 Task: Look for space in Anaimalai, India from 2nd June, 2023 to 6th June, 2023 for 1 adult in price range Rs.10000 to Rs.13000. Place can be private room with 1  bedroom having 1 bed and 1 bathroom. Property type can be house, flat, guest house, hotel. Booking option can be shelf check-in. Required host language is English.
Action: Mouse moved to (539, 116)
Screenshot: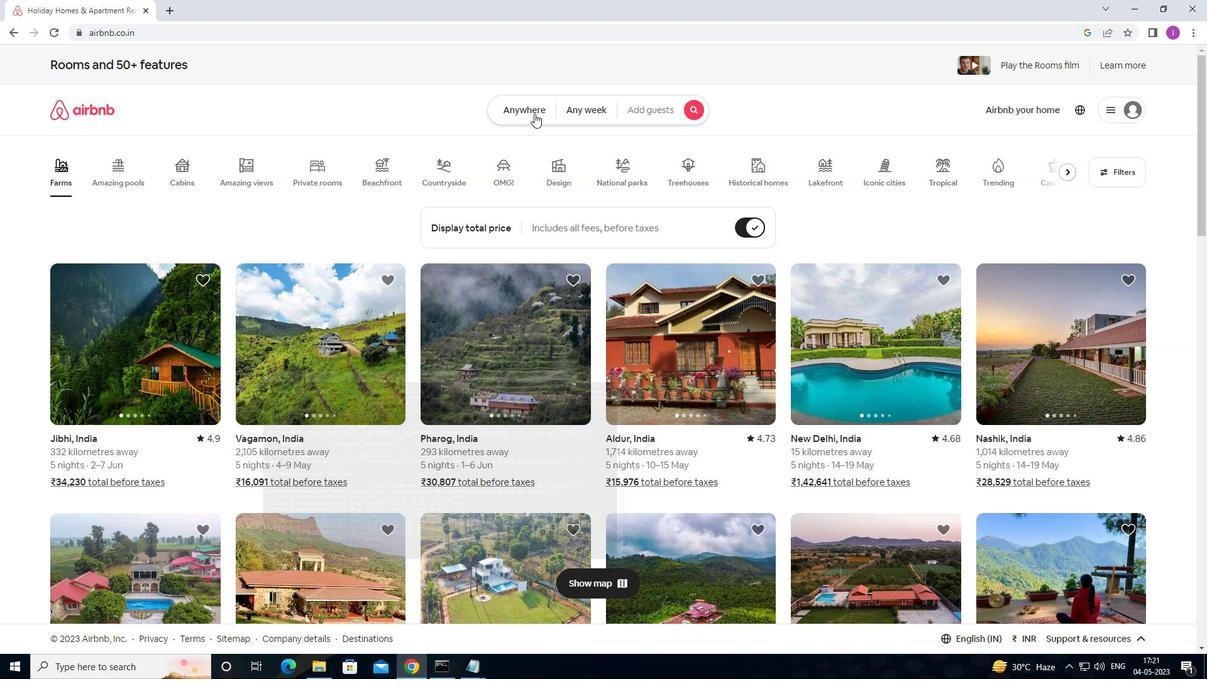 
Action: Mouse pressed left at (539, 116)
Screenshot: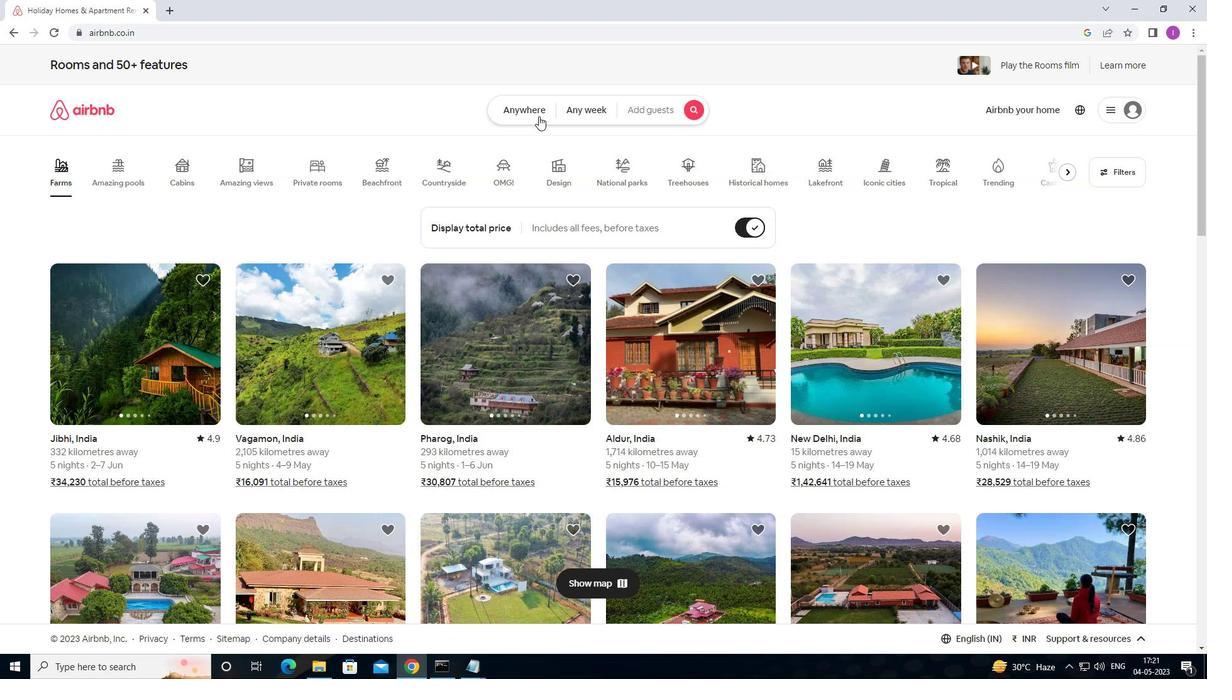 
Action: Mouse moved to (379, 157)
Screenshot: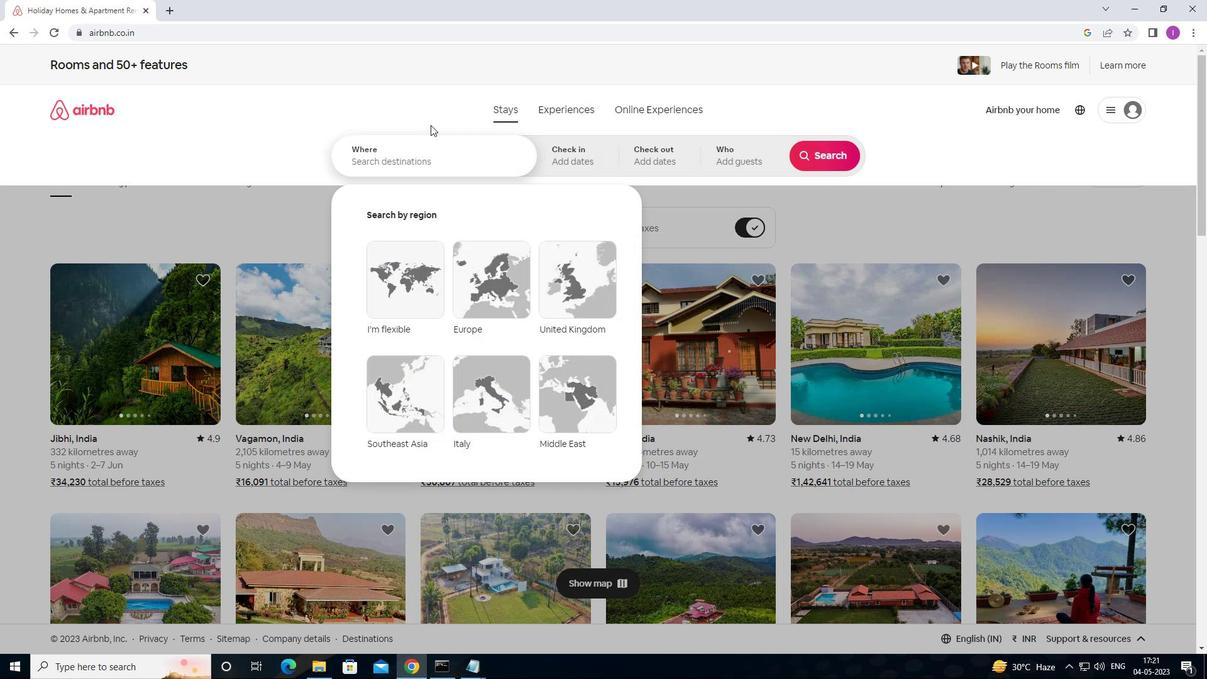 
Action: Mouse pressed left at (379, 157)
Screenshot: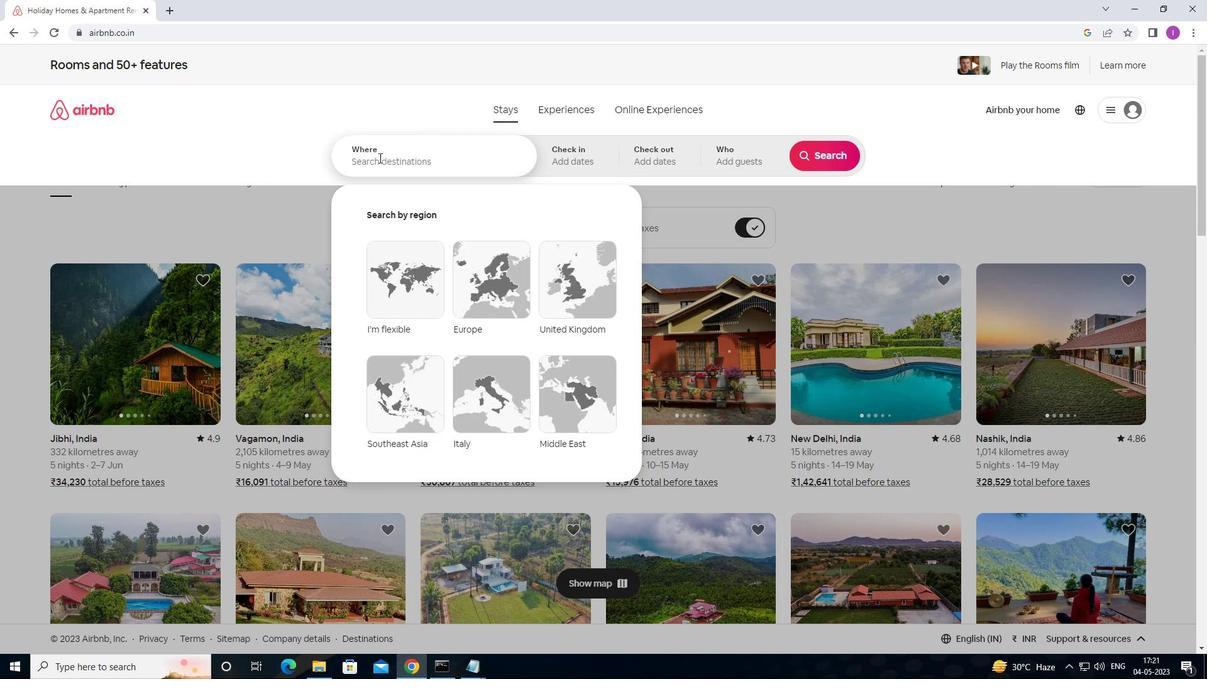 
Action: Key pressed <Key.shift>ANAIMALAI,<Key.shift>INDIA
Screenshot: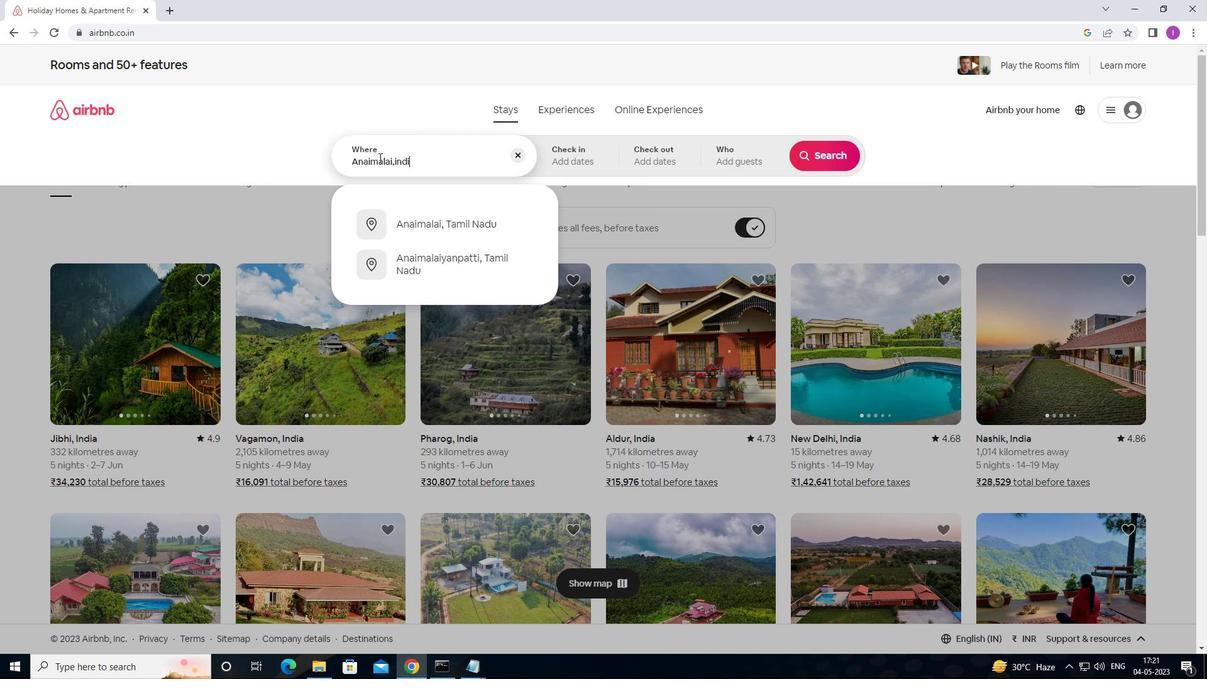 
Action: Mouse moved to (557, 161)
Screenshot: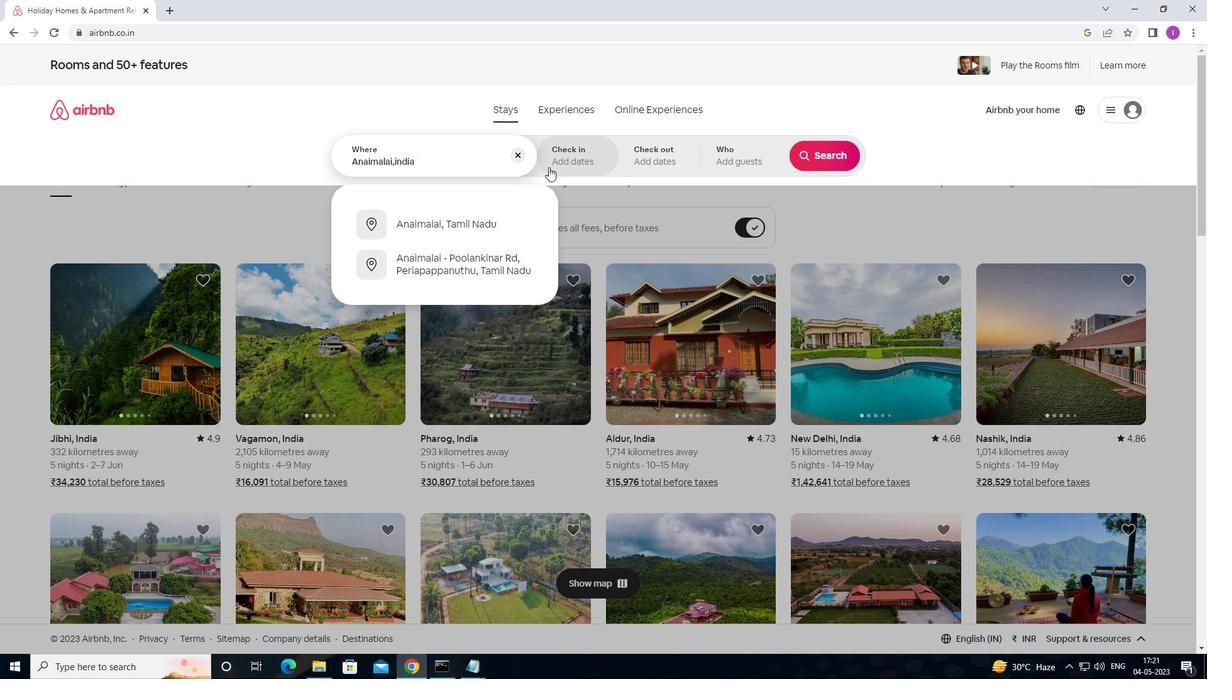 
Action: Mouse pressed left at (557, 161)
Screenshot: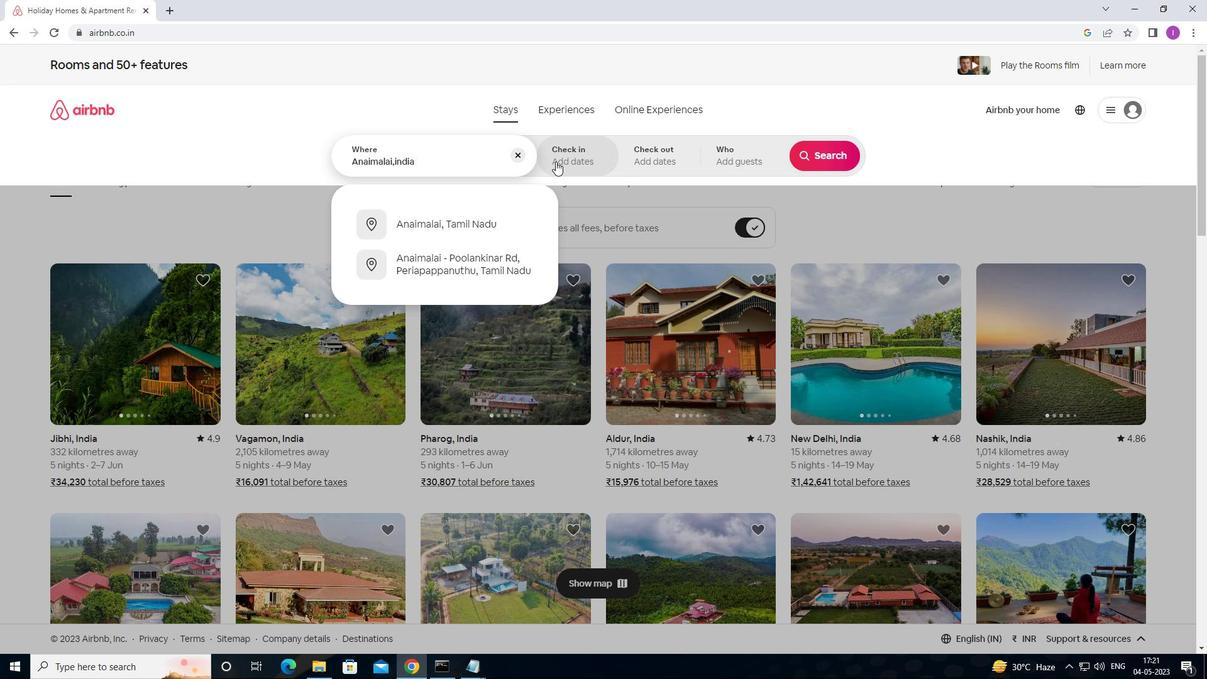 
Action: Mouse moved to (787, 302)
Screenshot: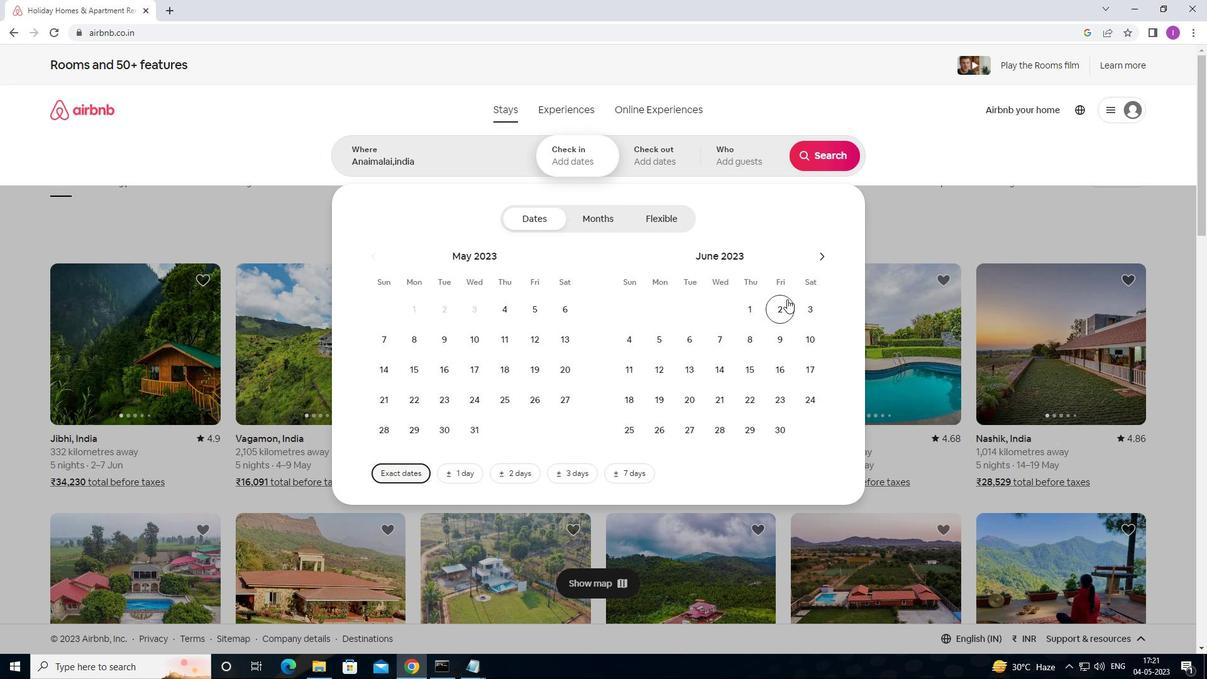 
Action: Mouse pressed left at (787, 302)
Screenshot: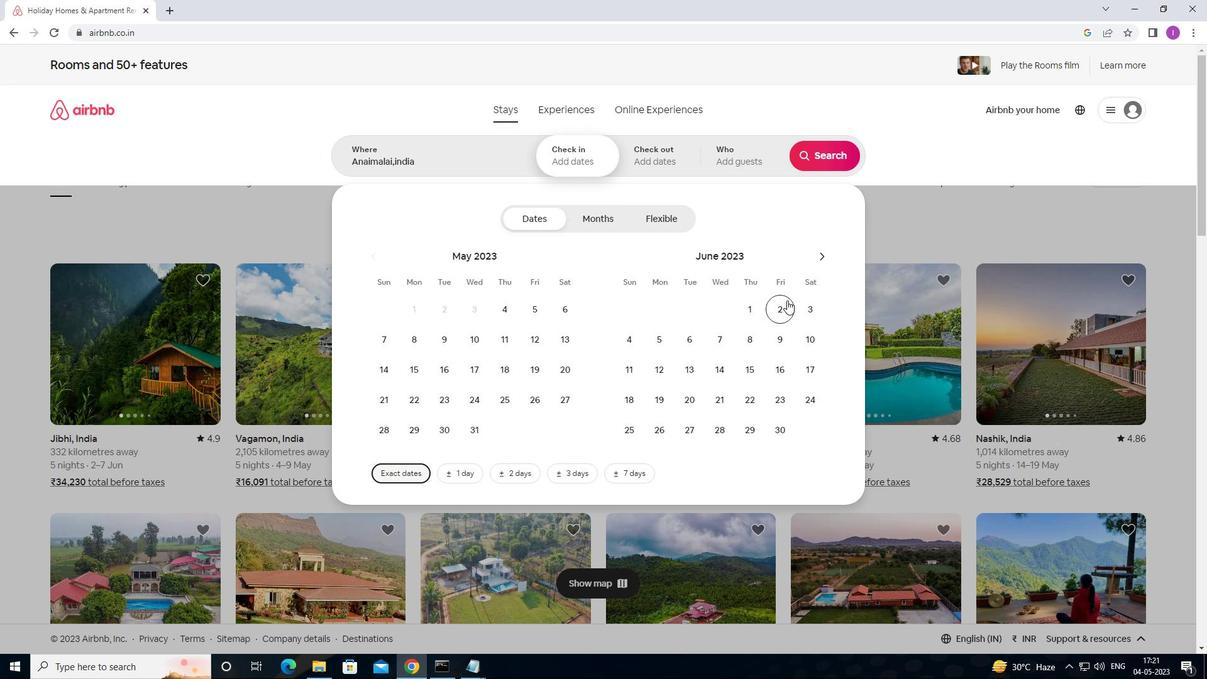 
Action: Mouse moved to (690, 343)
Screenshot: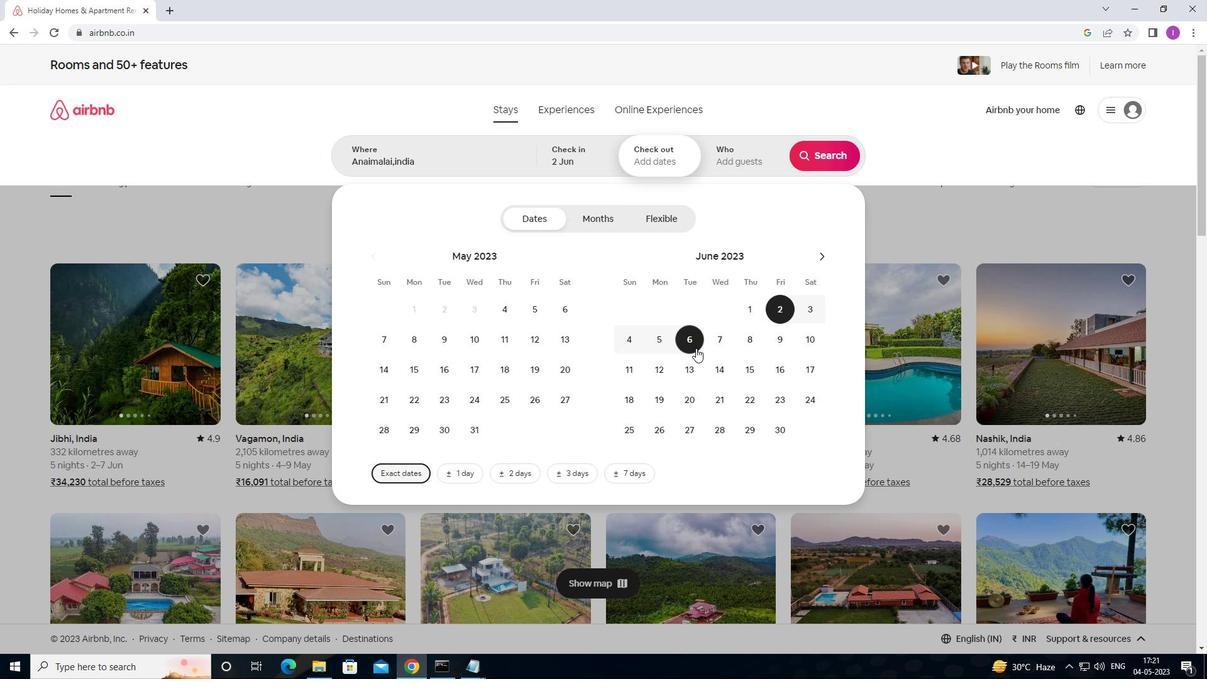 
Action: Mouse pressed left at (690, 343)
Screenshot: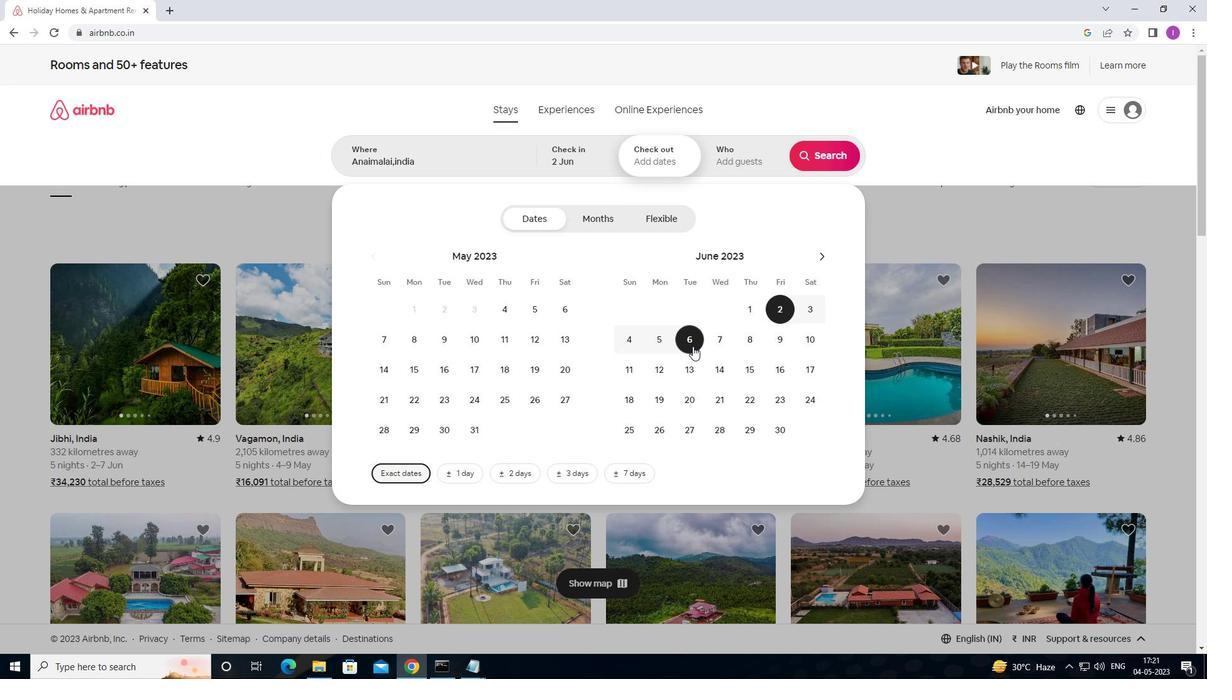 
Action: Mouse moved to (740, 166)
Screenshot: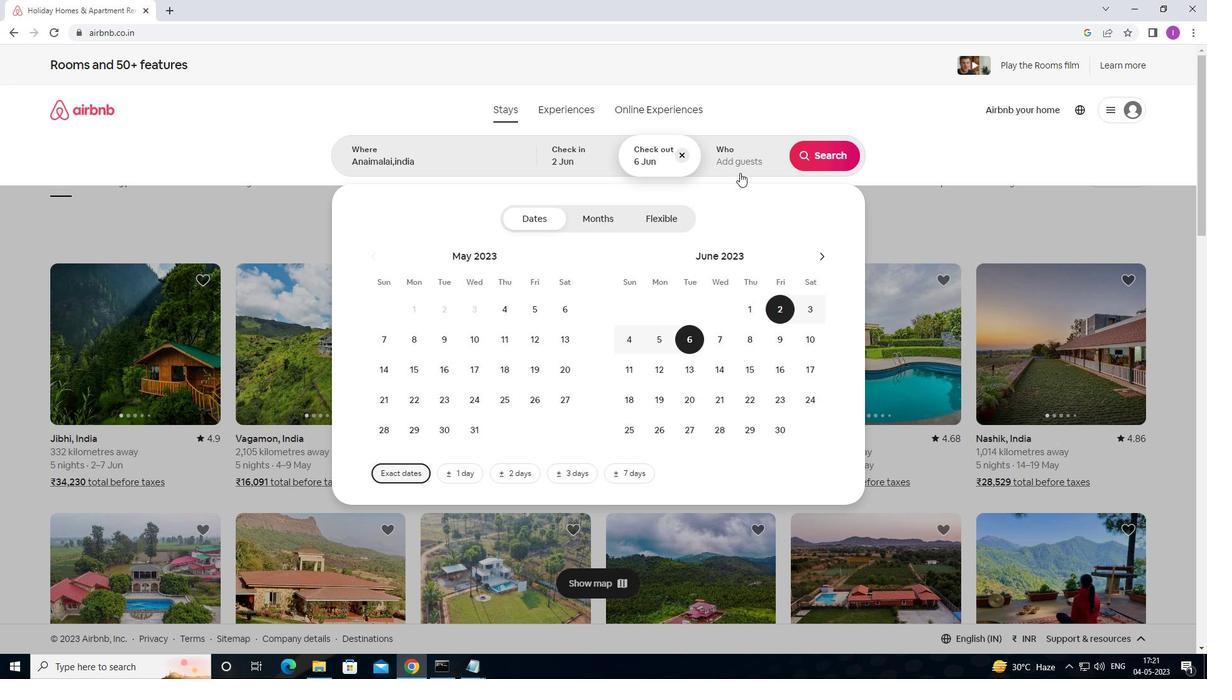 
Action: Mouse pressed left at (740, 166)
Screenshot: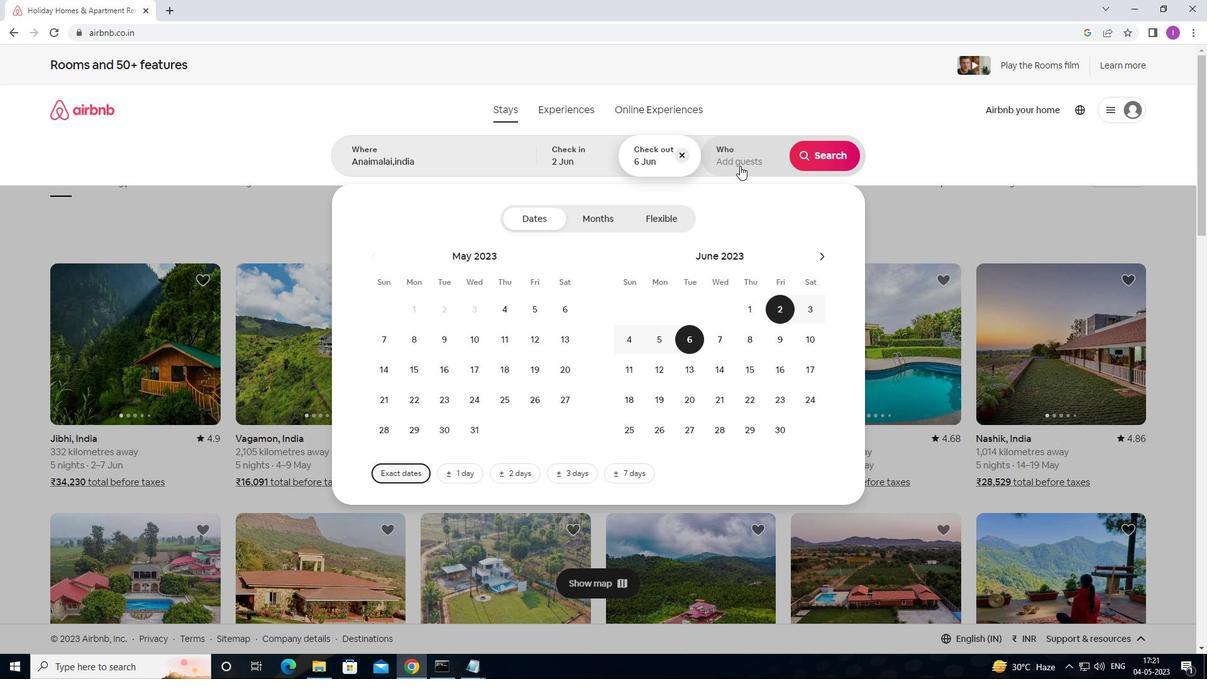 
Action: Mouse moved to (829, 227)
Screenshot: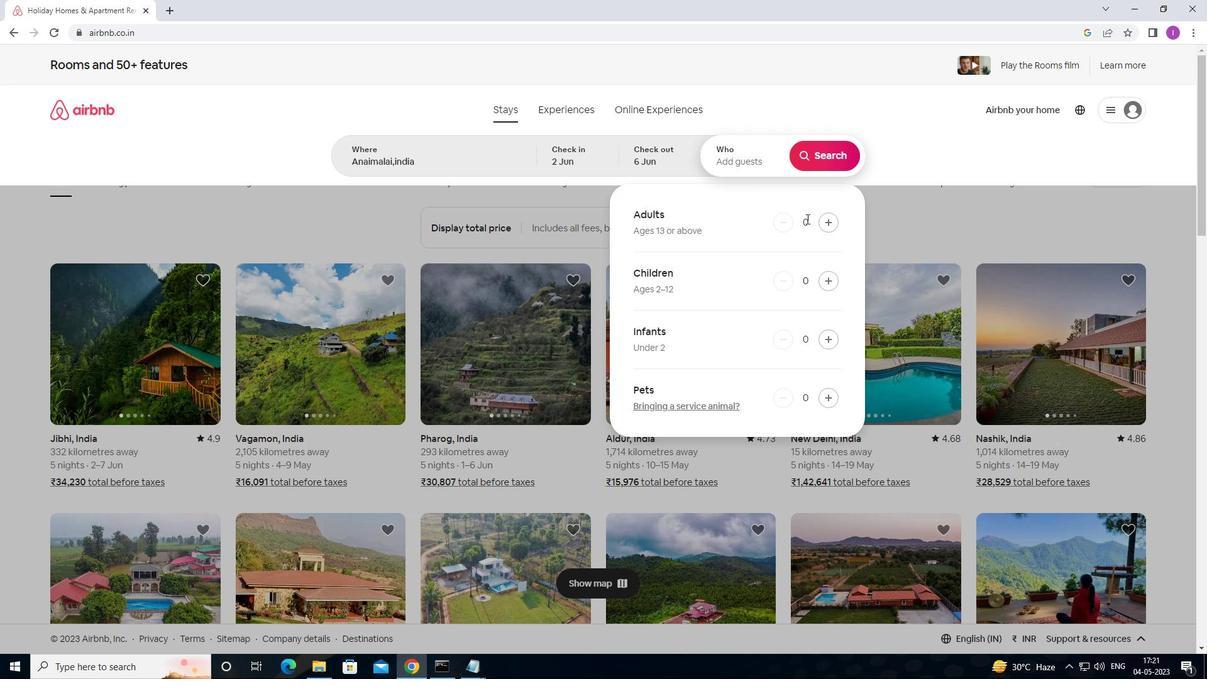 
Action: Mouse pressed left at (829, 227)
Screenshot: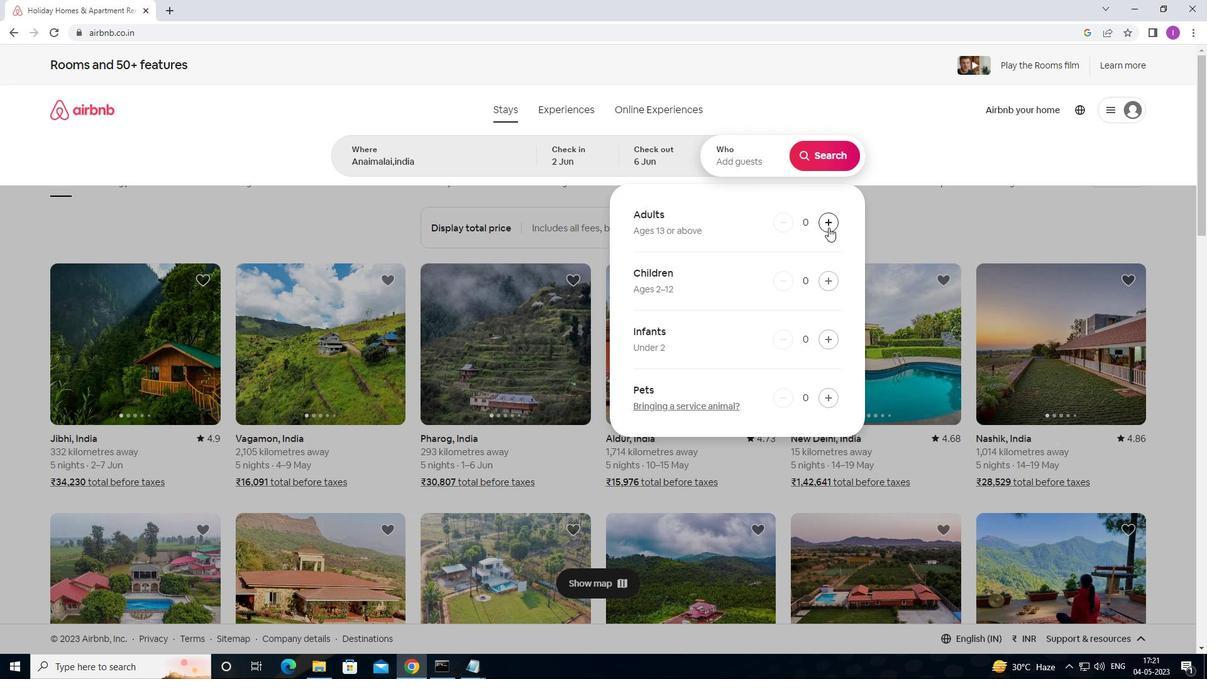 
Action: Mouse moved to (835, 154)
Screenshot: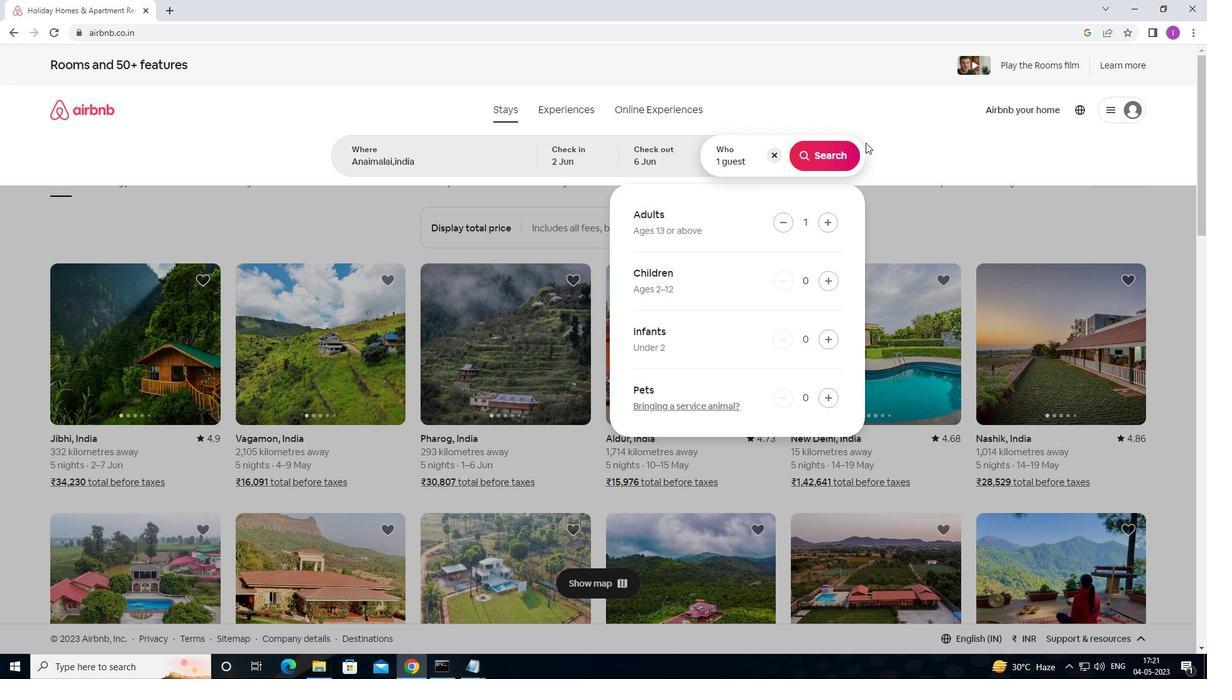 
Action: Mouse pressed left at (835, 154)
Screenshot: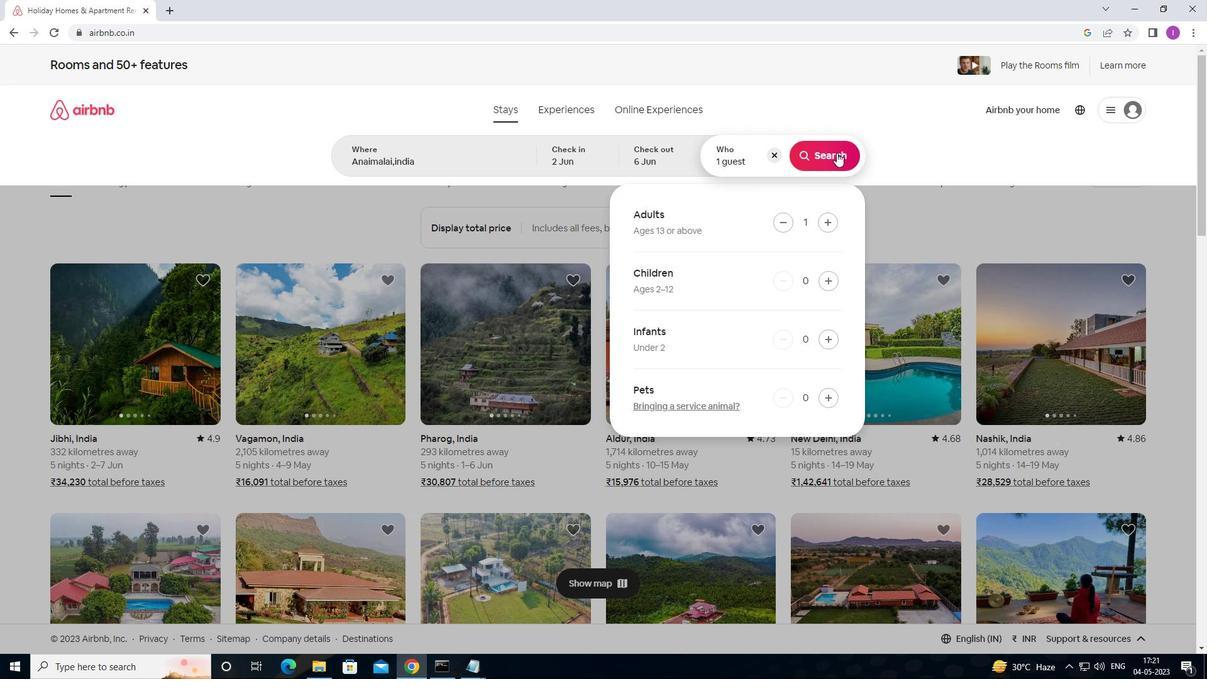 
Action: Mouse moved to (1146, 118)
Screenshot: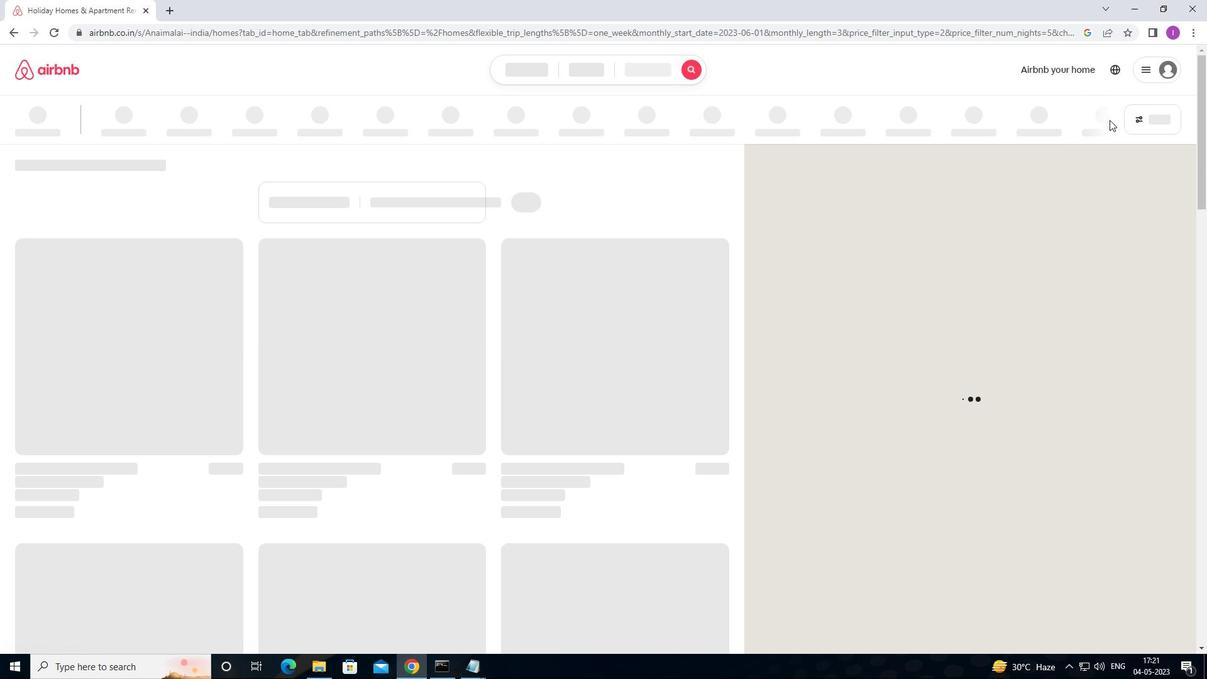 
Action: Mouse pressed left at (1146, 118)
Screenshot: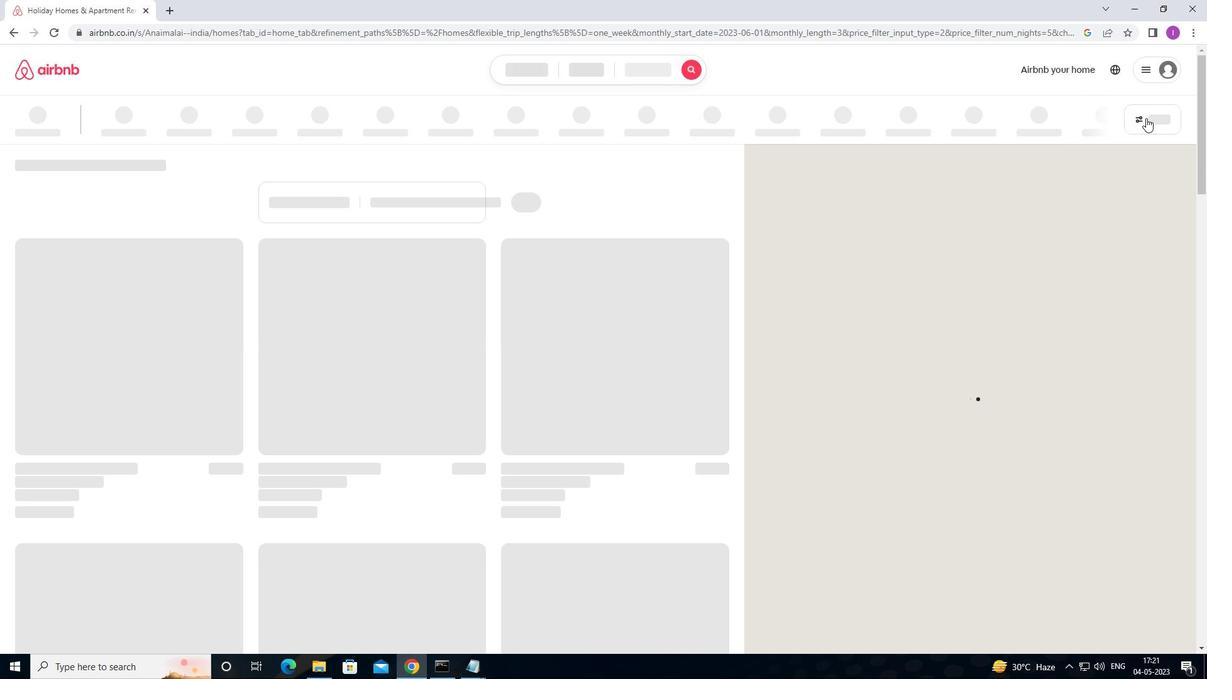 
Action: Mouse moved to (452, 276)
Screenshot: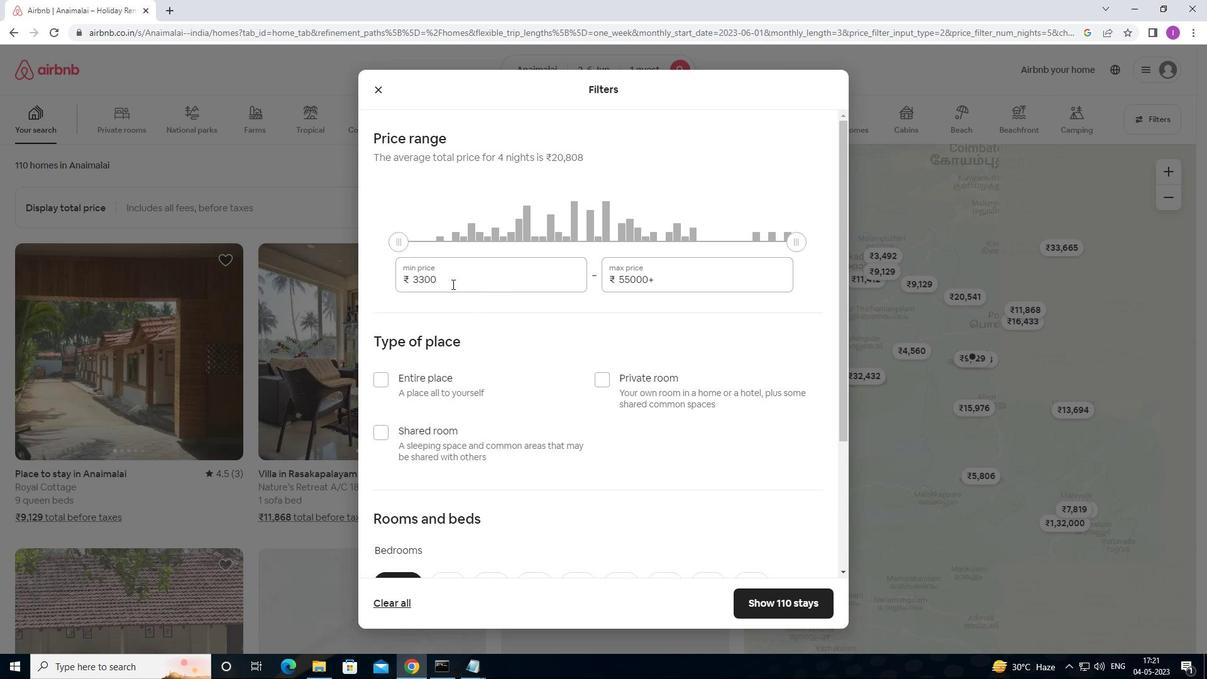 
Action: Mouse pressed left at (452, 276)
Screenshot: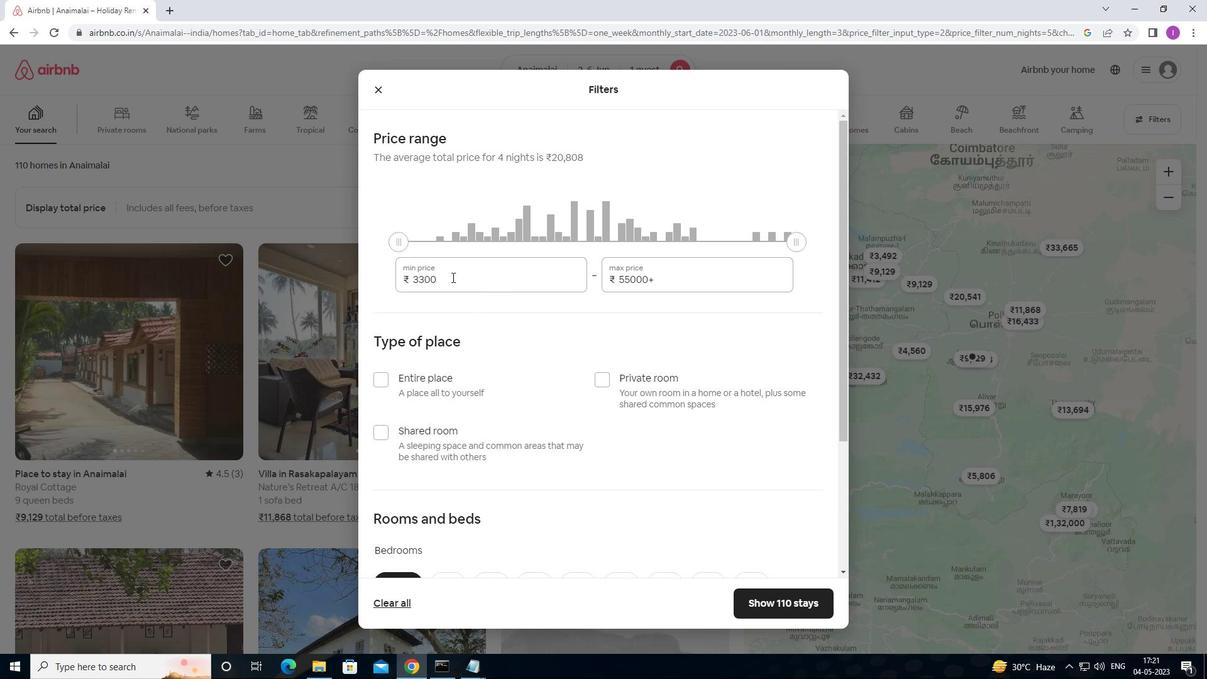 
Action: Mouse moved to (396, 284)
Screenshot: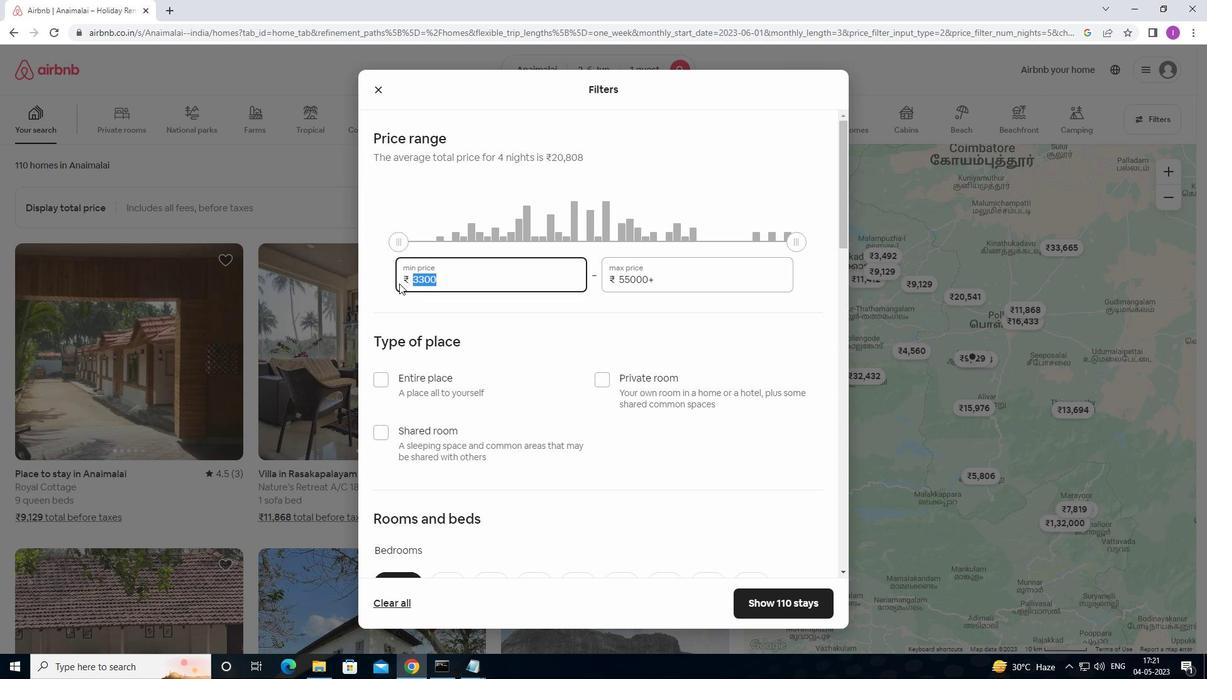 
Action: Key pressed 1000
Screenshot: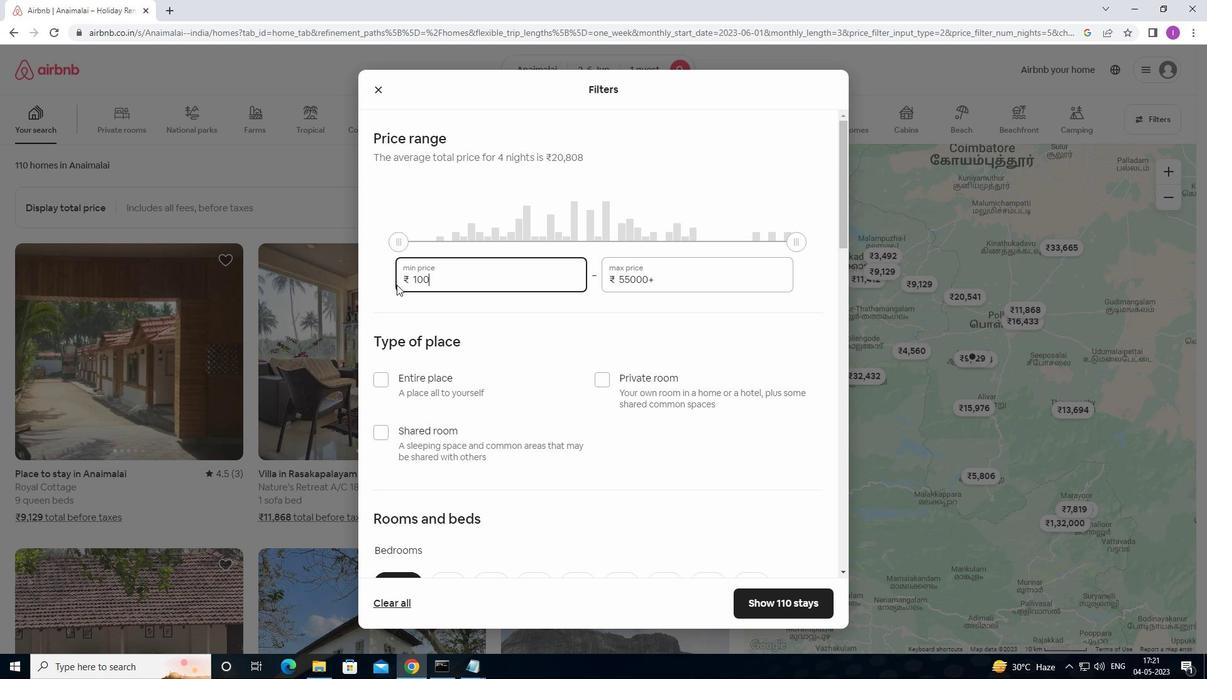 
Action: Mouse moved to (415, 279)
Screenshot: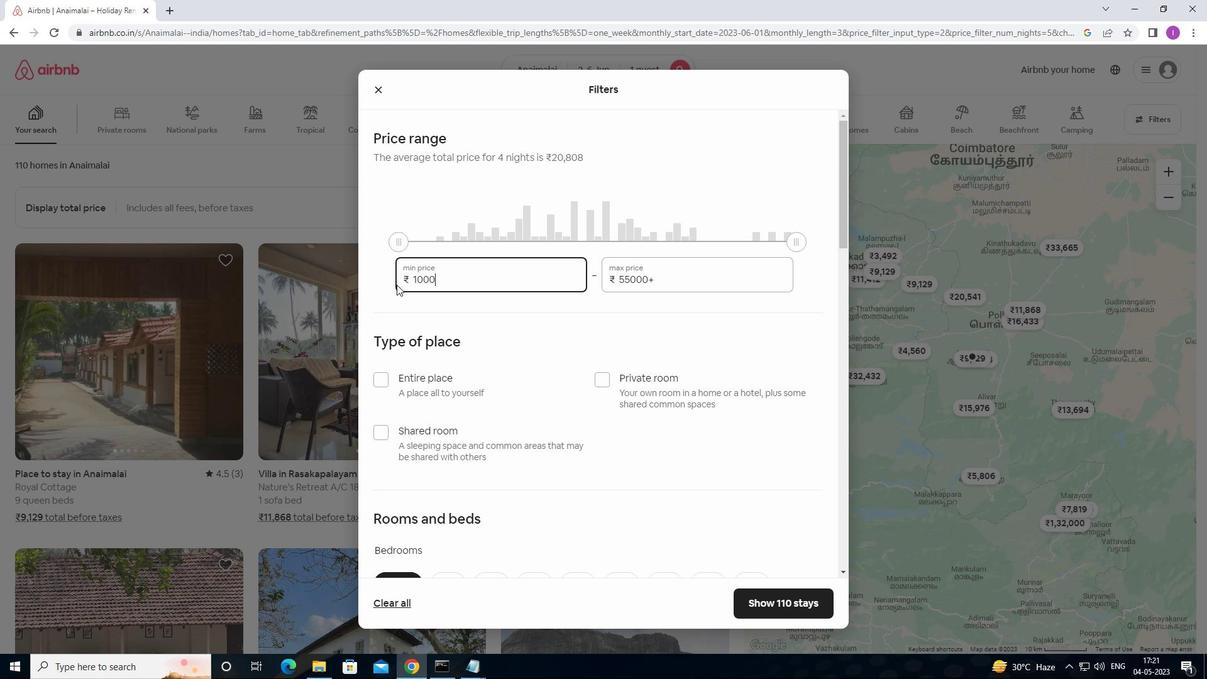 
Action: Key pressed 0
Screenshot: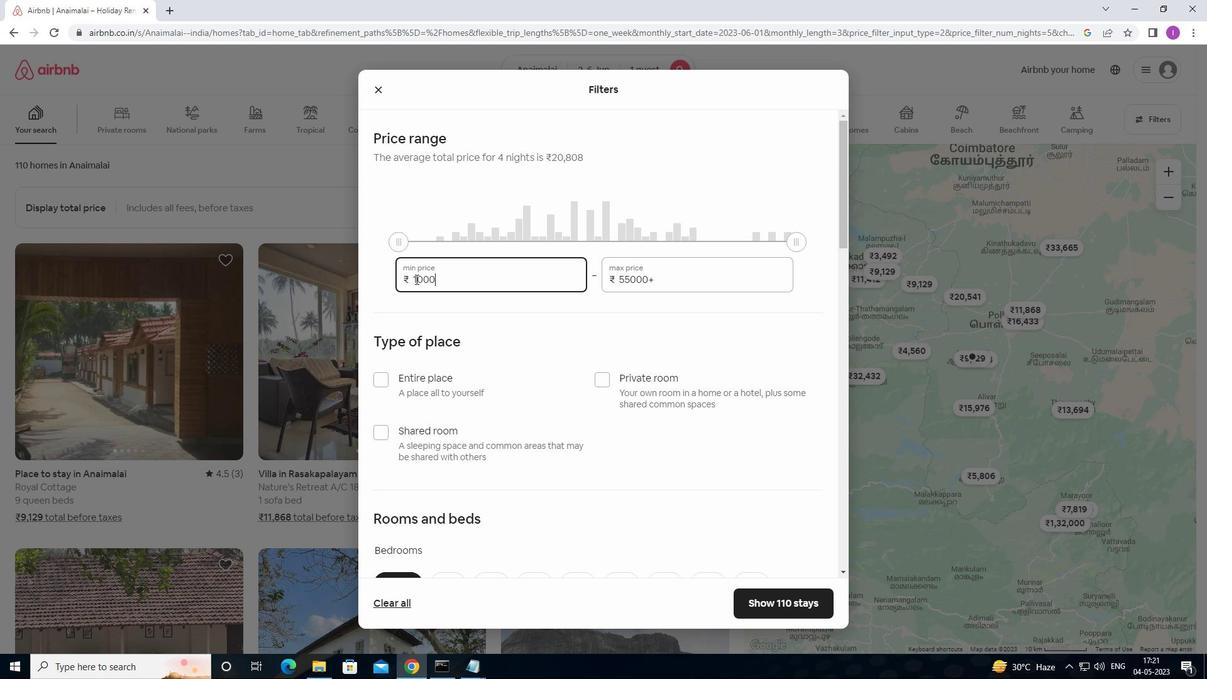 
Action: Mouse moved to (661, 279)
Screenshot: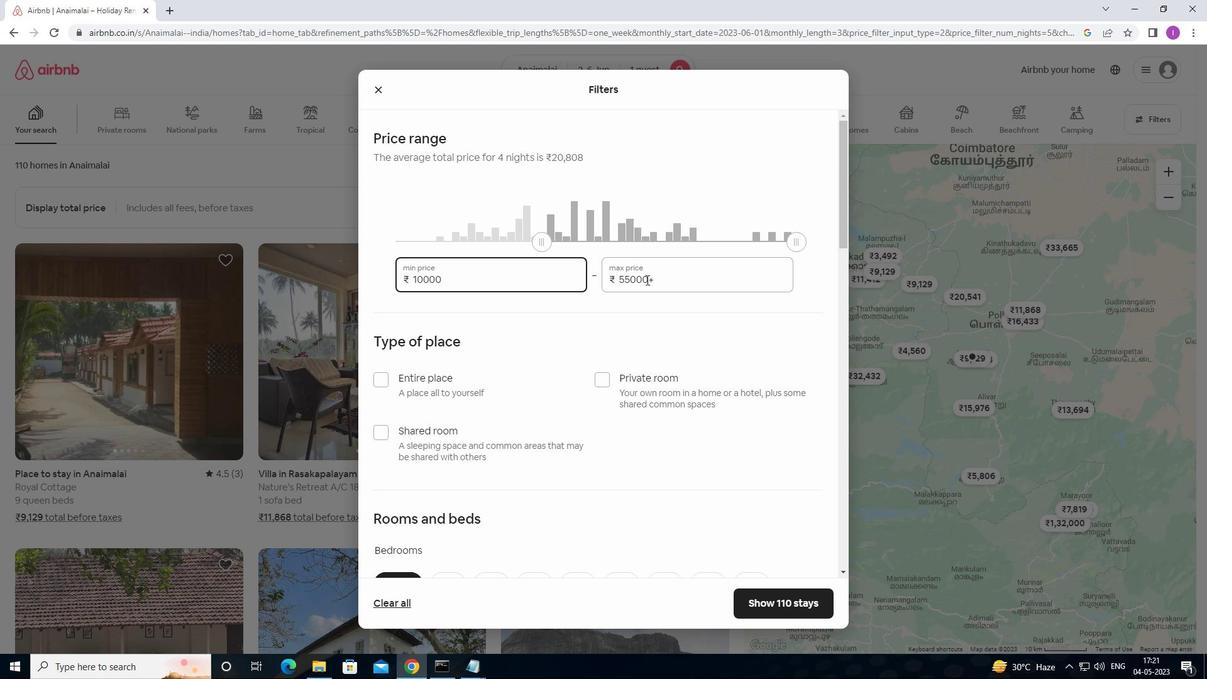 
Action: Mouse pressed left at (661, 279)
Screenshot: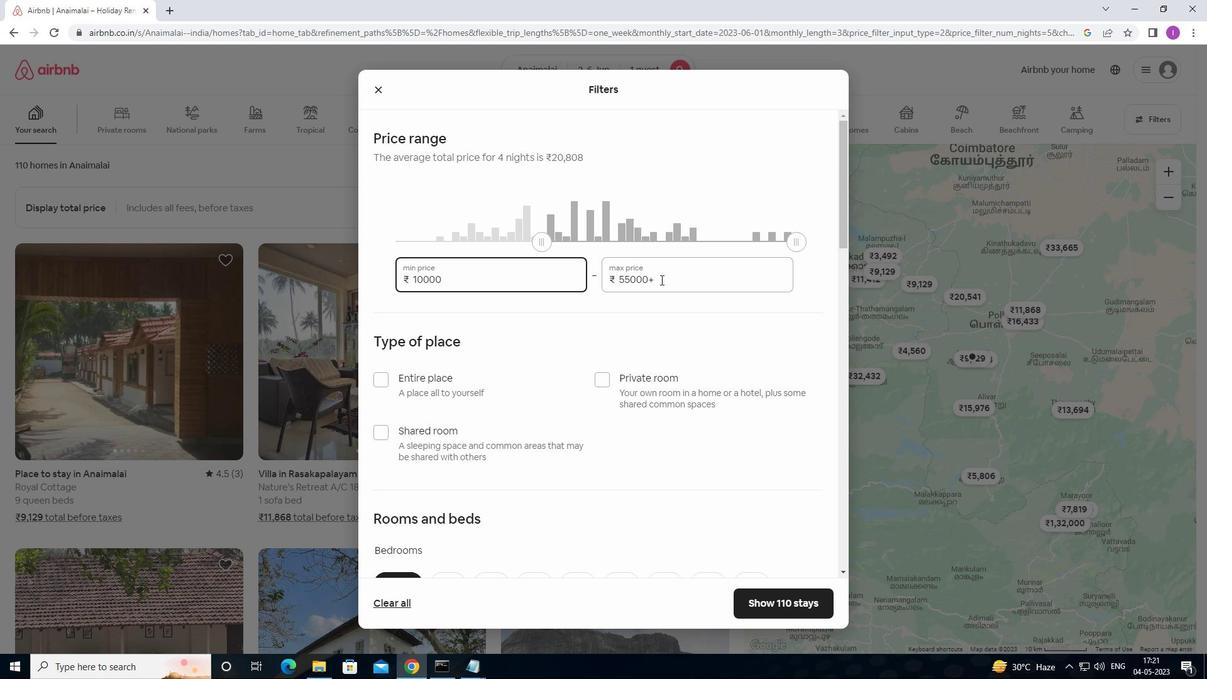
Action: Mouse moved to (590, 278)
Screenshot: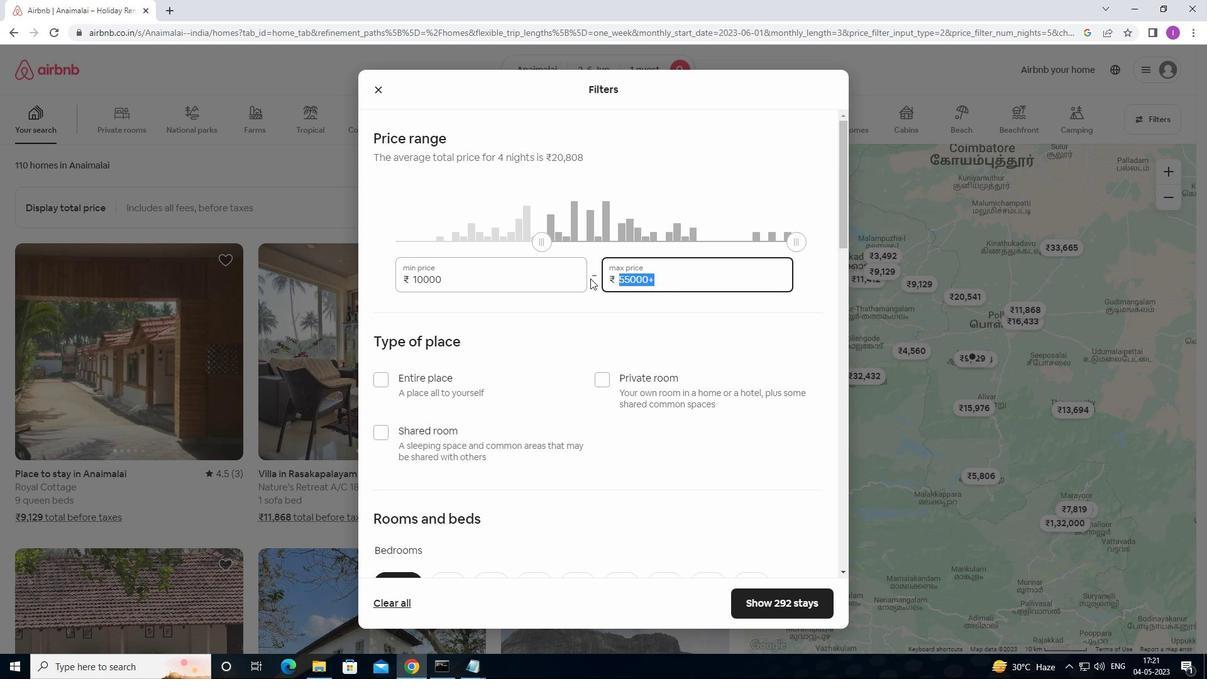 
Action: Key pressed 1
Screenshot: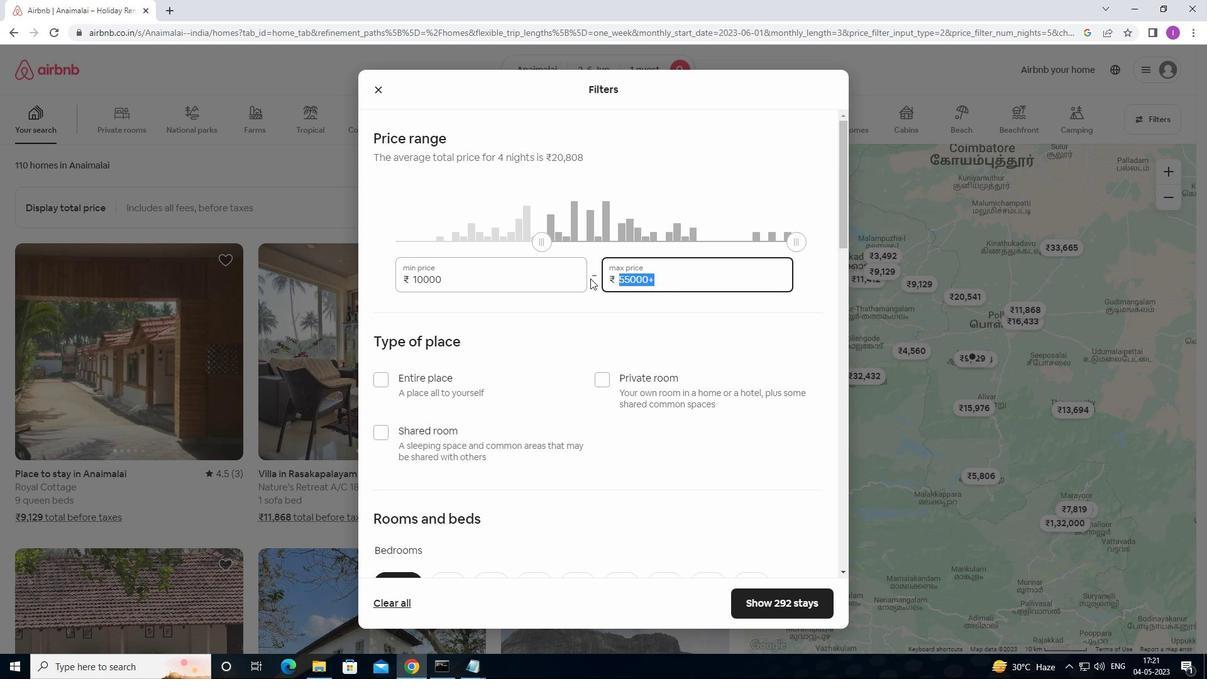
Action: Mouse moved to (590, 277)
Screenshot: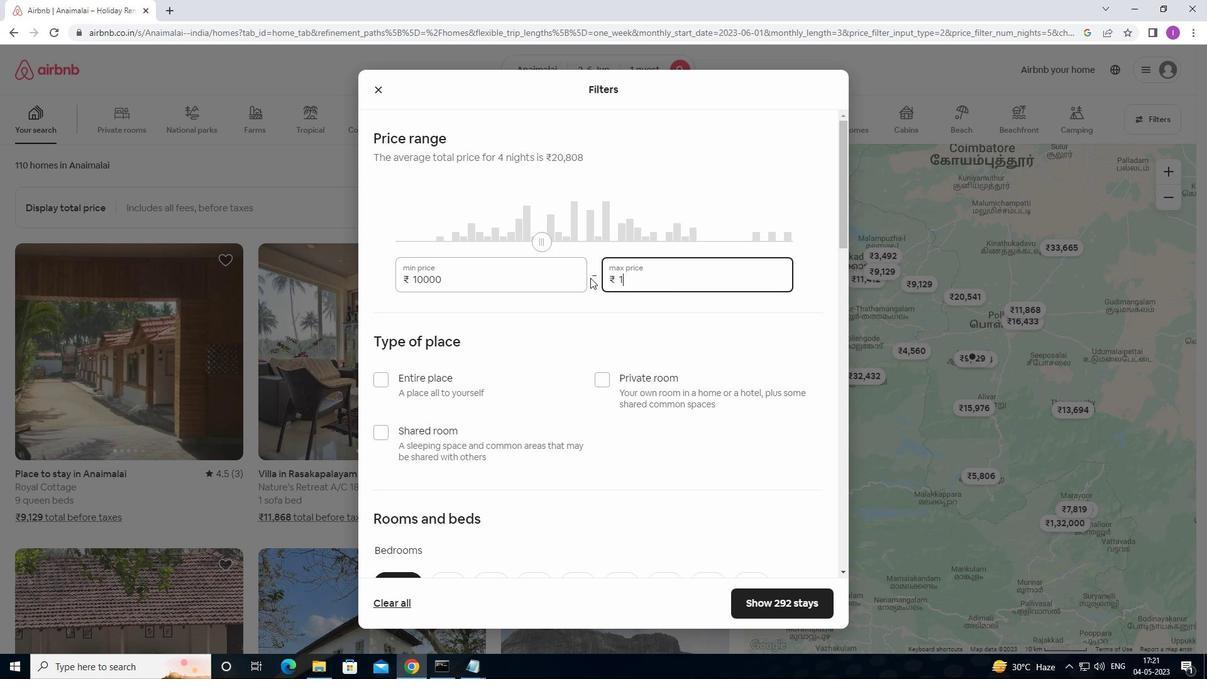
Action: Key pressed 3
Screenshot: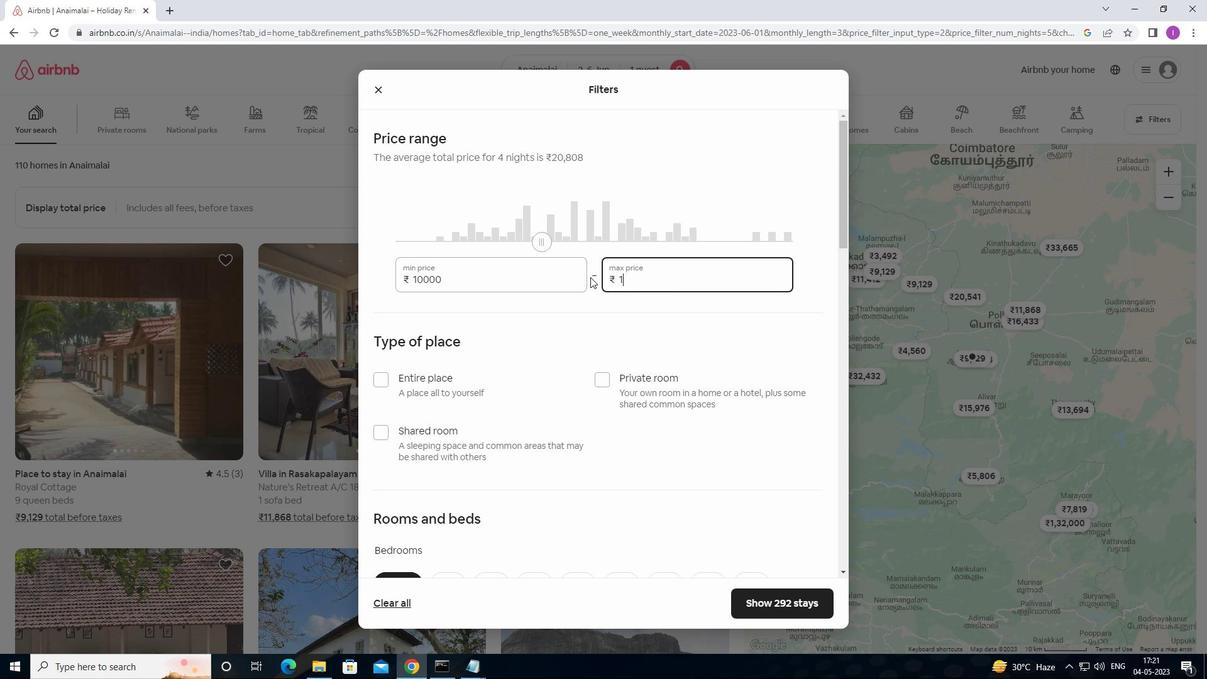 
Action: Mouse moved to (590, 276)
Screenshot: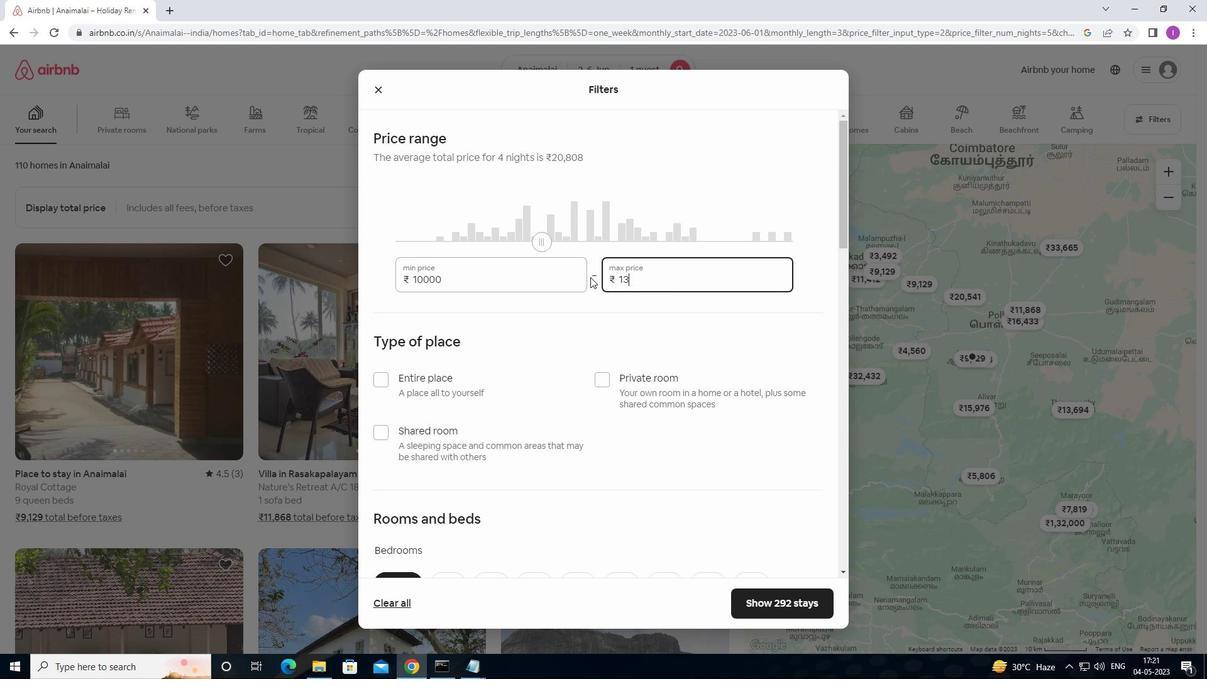 
Action: Key pressed 000
Screenshot: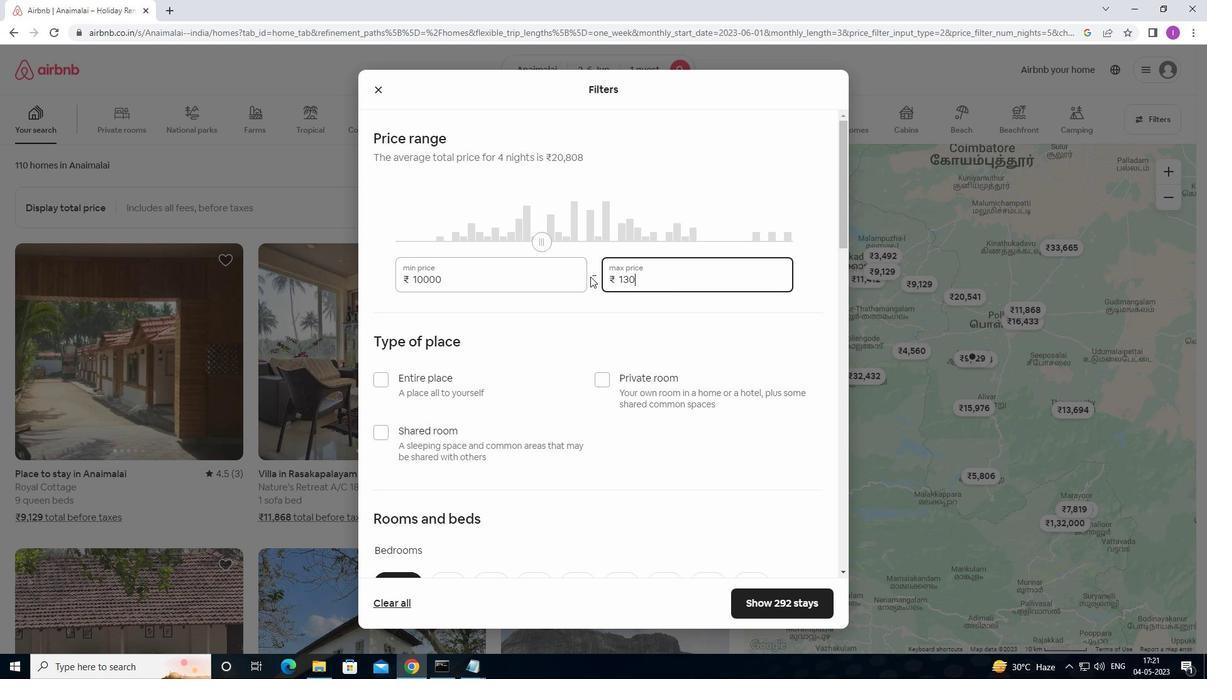 
Action: Mouse moved to (610, 383)
Screenshot: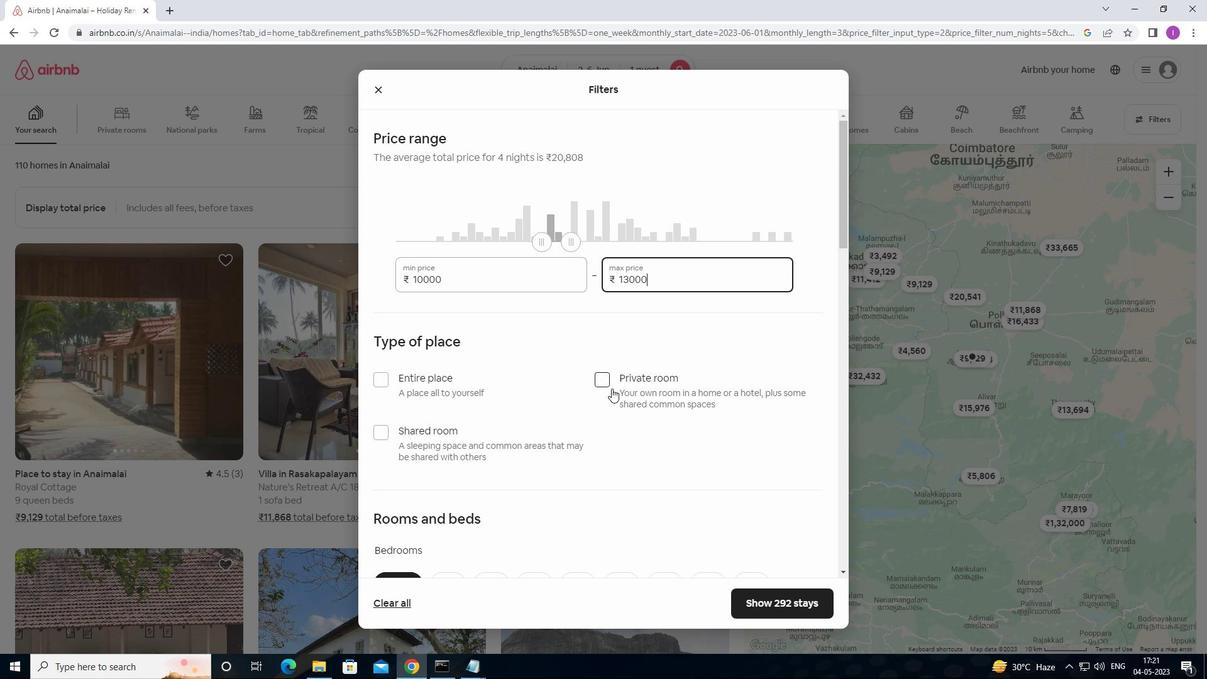 
Action: Mouse pressed left at (610, 383)
Screenshot: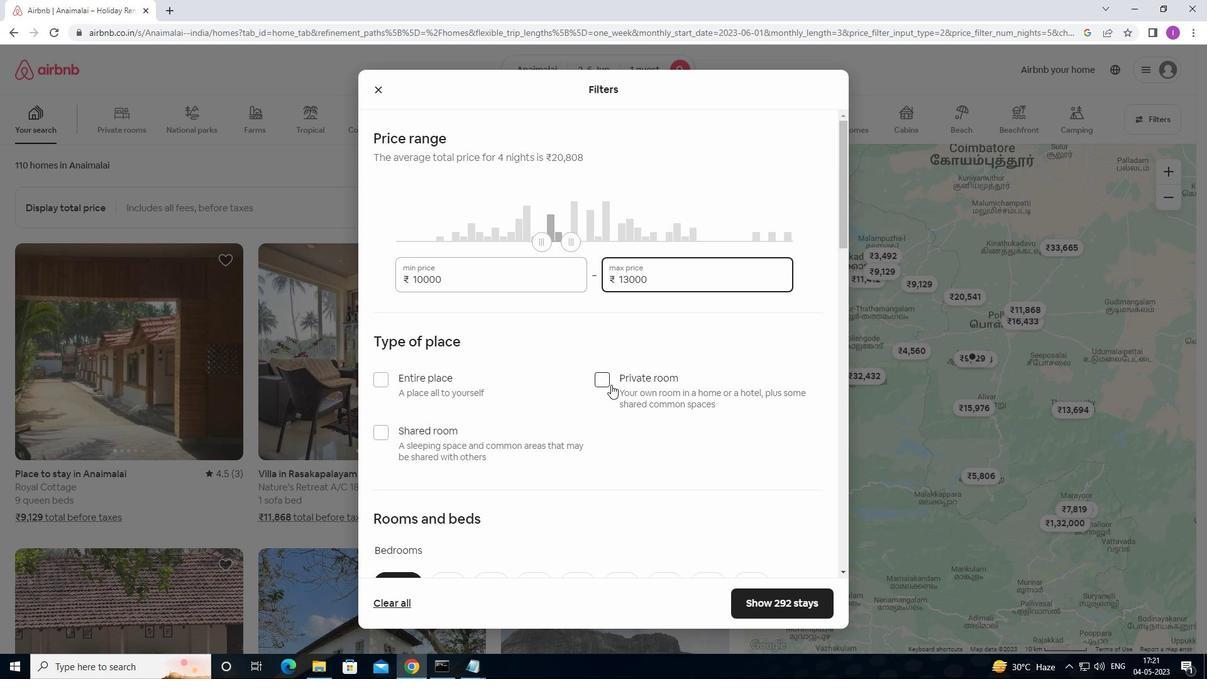 
Action: Mouse moved to (691, 383)
Screenshot: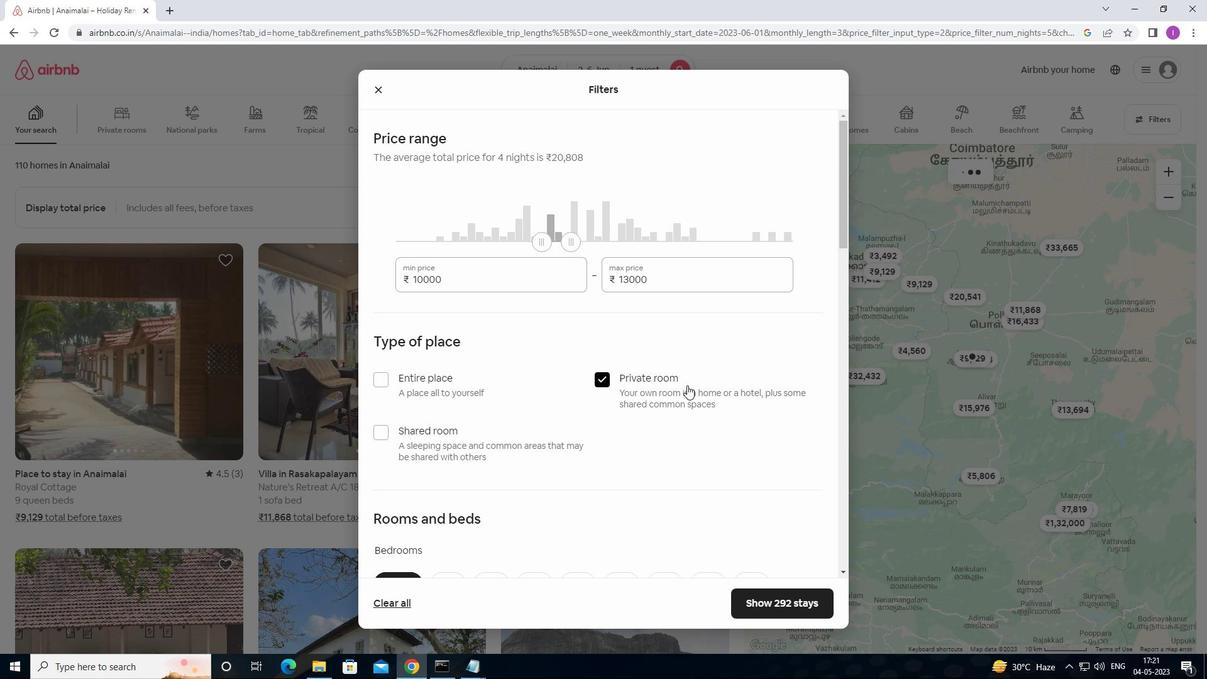 
Action: Mouse scrolled (691, 382) with delta (0, 0)
Screenshot: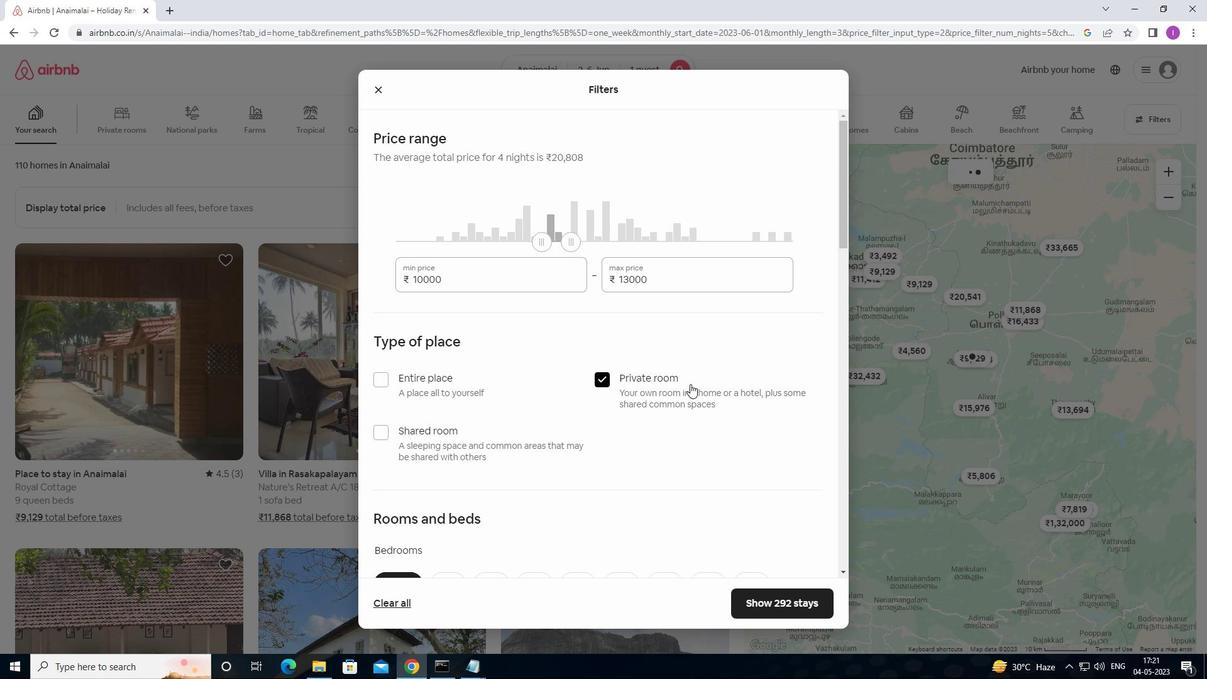
Action: Mouse scrolled (691, 382) with delta (0, 0)
Screenshot: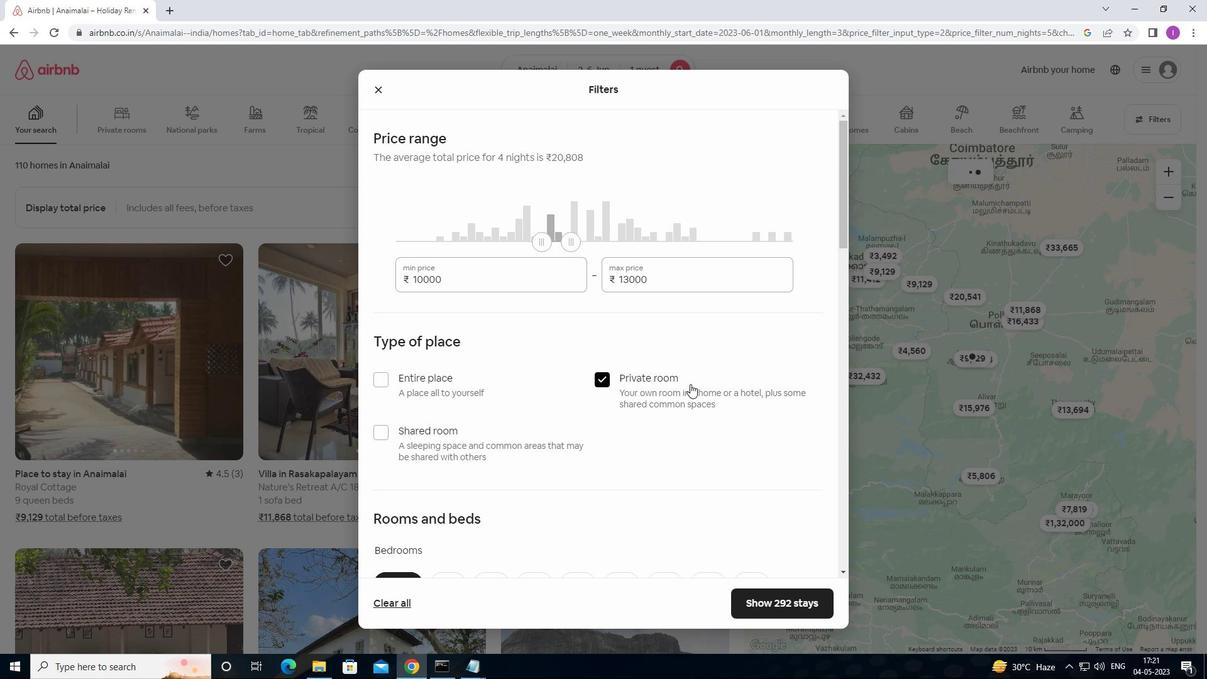 
Action: Mouse scrolled (691, 382) with delta (0, 0)
Screenshot: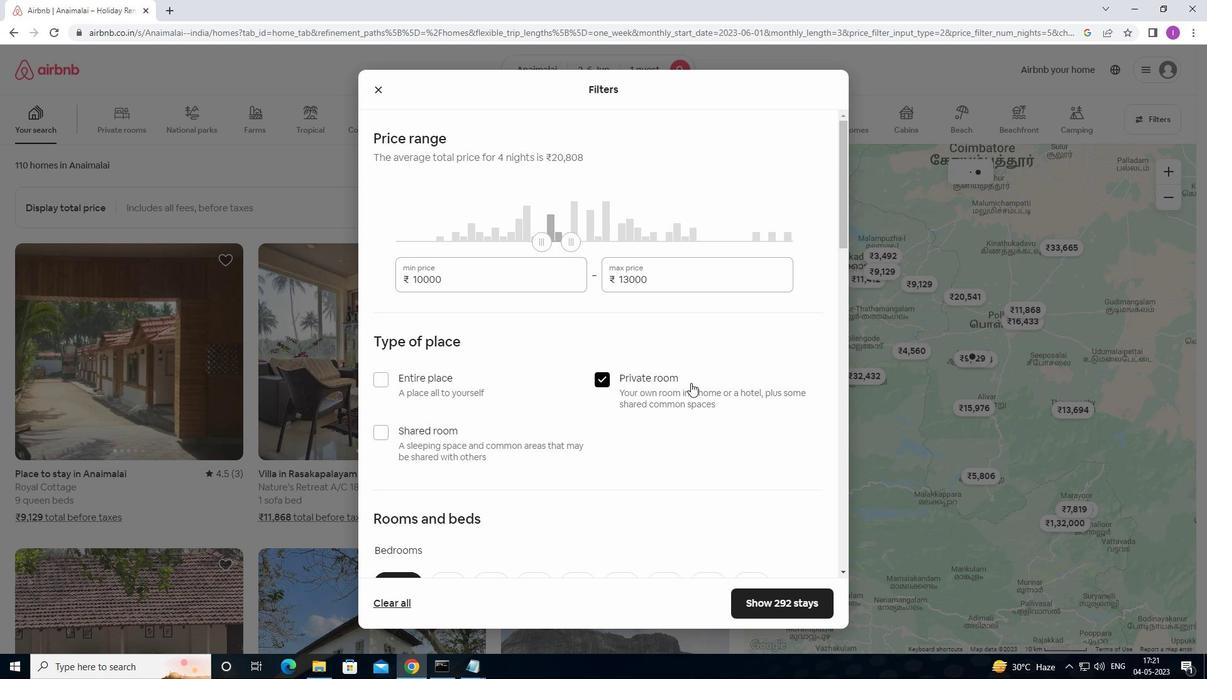 
Action: Mouse scrolled (691, 382) with delta (0, 0)
Screenshot: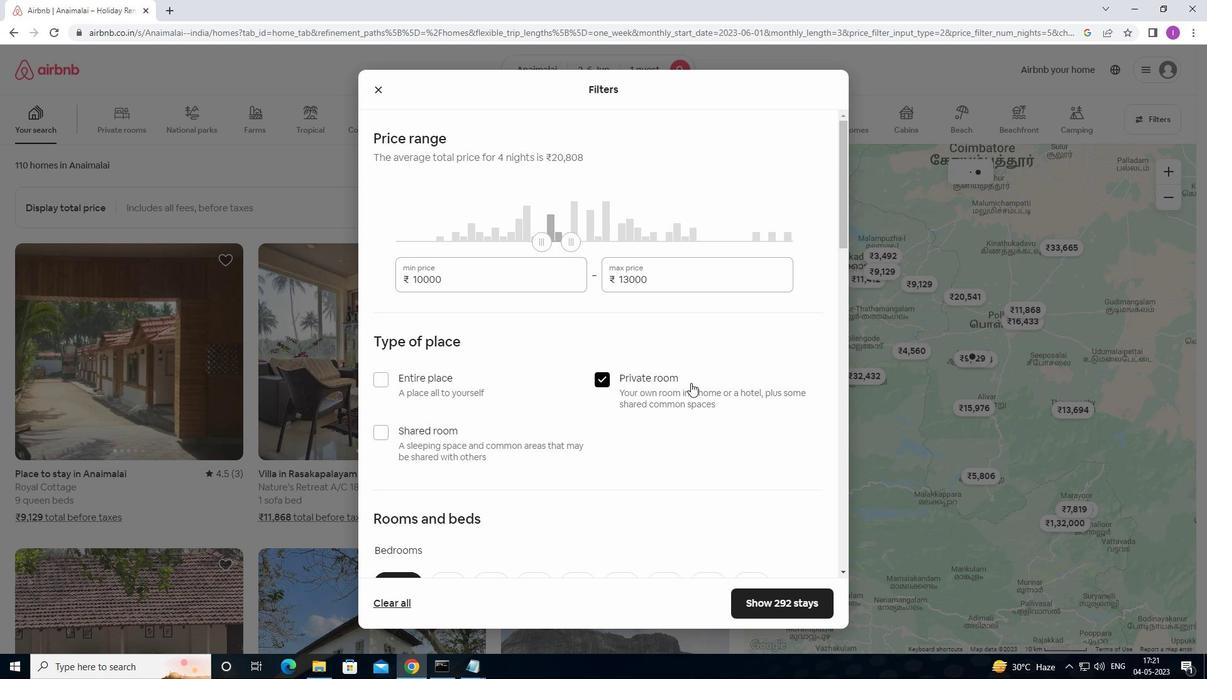 
Action: Mouse moved to (691, 383)
Screenshot: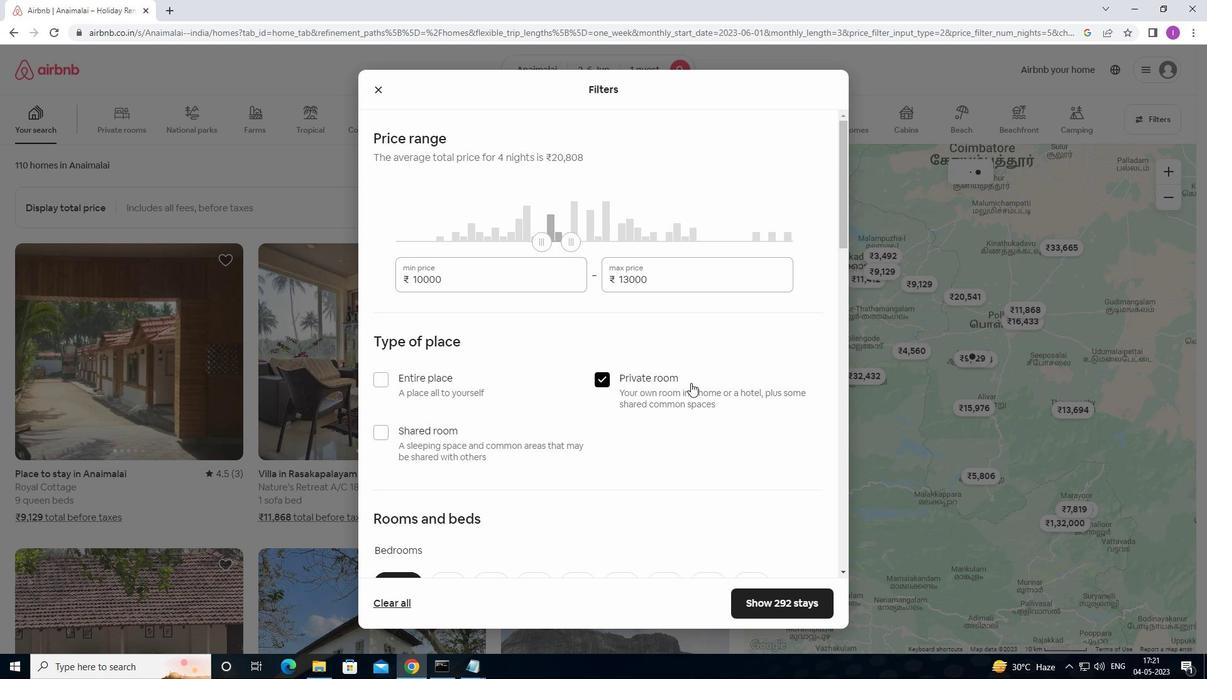 
Action: Mouse scrolled (691, 382) with delta (0, 0)
Screenshot: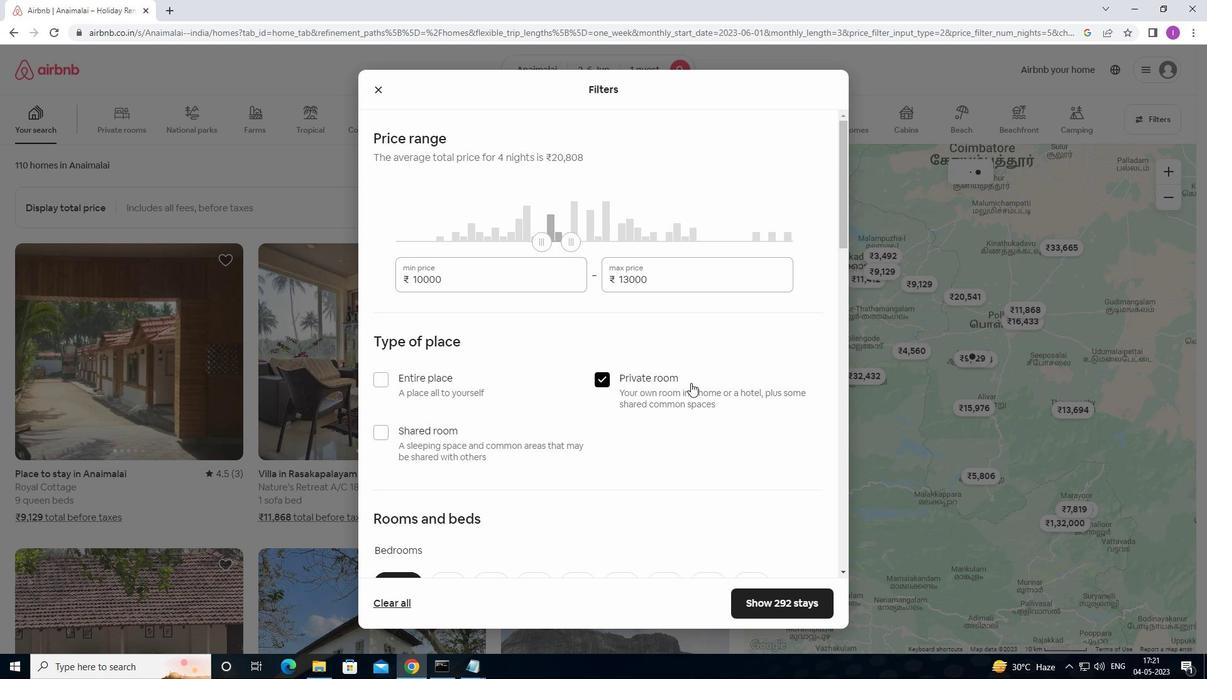 
Action: Mouse moved to (685, 385)
Screenshot: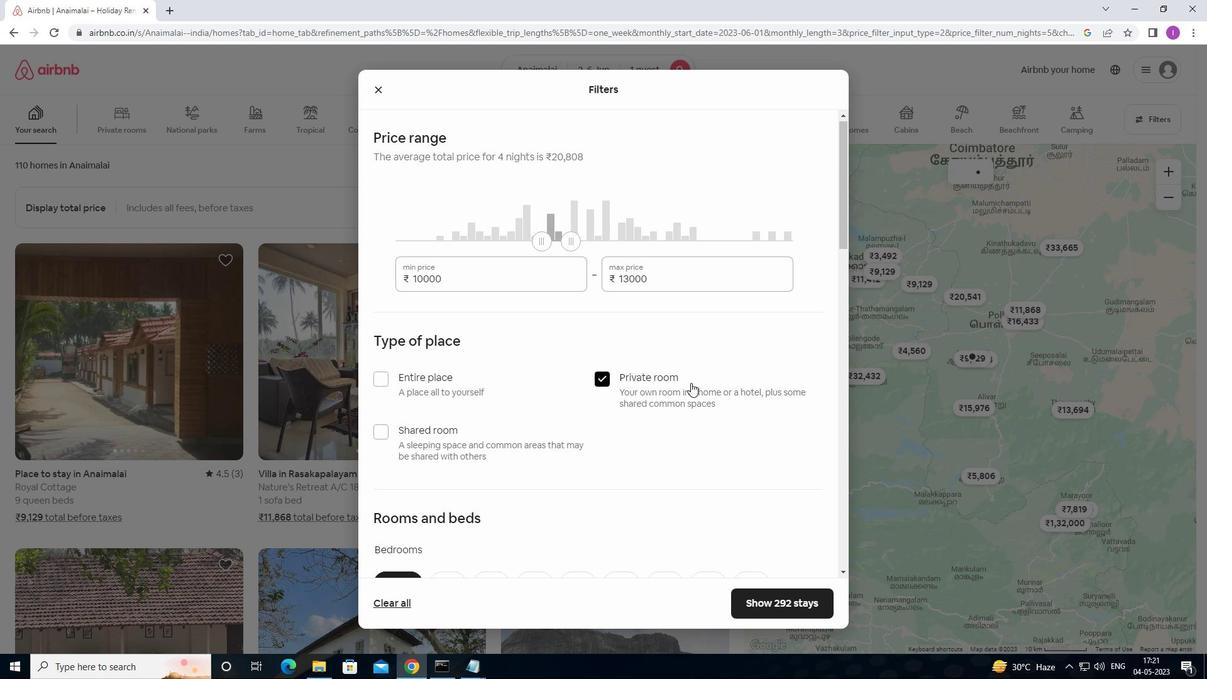 
Action: Mouse scrolled (685, 385) with delta (0, 0)
Screenshot: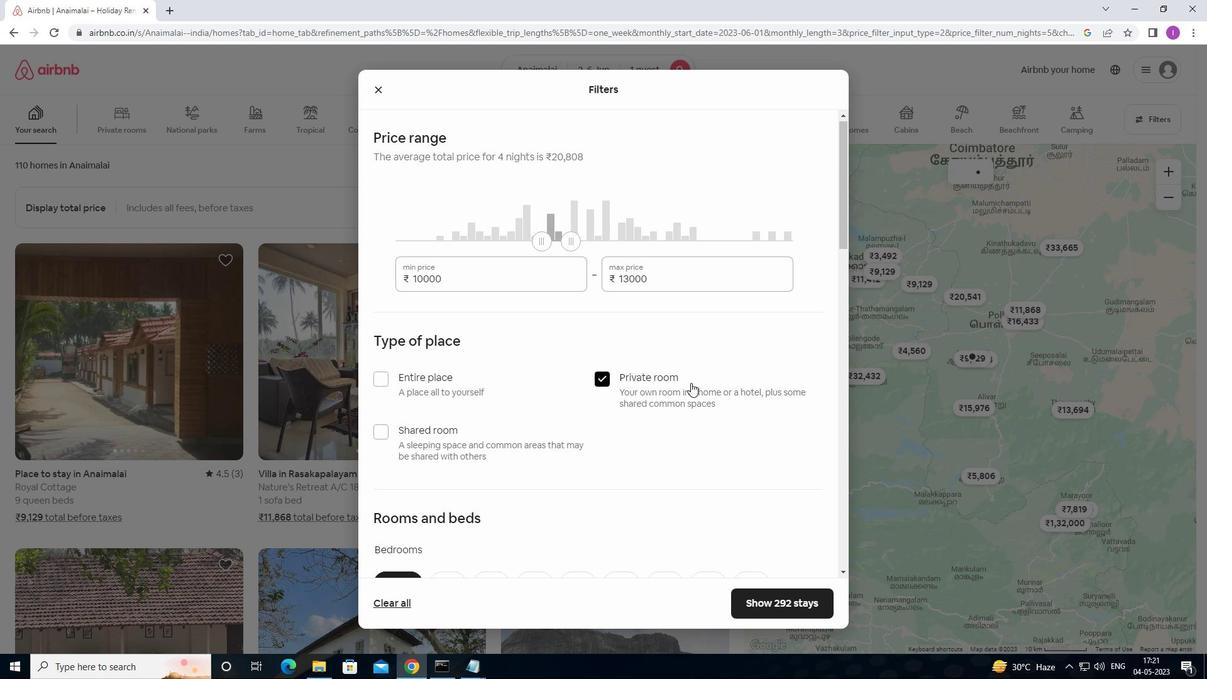 
Action: Mouse moved to (462, 203)
Screenshot: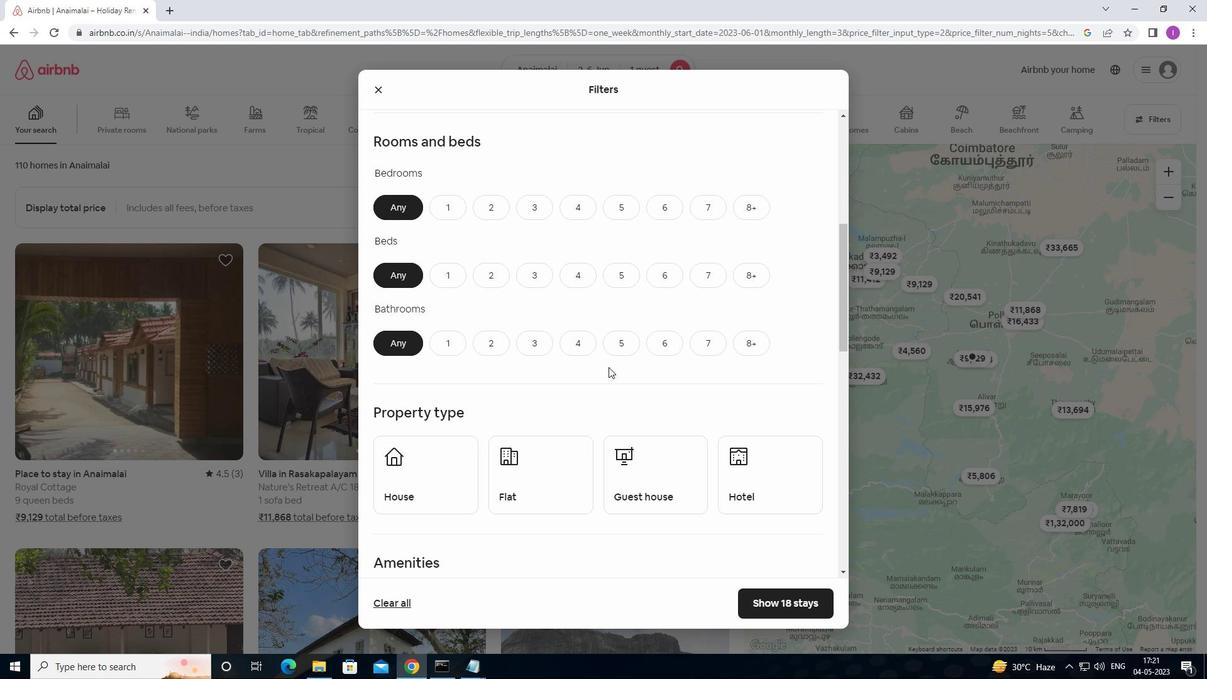 
Action: Mouse pressed left at (462, 203)
Screenshot: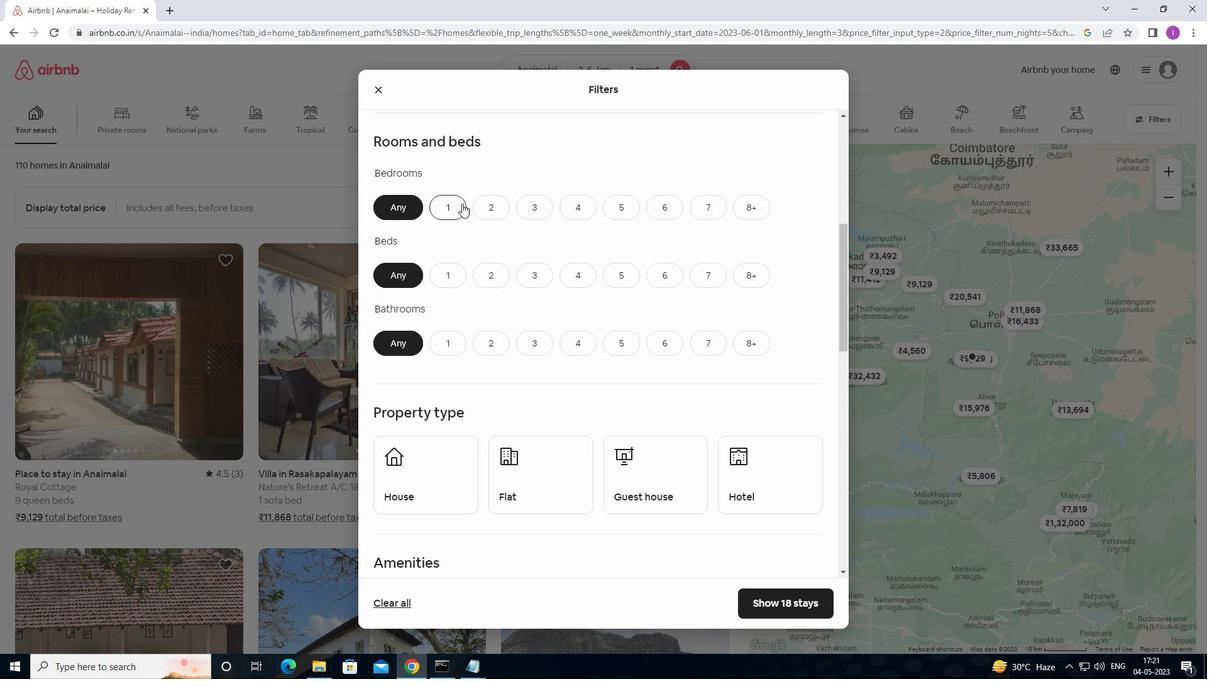 
Action: Mouse moved to (442, 279)
Screenshot: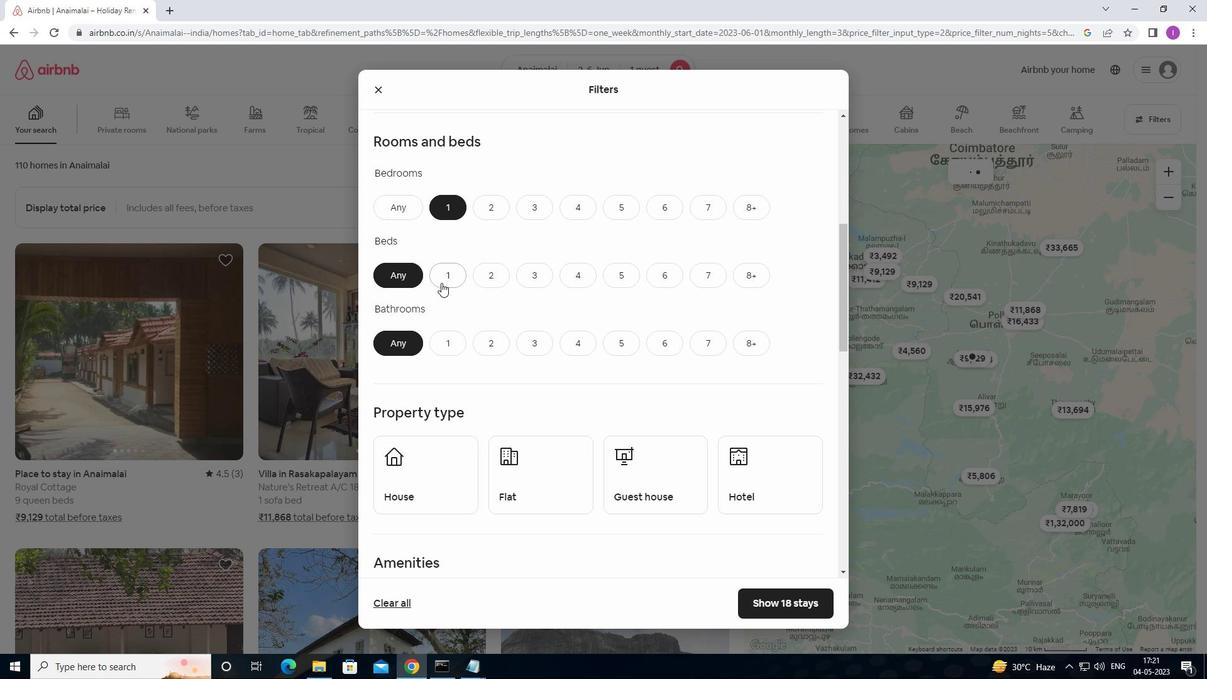 
Action: Mouse pressed left at (442, 279)
Screenshot: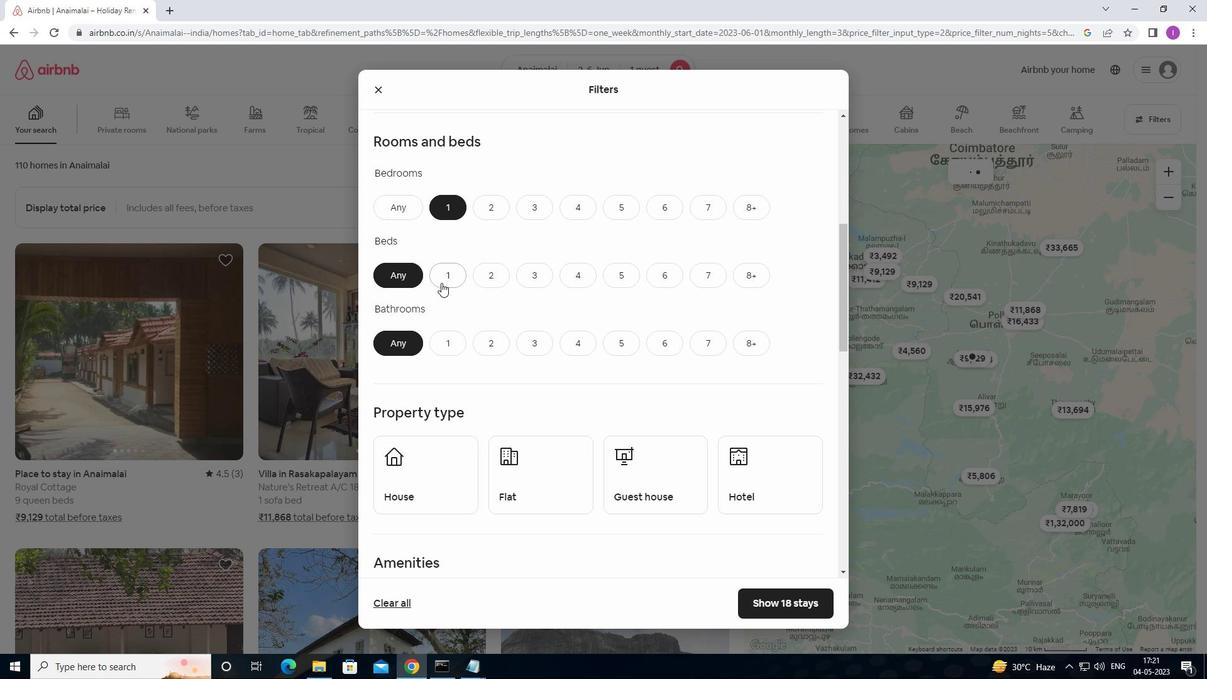 
Action: Mouse moved to (460, 341)
Screenshot: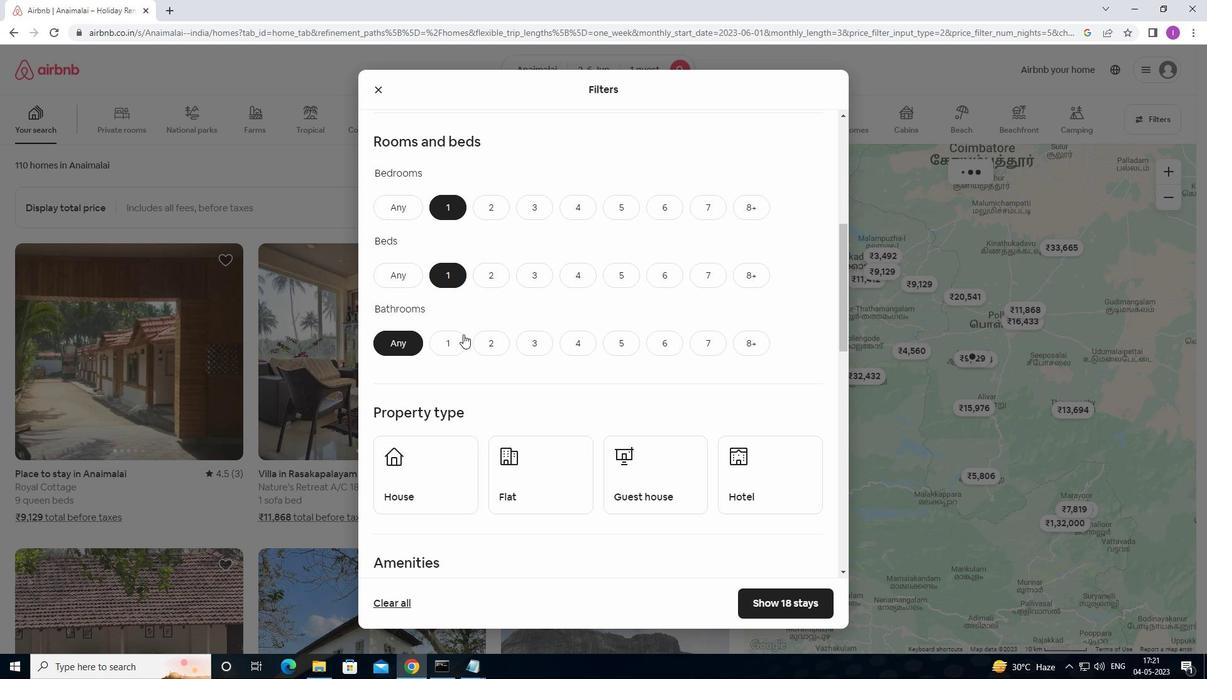 
Action: Mouse pressed left at (460, 341)
Screenshot: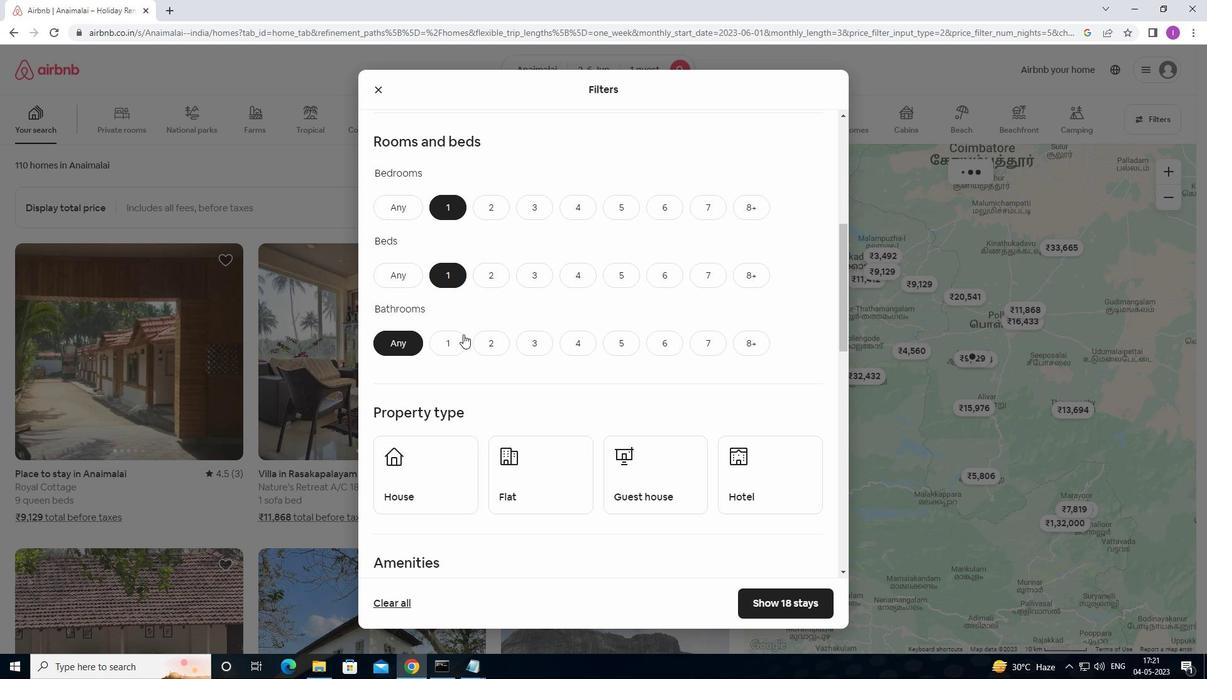 
Action: Mouse moved to (469, 355)
Screenshot: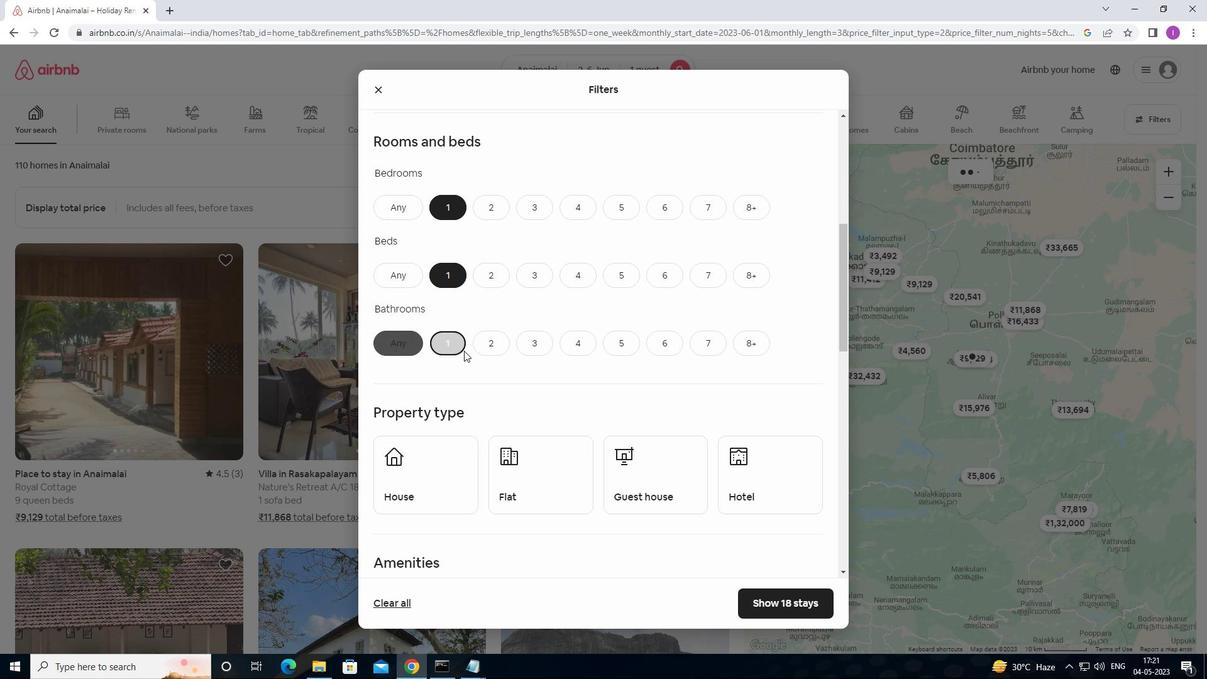 
Action: Mouse scrolled (469, 354) with delta (0, 0)
Screenshot: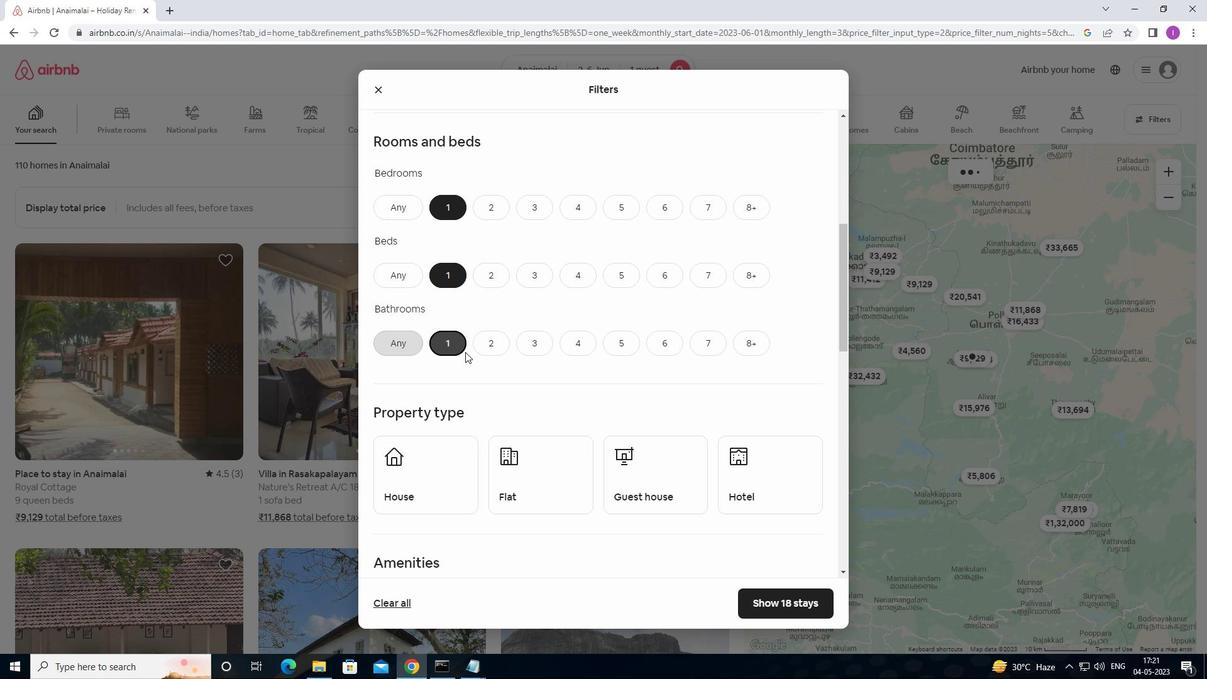 
Action: Mouse moved to (469, 356)
Screenshot: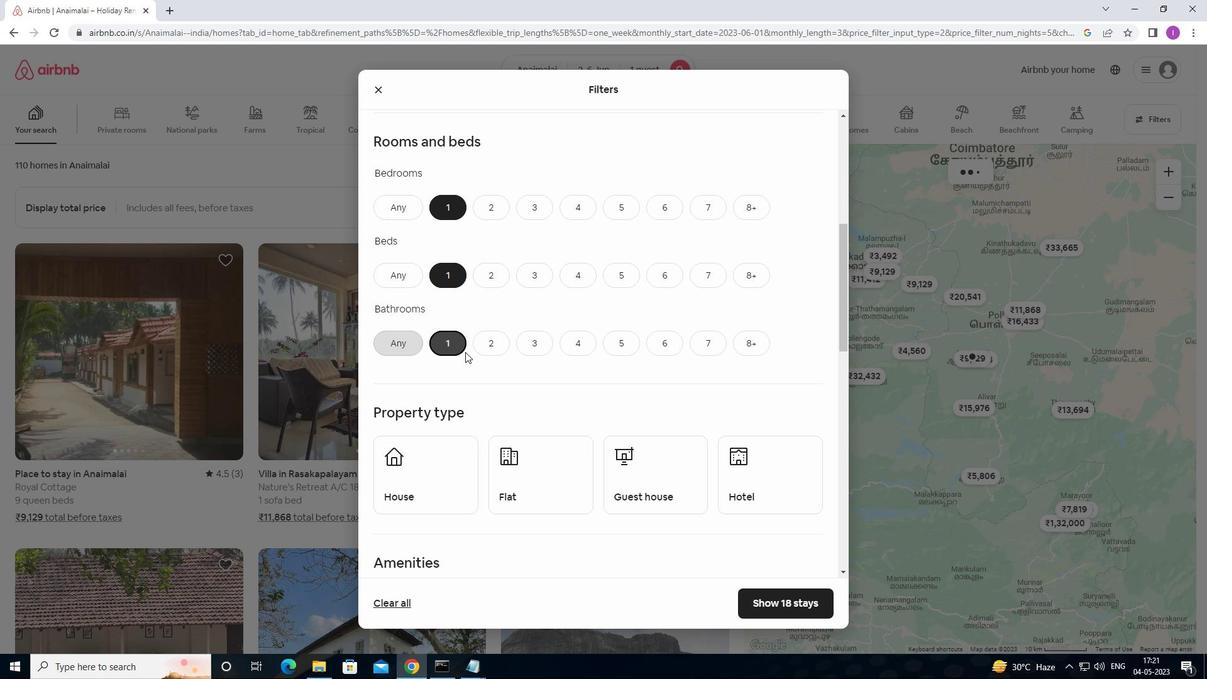 
Action: Mouse scrolled (469, 356) with delta (0, 0)
Screenshot: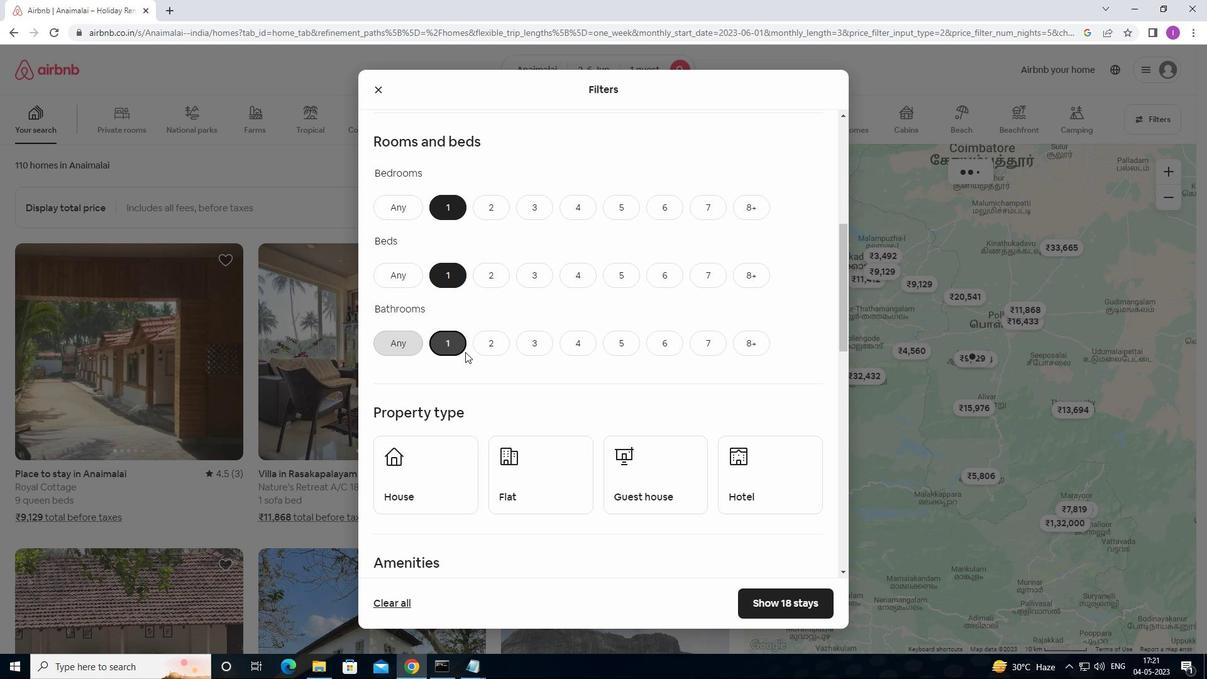 
Action: Mouse moved to (469, 356)
Screenshot: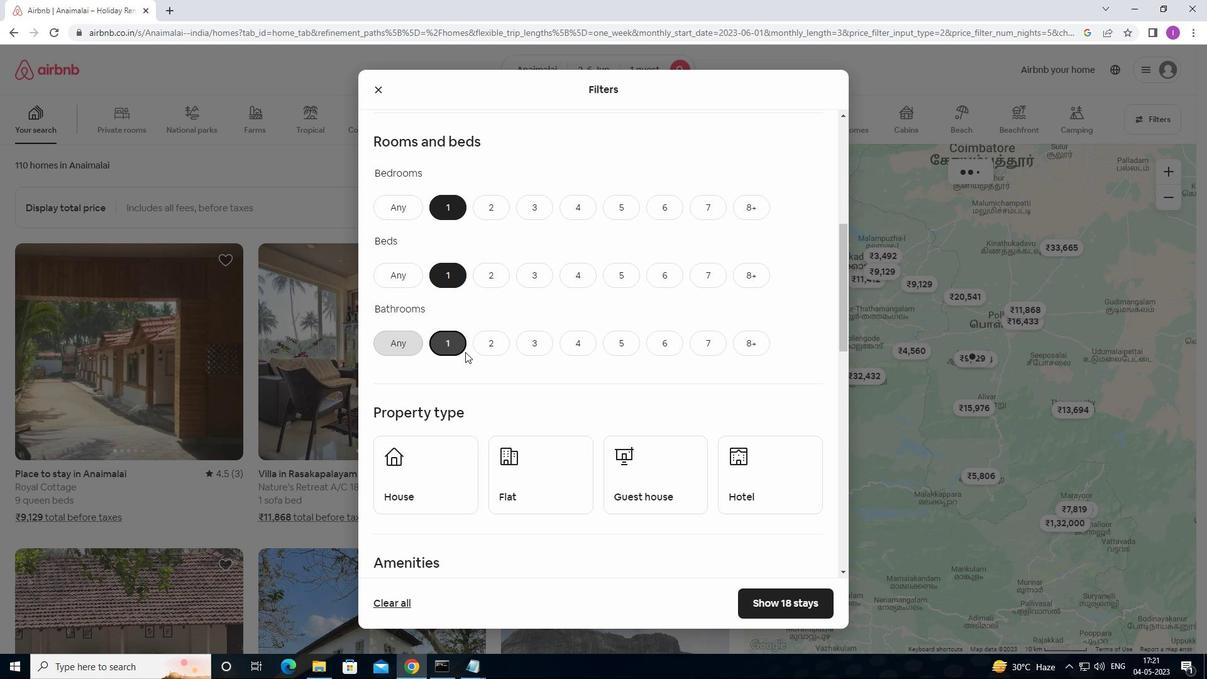 
Action: Mouse scrolled (469, 356) with delta (0, 0)
Screenshot: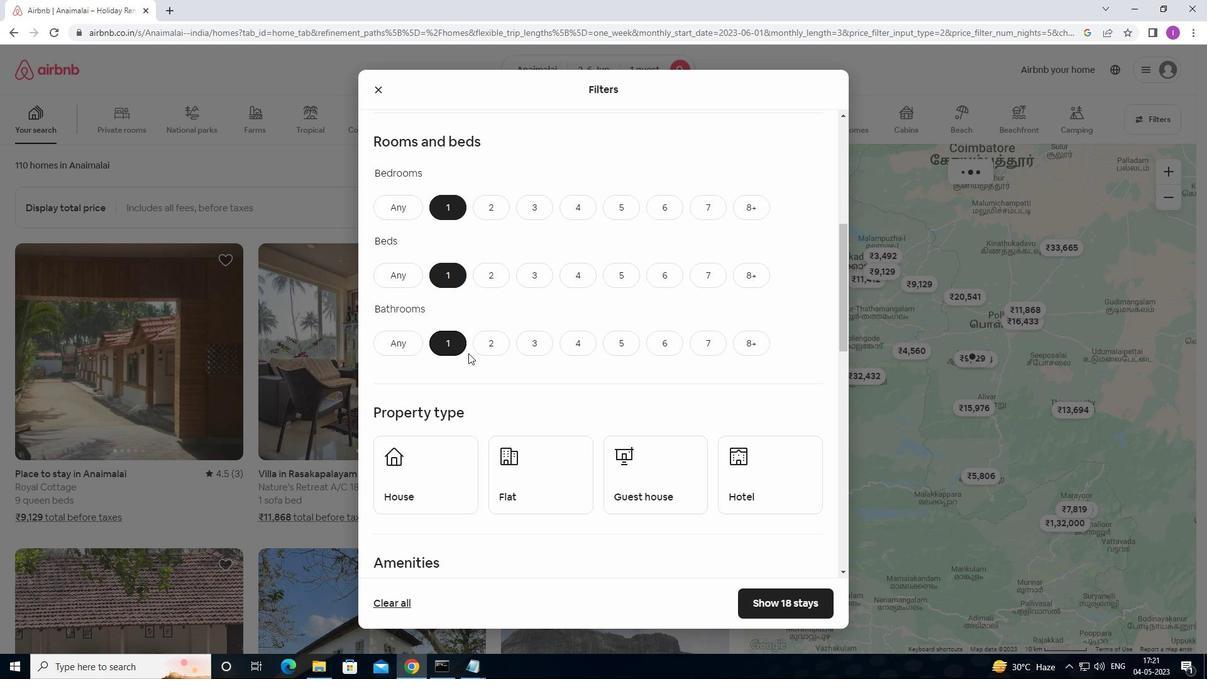 
Action: Mouse scrolled (469, 356) with delta (0, 0)
Screenshot: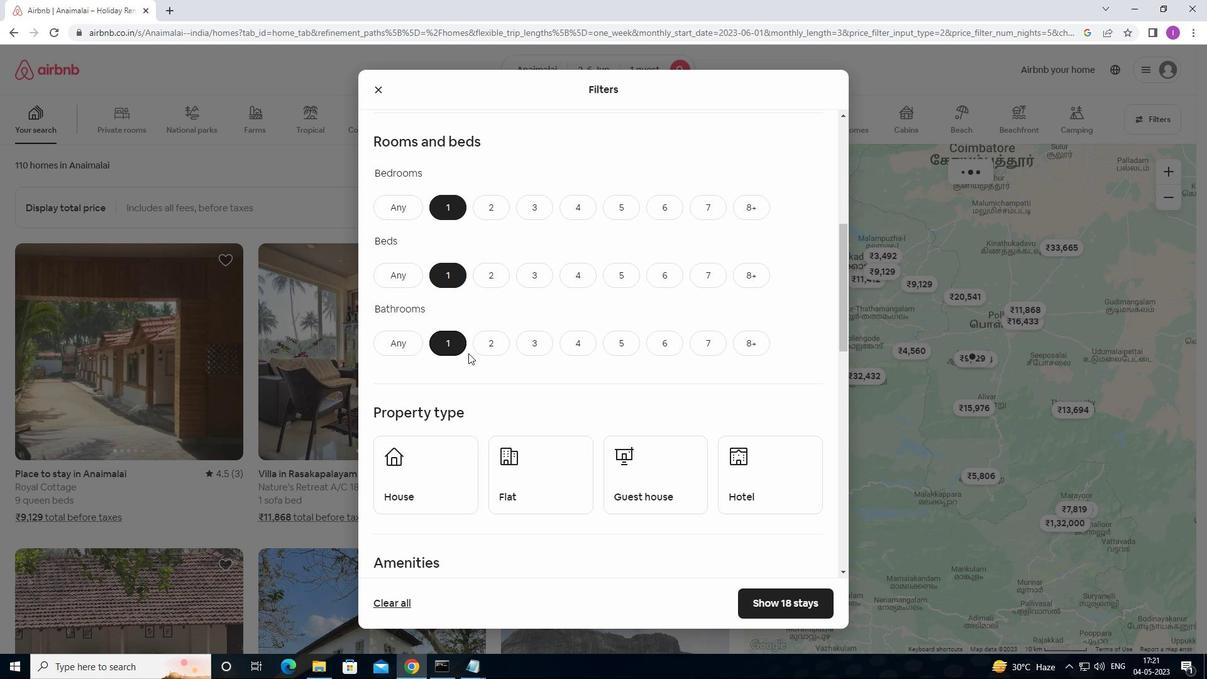 
Action: Mouse moved to (431, 259)
Screenshot: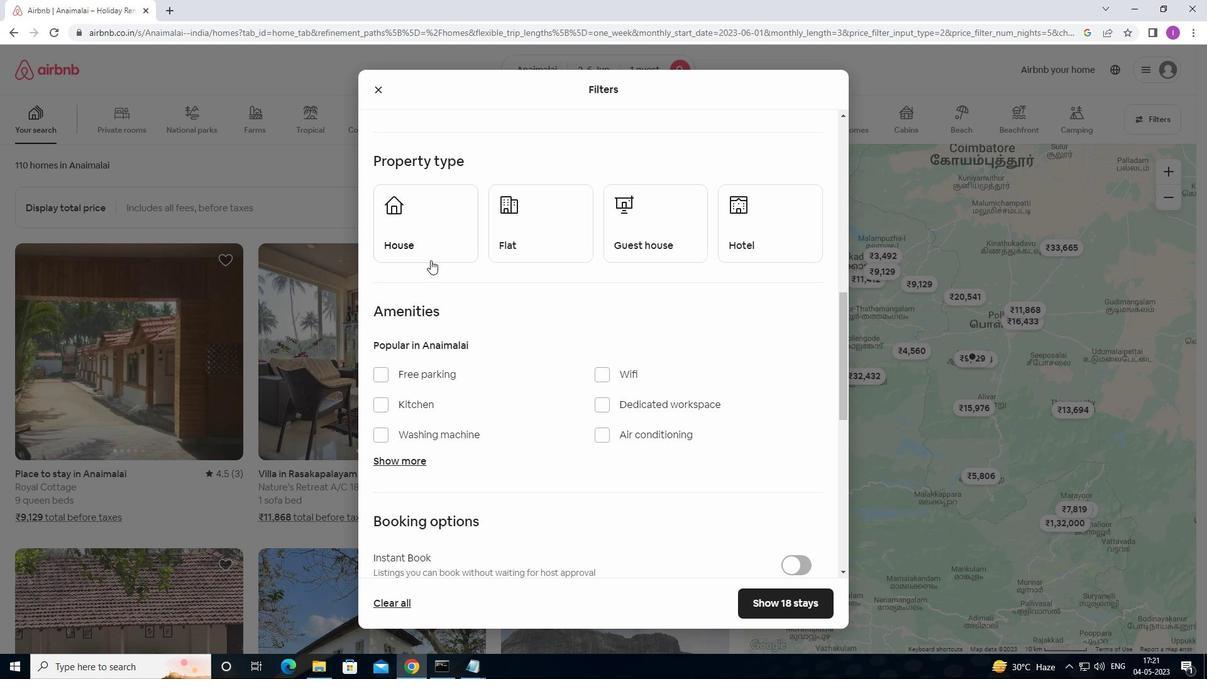 
Action: Mouse pressed left at (431, 259)
Screenshot: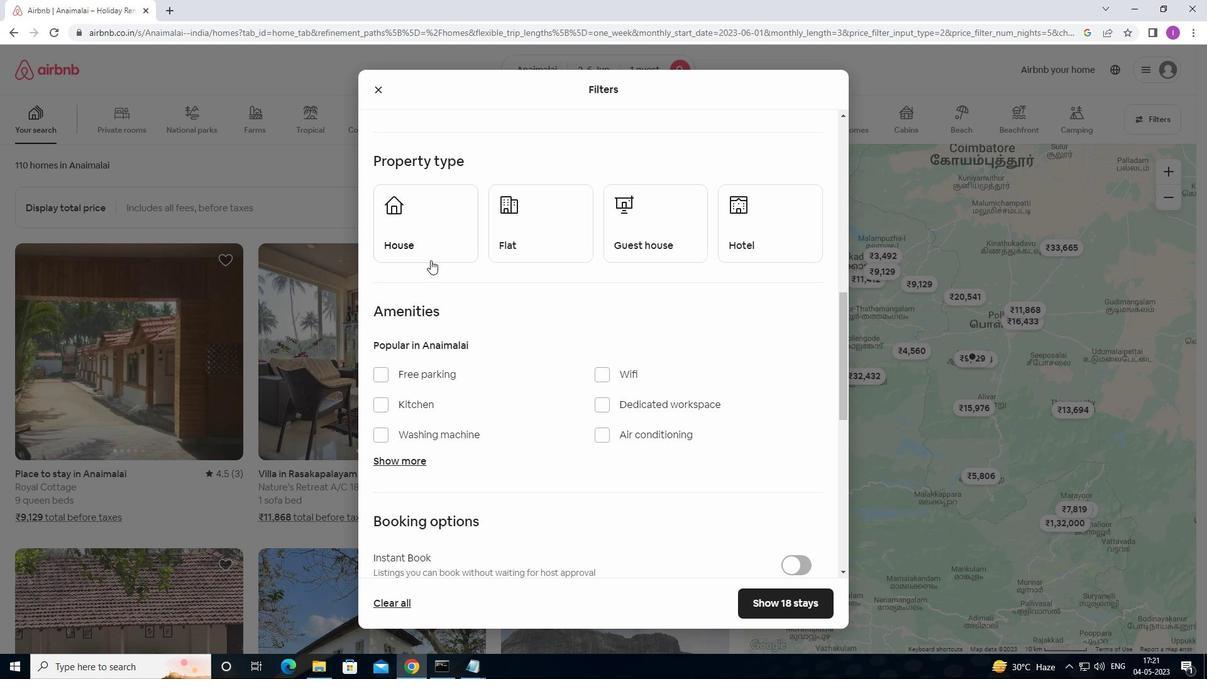 
Action: Mouse moved to (581, 242)
Screenshot: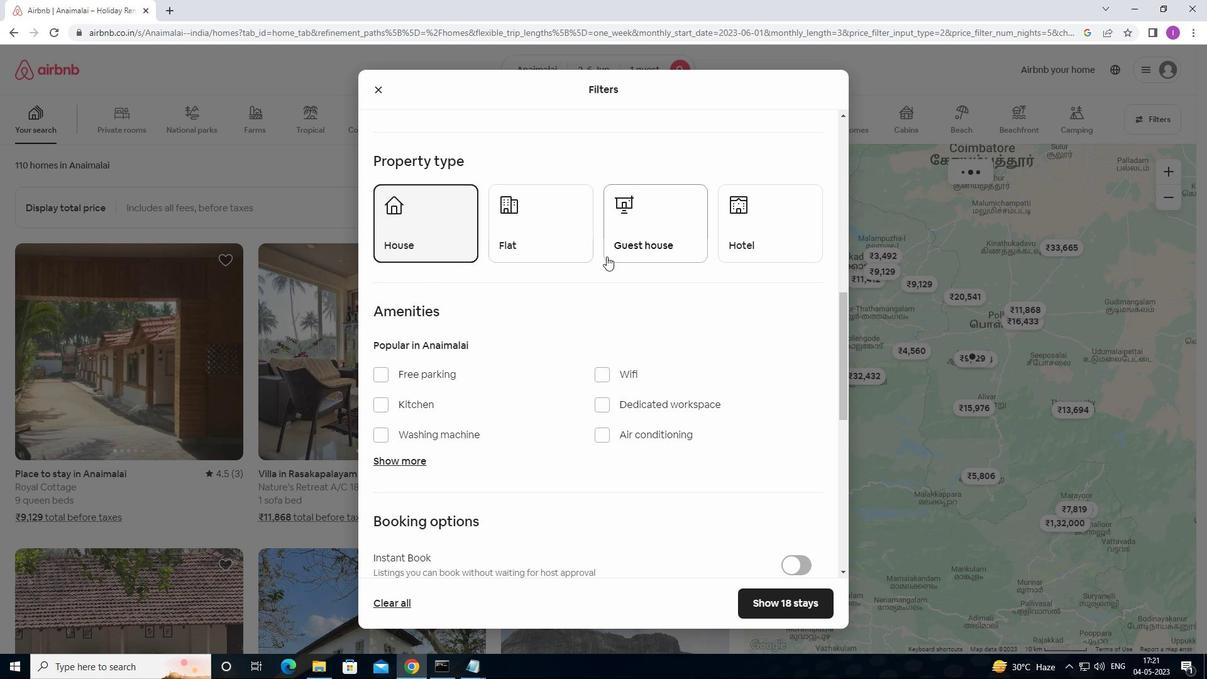 
Action: Mouse pressed left at (581, 242)
Screenshot: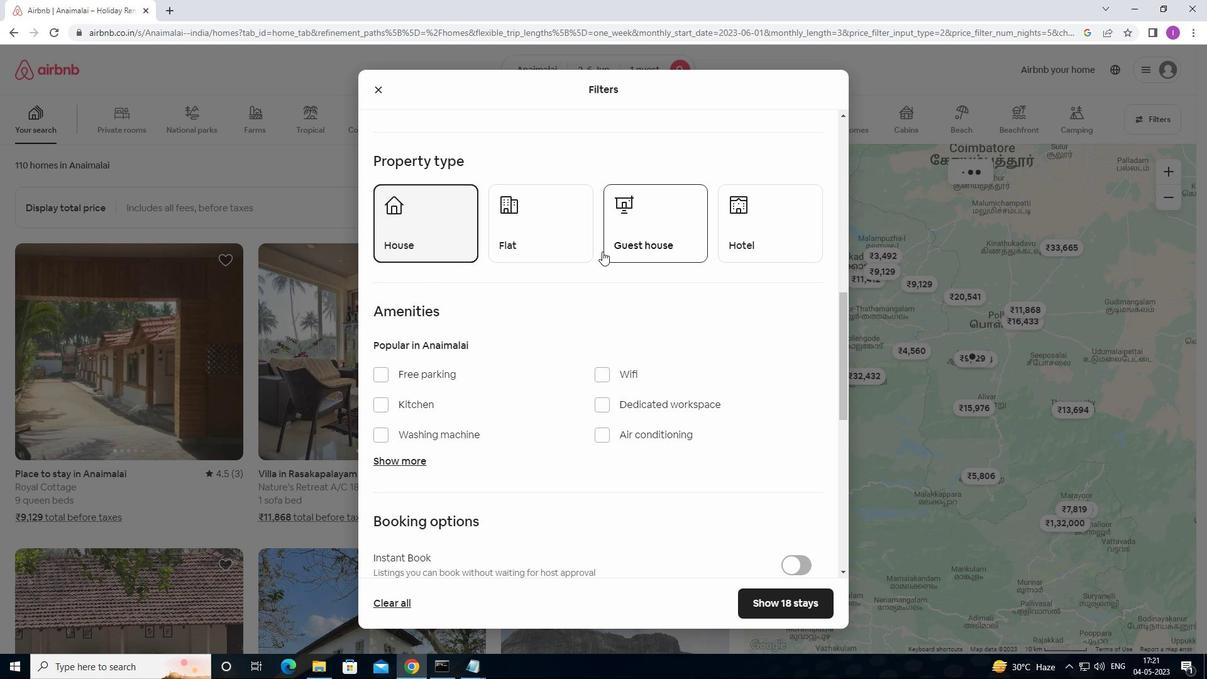 
Action: Mouse moved to (639, 241)
Screenshot: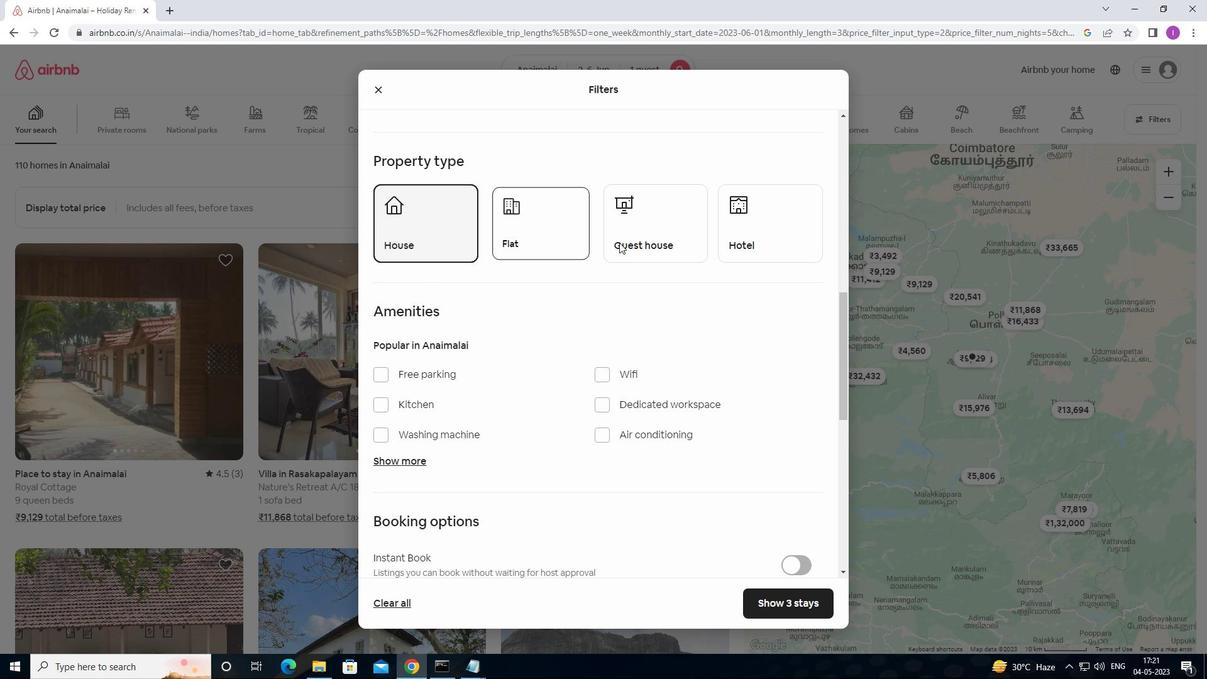 
Action: Mouse pressed left at (639, 241)
Screenshot: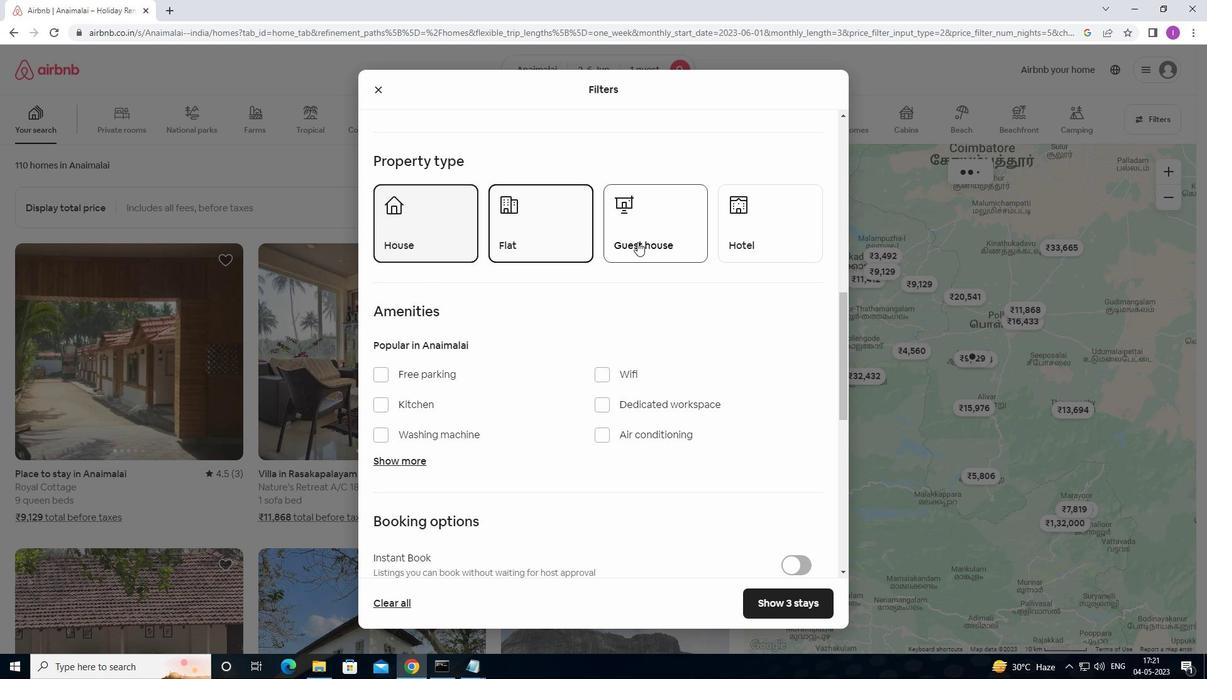 
Action: Mouse moved to (766, 234)
Screenshot: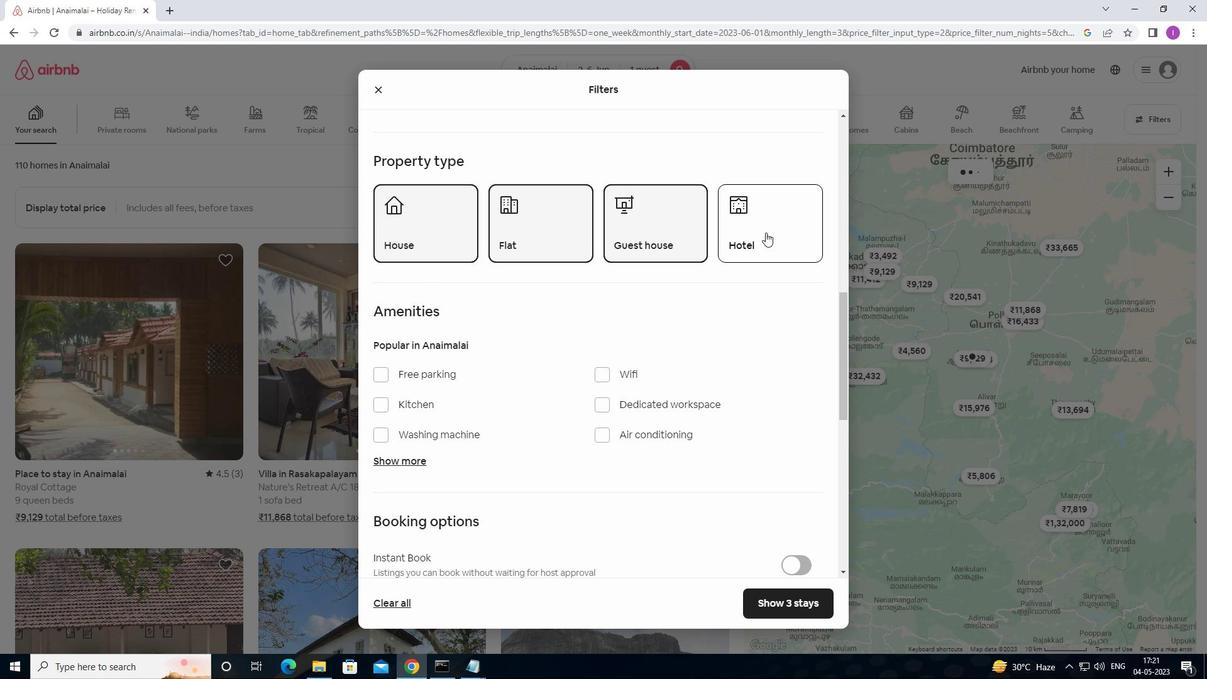 
Action: Mouse pressed left at (766, 234)
Screenshot: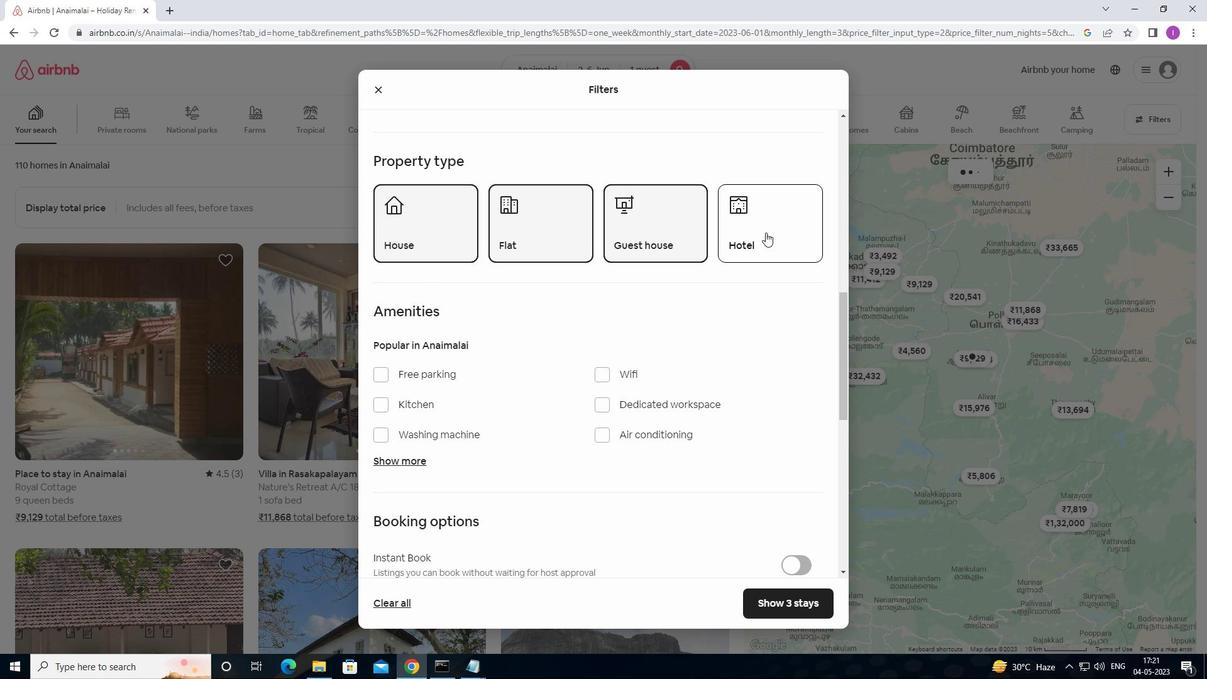
Action: Mouse moved to (705, 273)
Screenshot: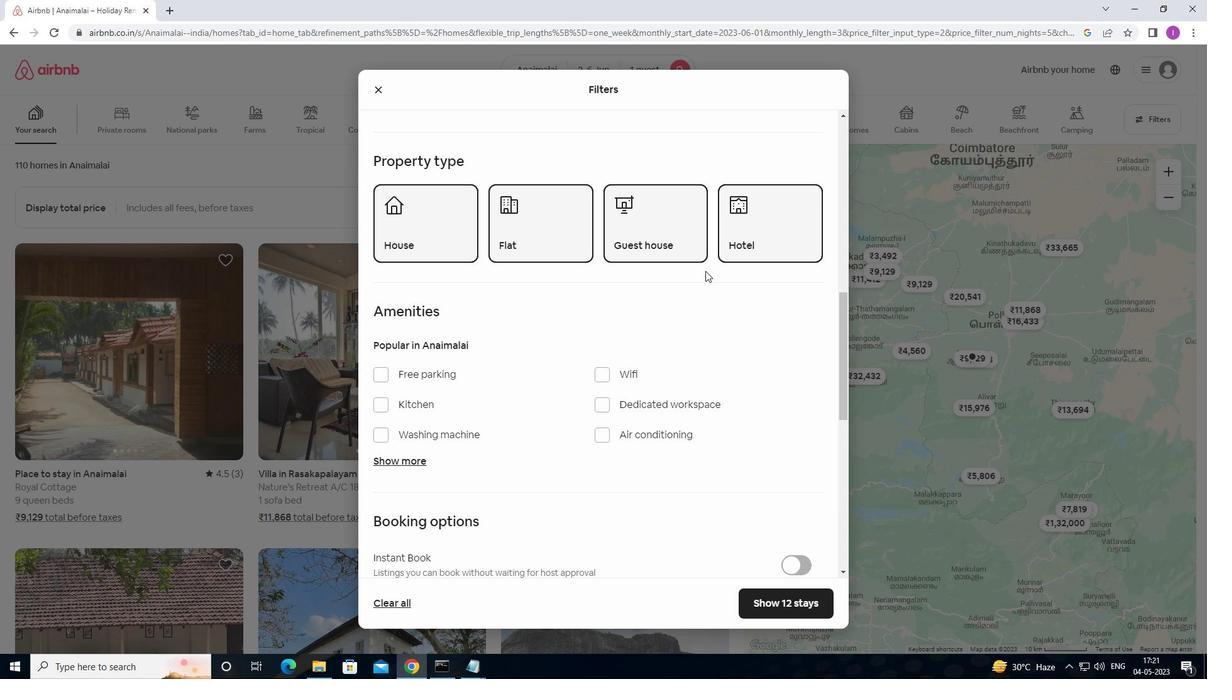 
Action: Mouse scrolled (705, 272) with delta (0, 0)
Screenshot: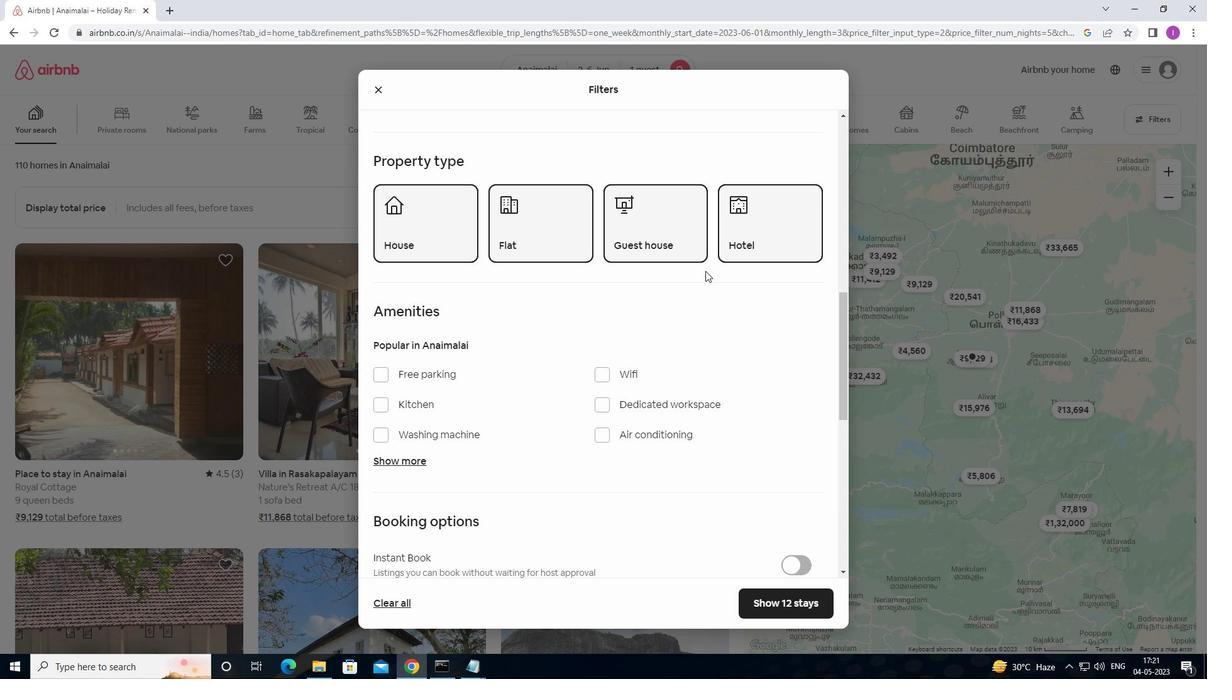 
Action: Mouse scrolled (705, 272) with delta (0, 0)
Screenshot: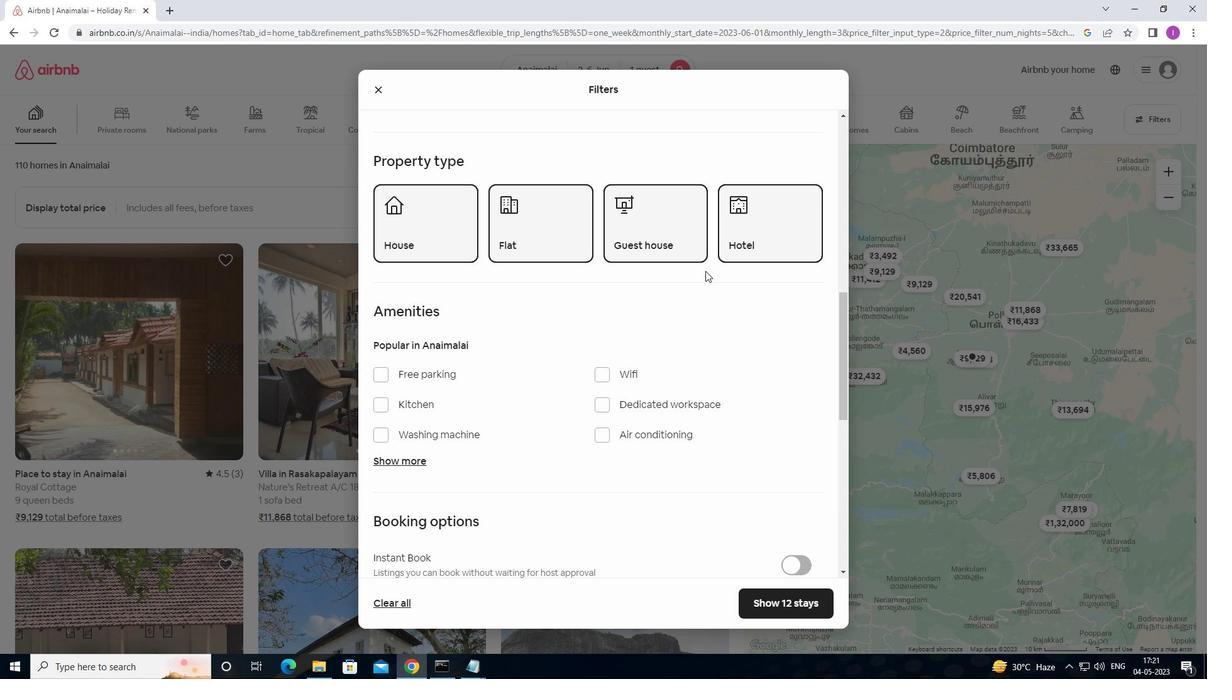 
Action: Mouse scrolled (705, 272) with delta (0, 0)
Screenshot: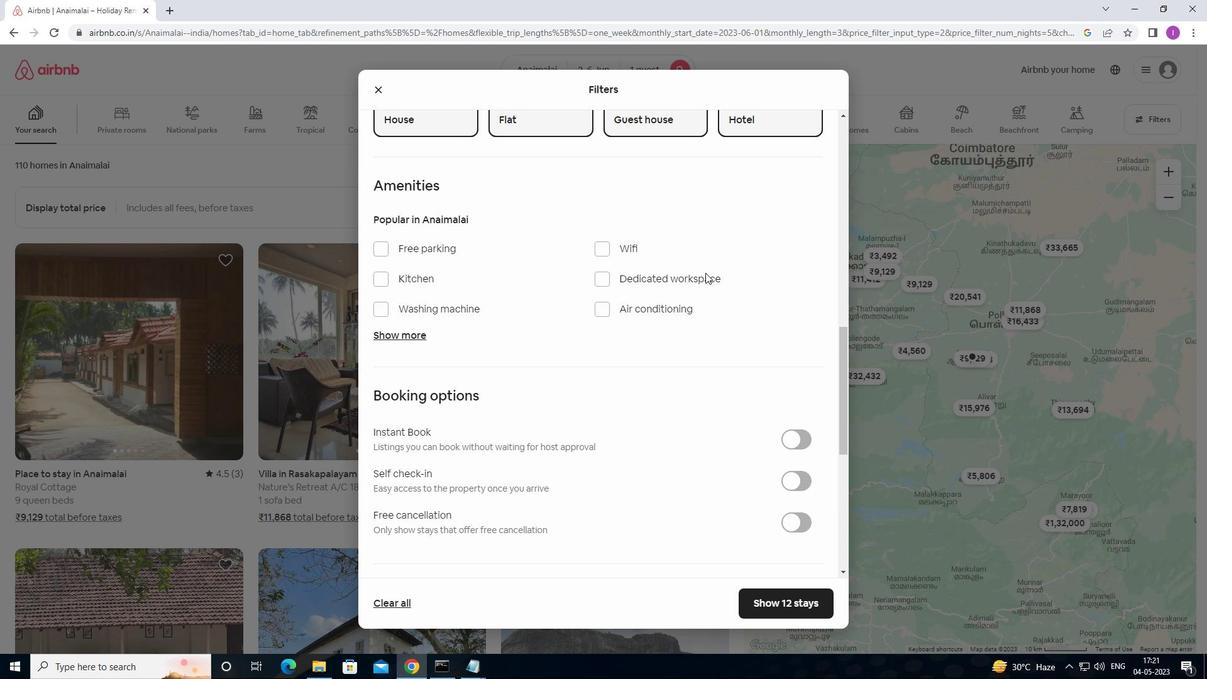 
Action: Mouse scrolled (705, 272) with delta (0, 0)
Screenshot: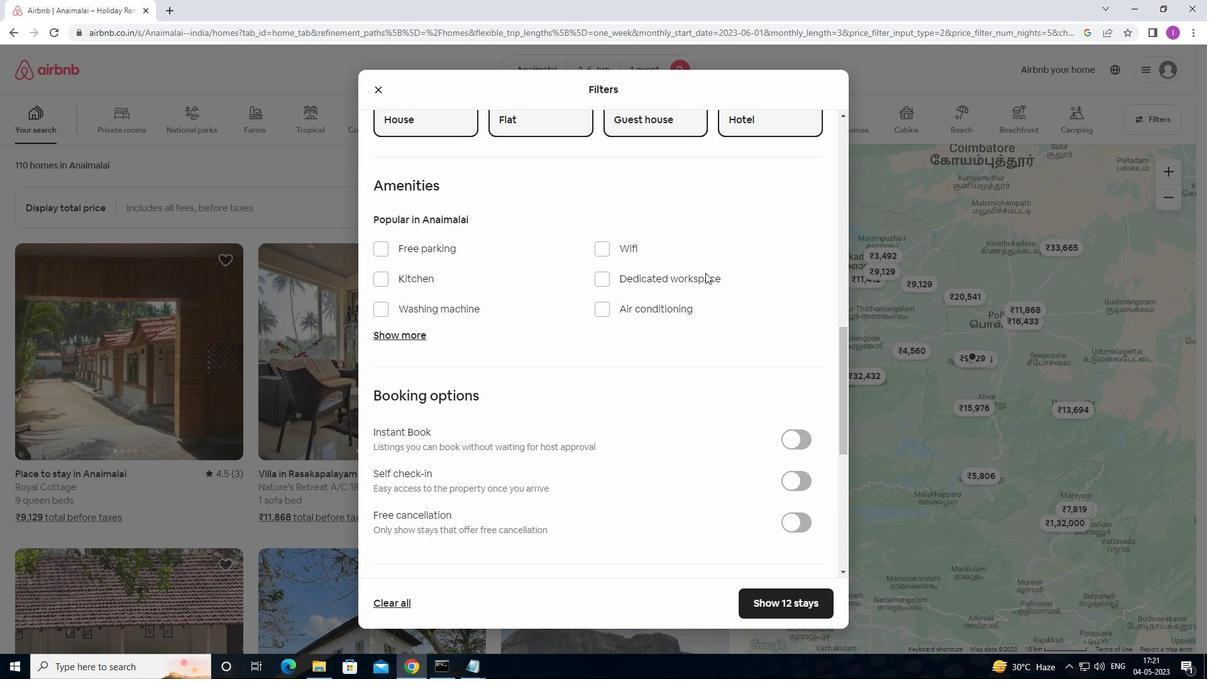 
Action: Mouse moved to (817, 354)
Screenshot: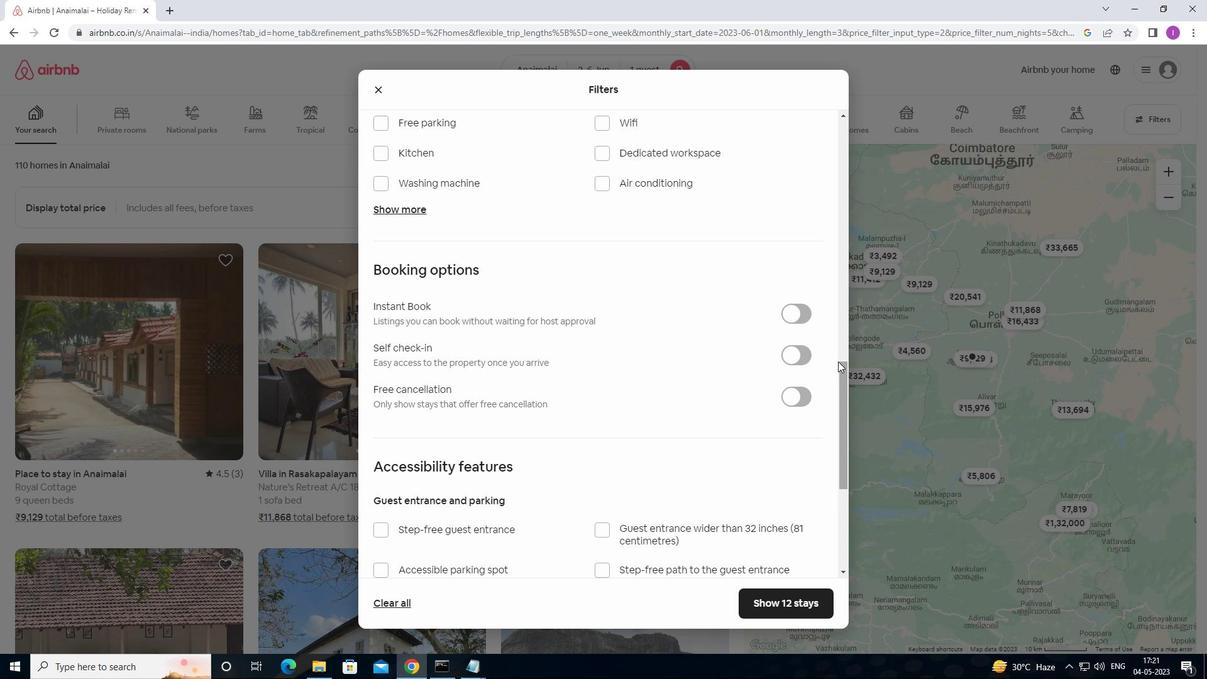 
Action: Mouse pressed left at (817, 354)
Screenshot: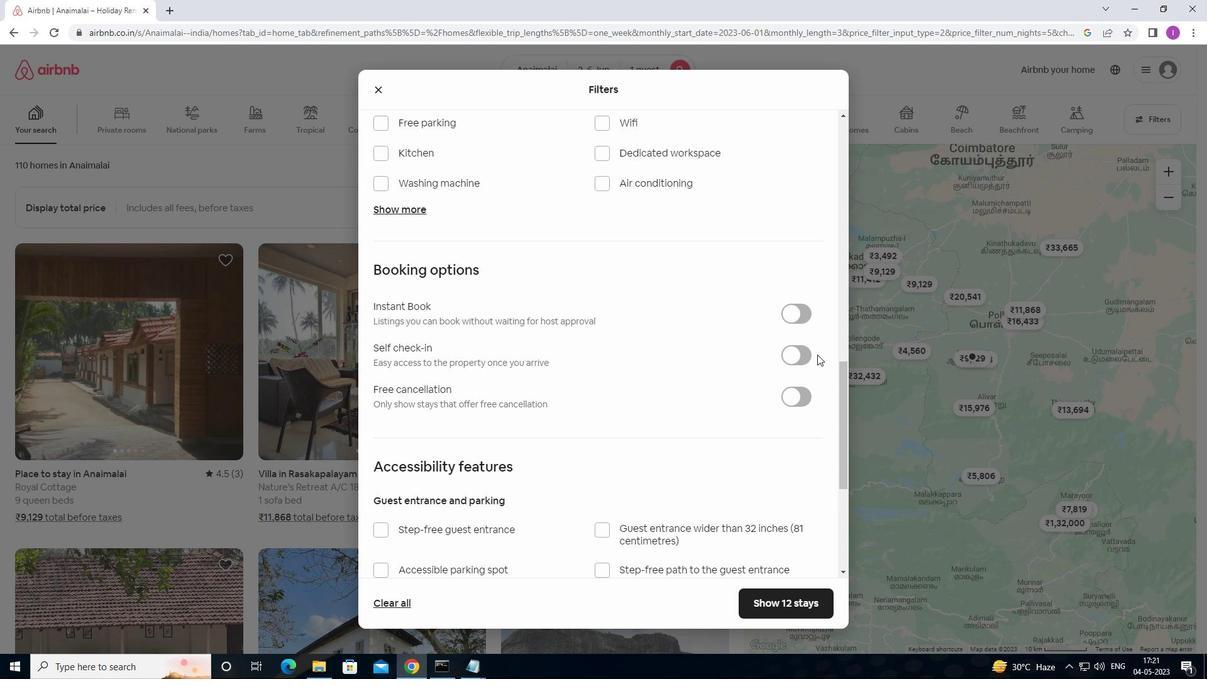 
Action: Mouse moved to (787, 354)
Screenshot: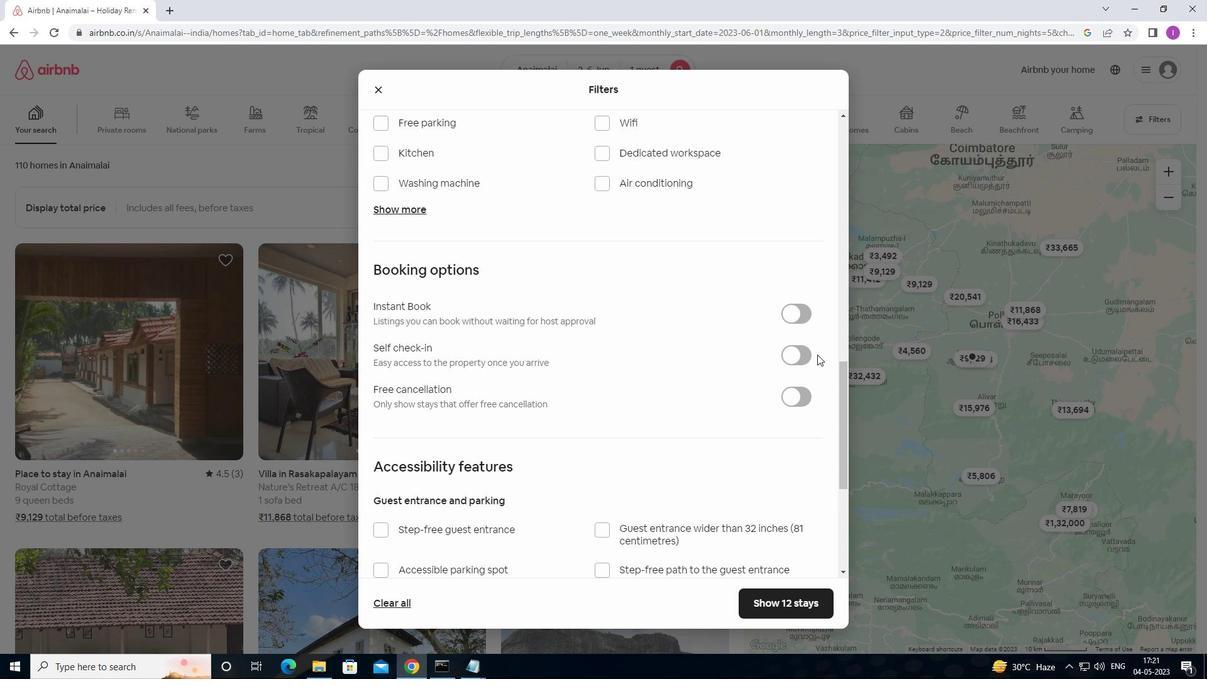 
Action: Mouse pressed left at (787, 354)
Screenshot: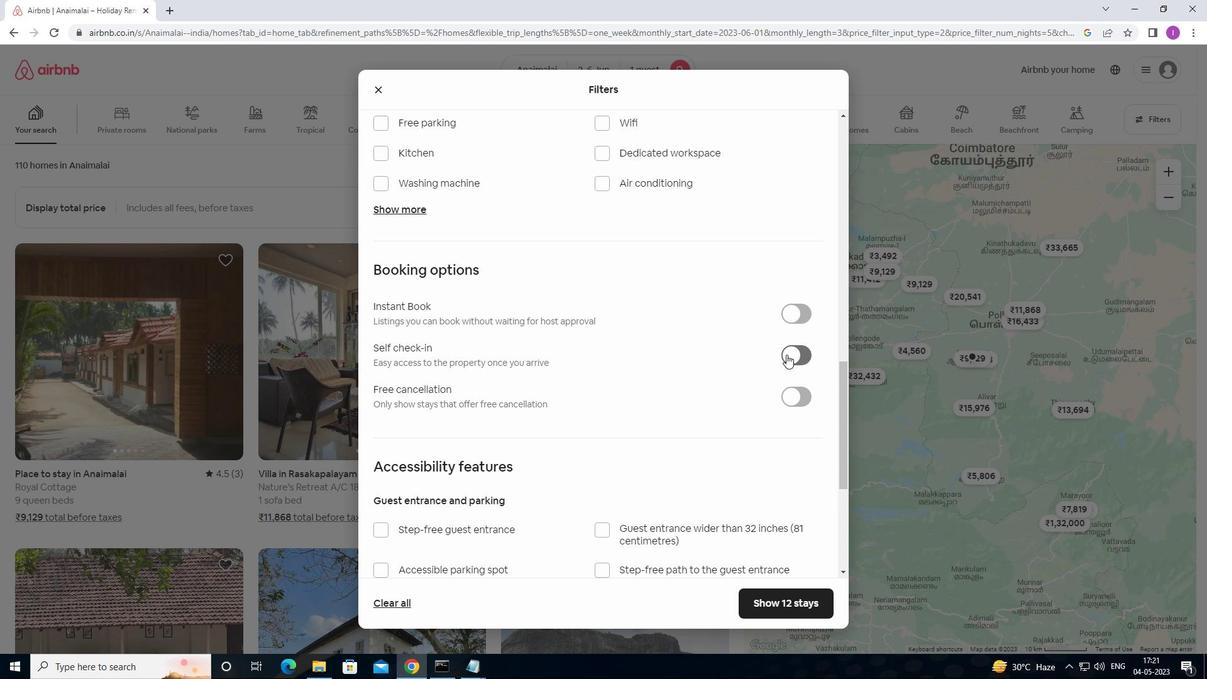 
Action: Mouse moved to (749, 420)
Screenshot: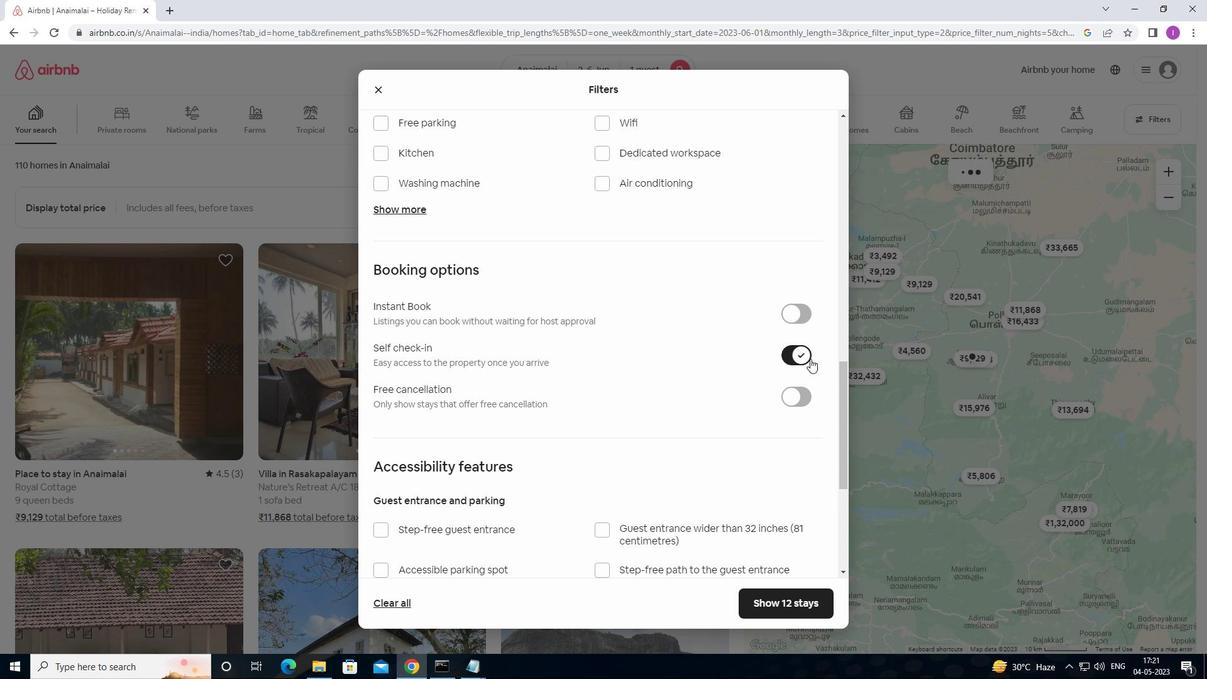 
Action: Mouse scrolled (749, 419) with delta (0, 0)
Screenshot: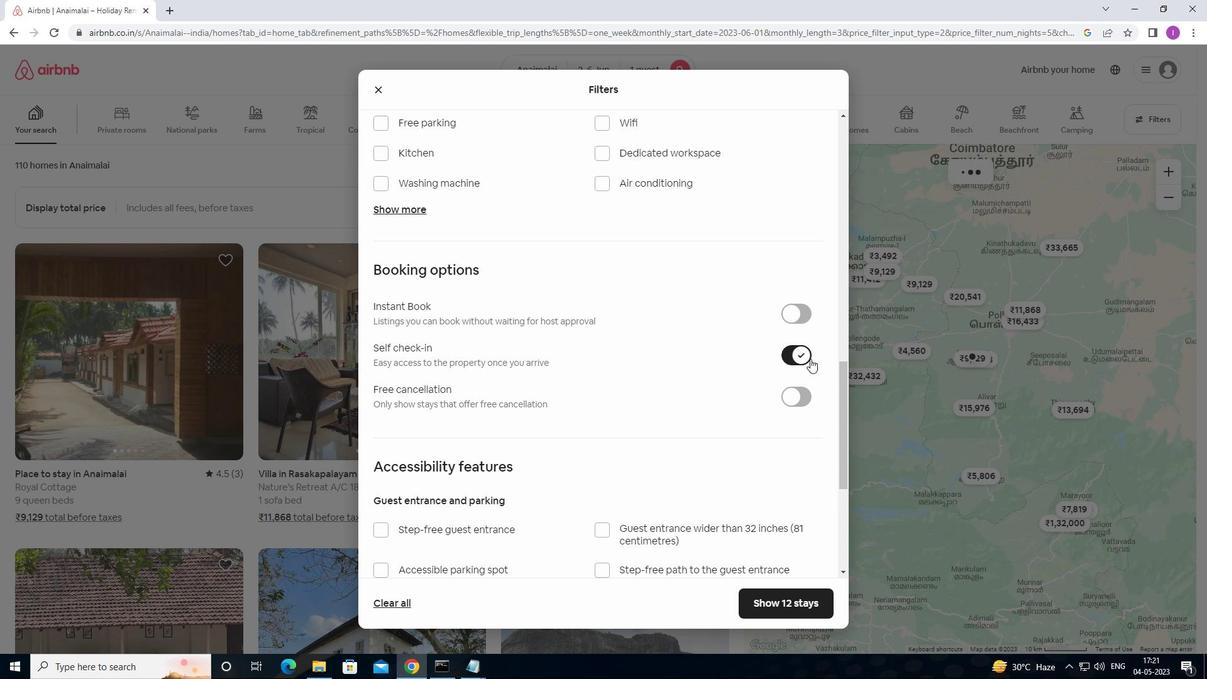 
Action: Mouse moved to (736, 435)
Screenshot: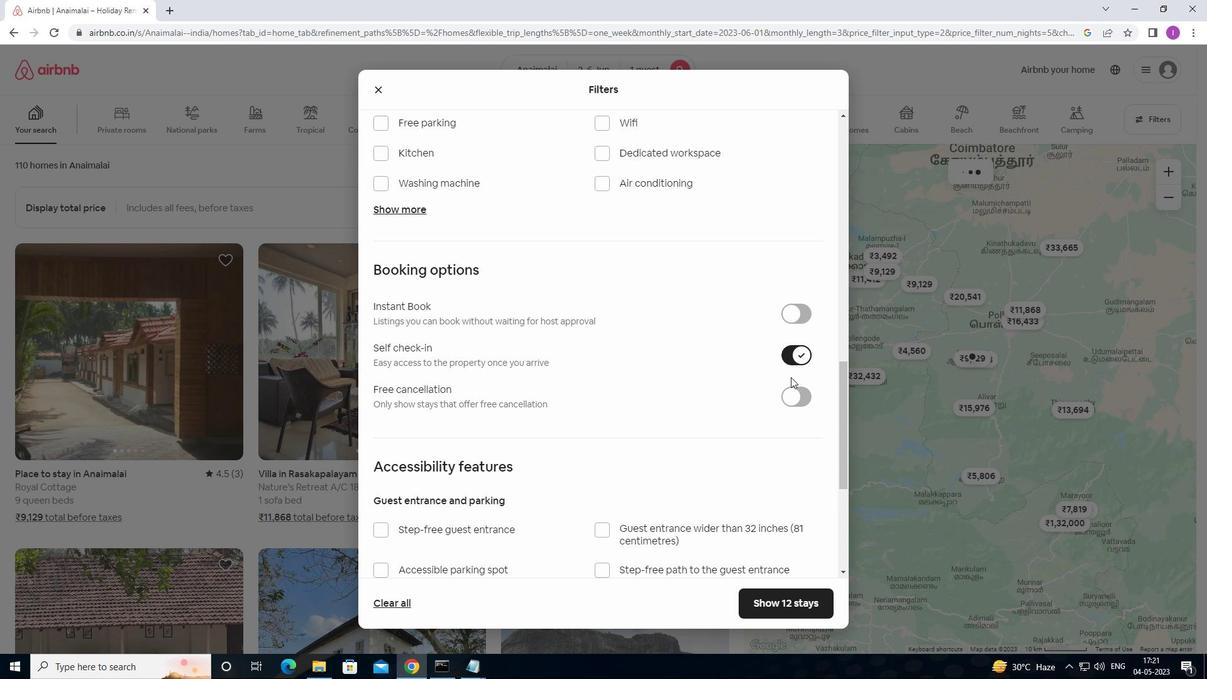 
Action: Mouse scrolled (736, 435) with delta (0, 0)
Screenshot: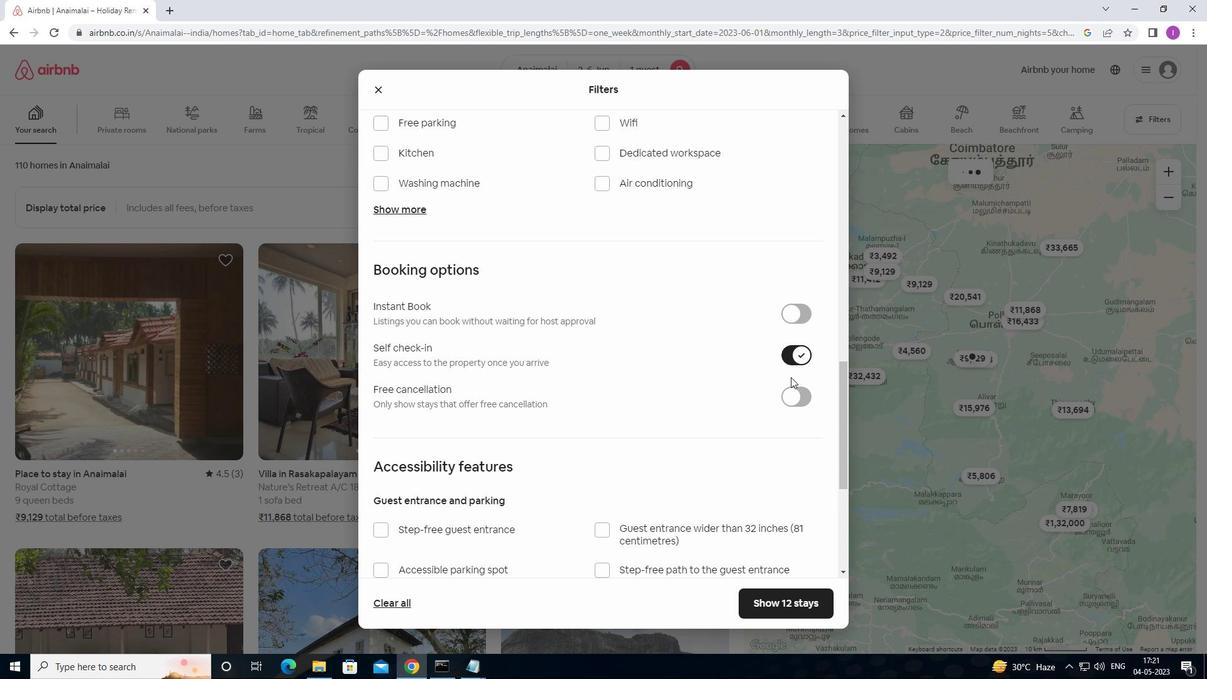 
Action: Mouse moved to (710, 453)
Screenshot: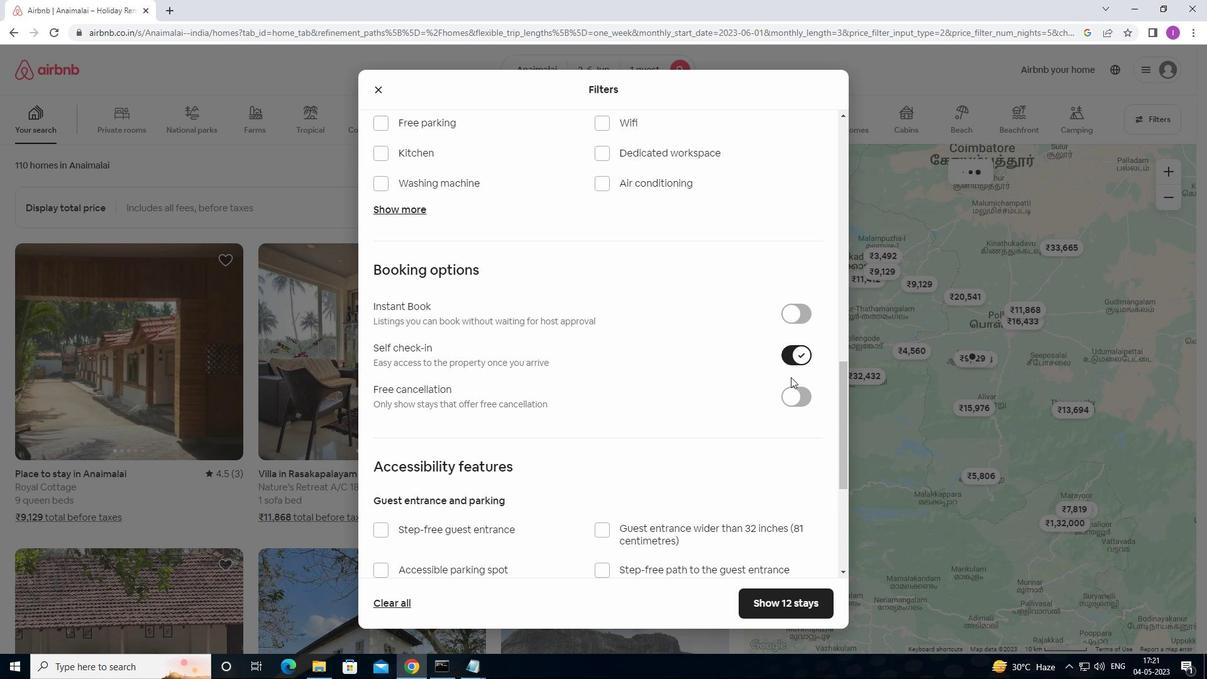 
Action: Mouse scrolled (710, 452) with delta (0, 0)
Screenshot: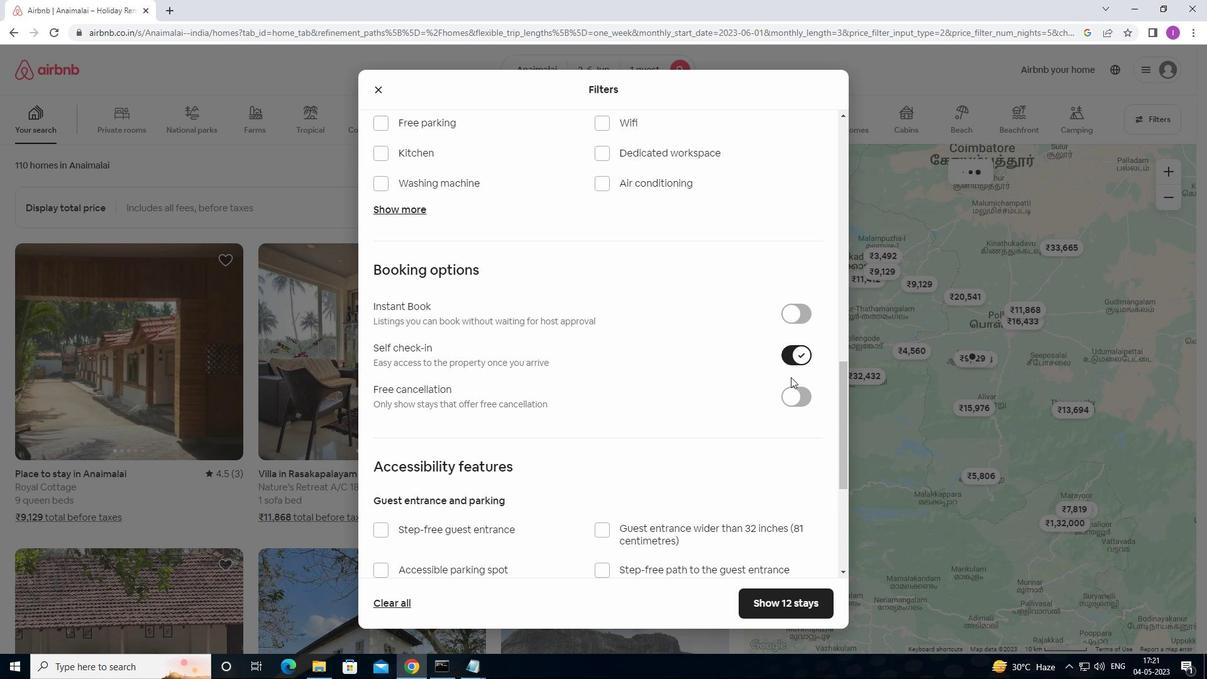 
Action: Mouse moved to (693, 453)
Screenshot: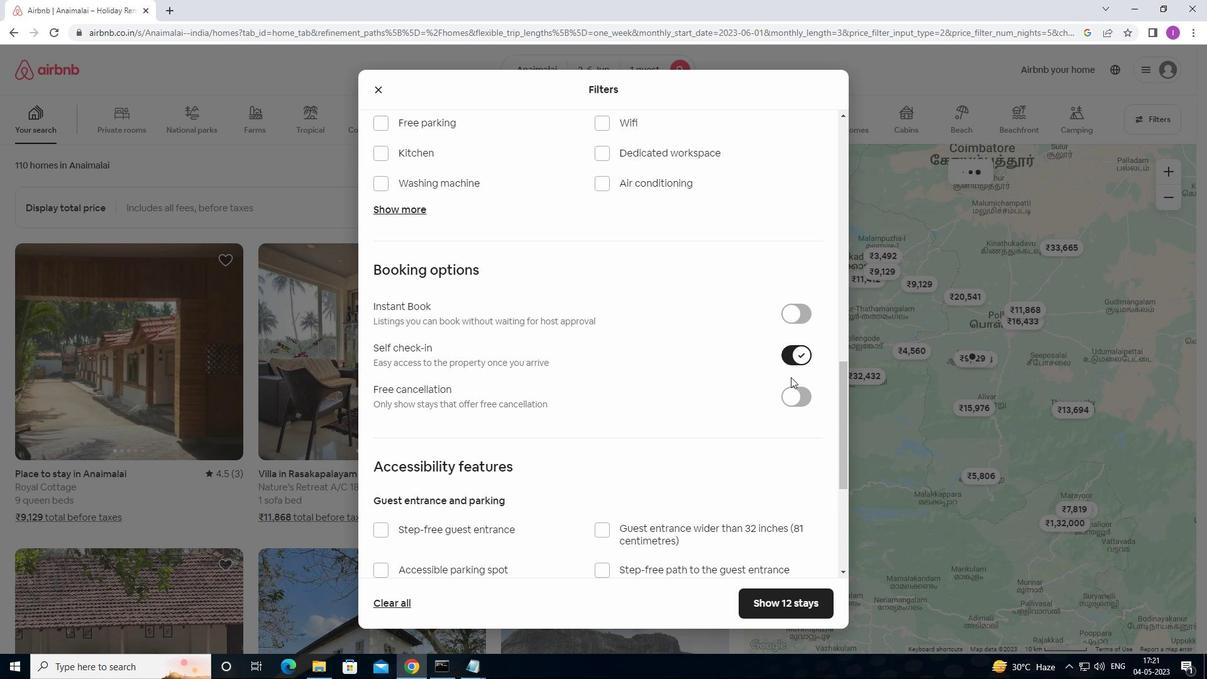 
Action: Mouse scrolled (693, 452) with delta (0, 0)
Screenshot: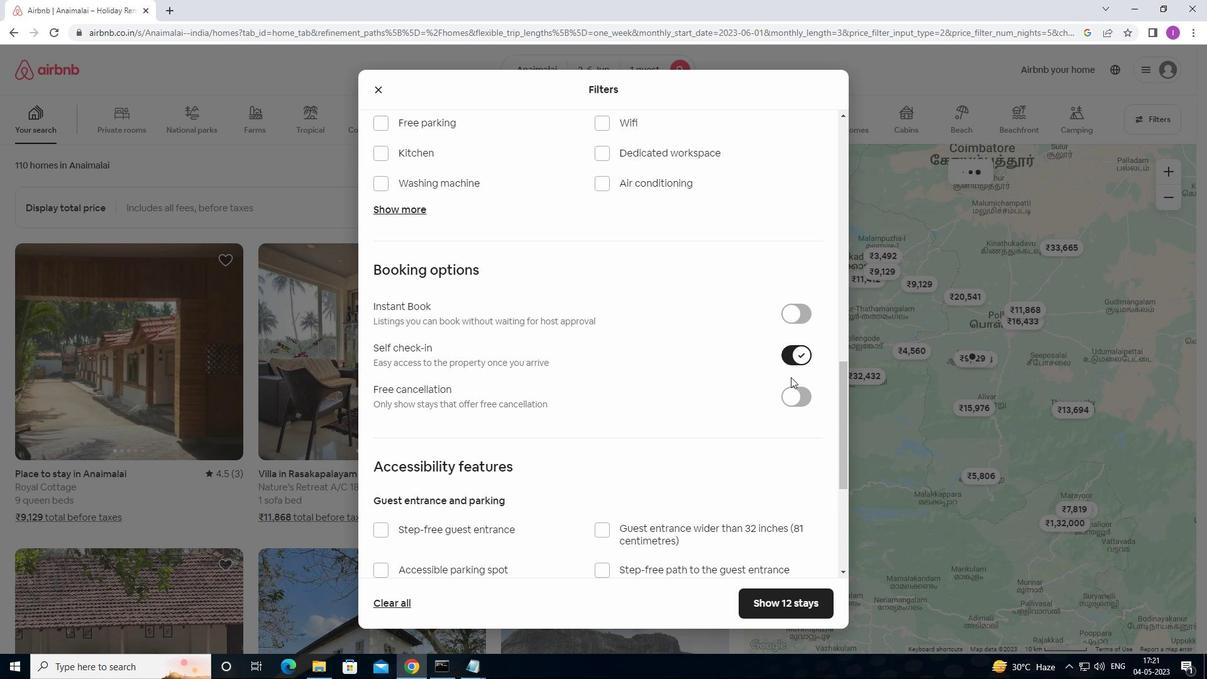 
Action: Mouse moved to (639, 439)
Screenshot: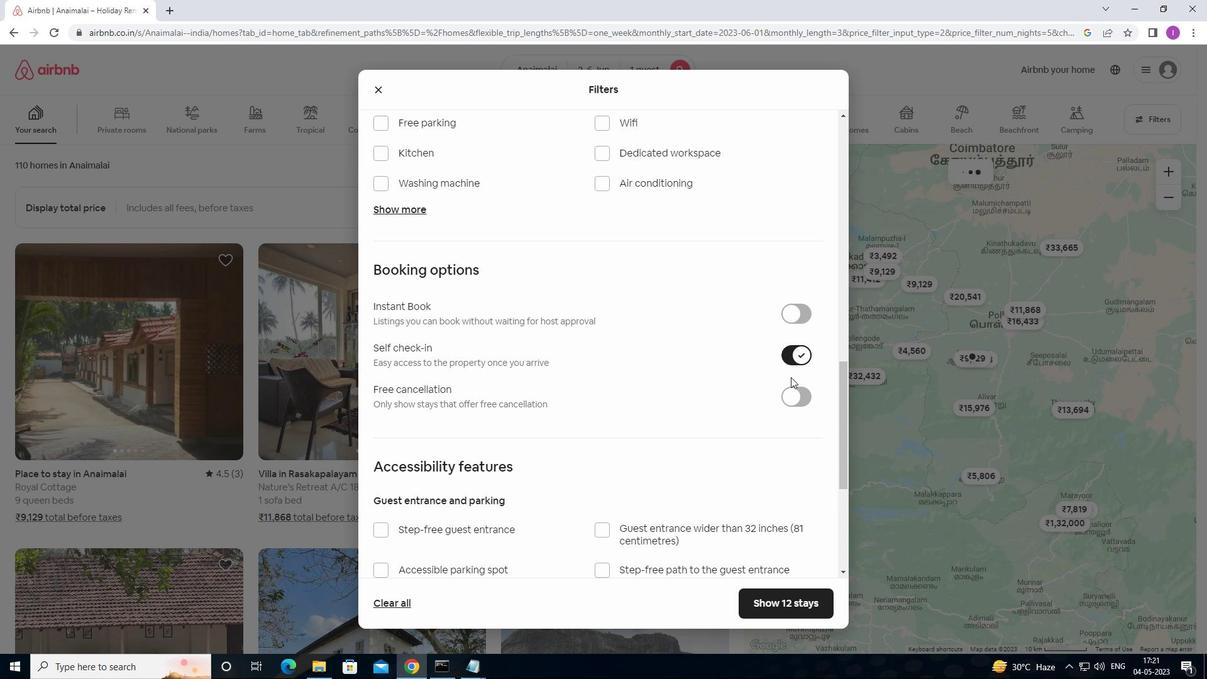 
Action: Mouse scrolled (639, 438) with delta (0, 0)
Screenshot: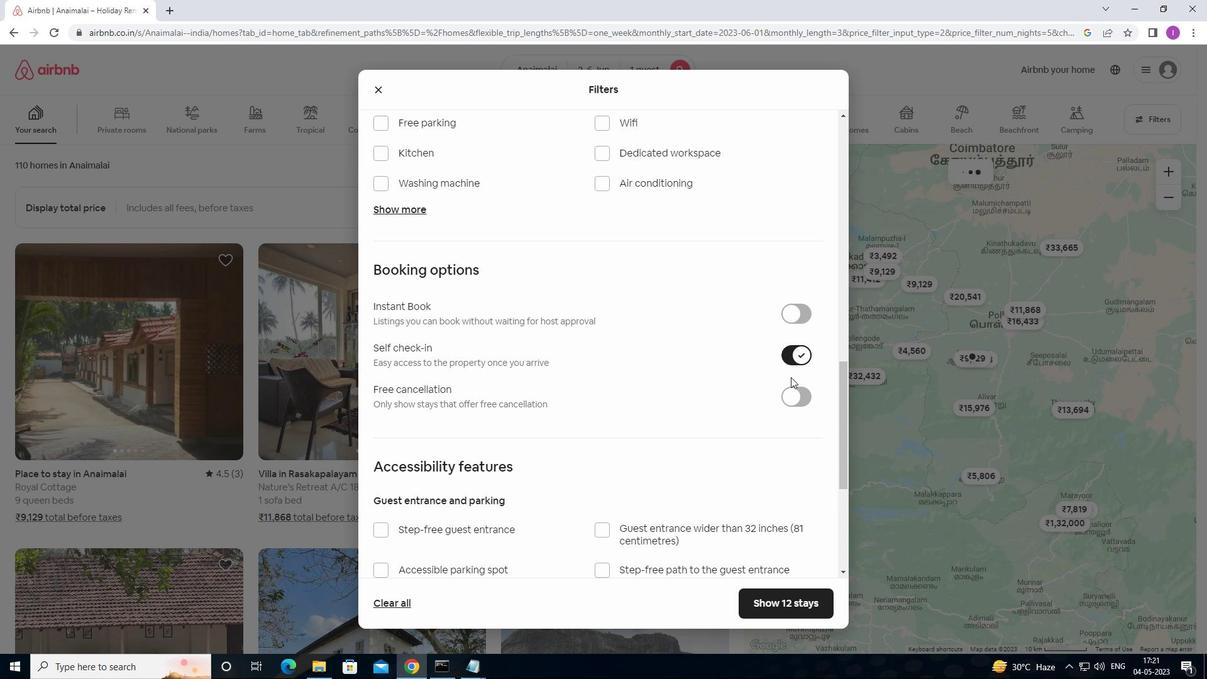 
Action: Mouse moved to (591, 417)
Screenshot: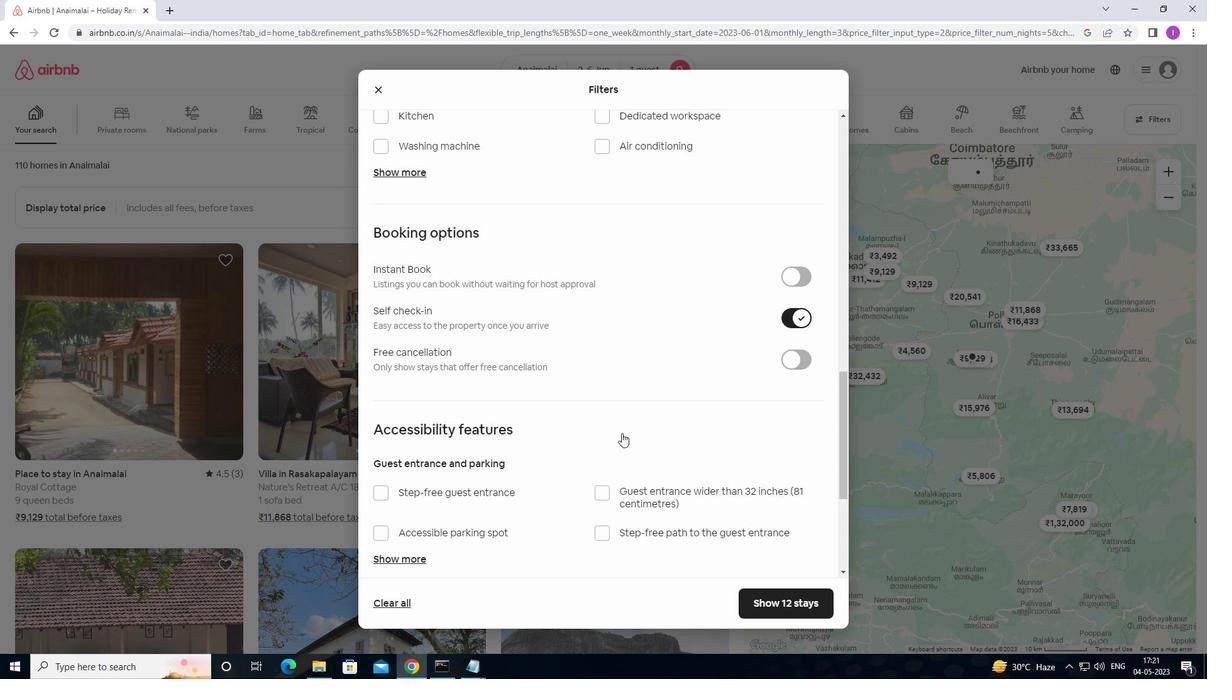 
Action: Mouse scrolled (591, 417) with delta (0, 0)
Screenshot: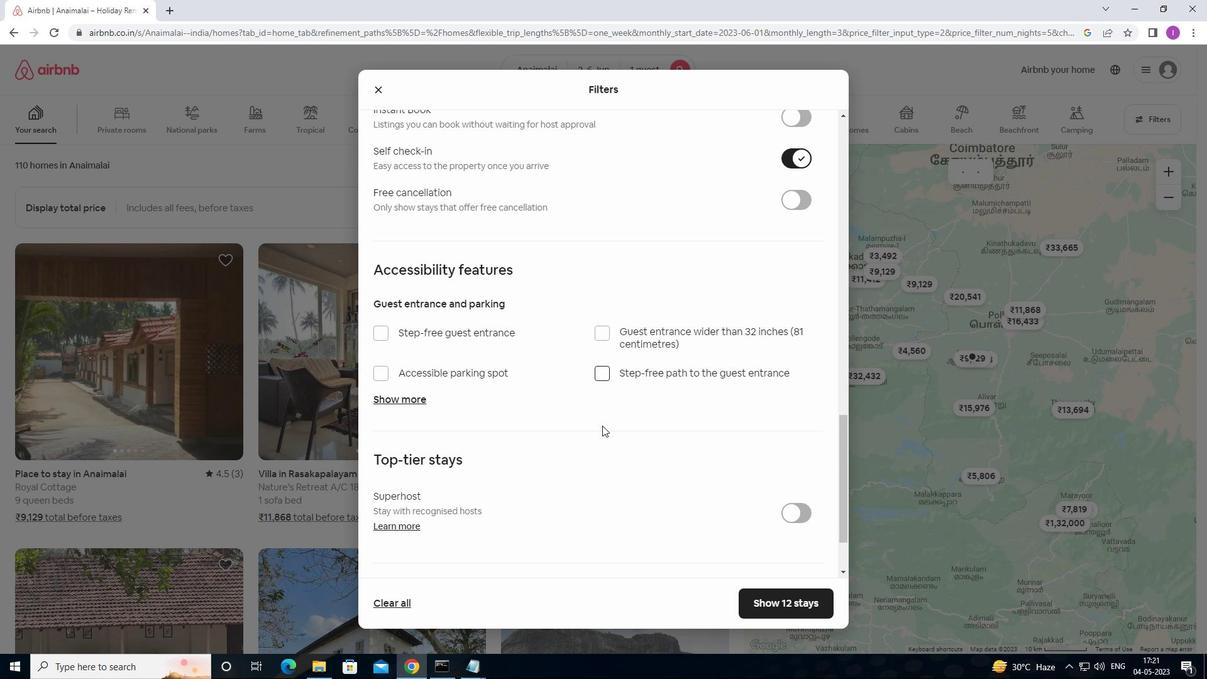 
Action: Mouse moved to (591, 418)
Screenshot: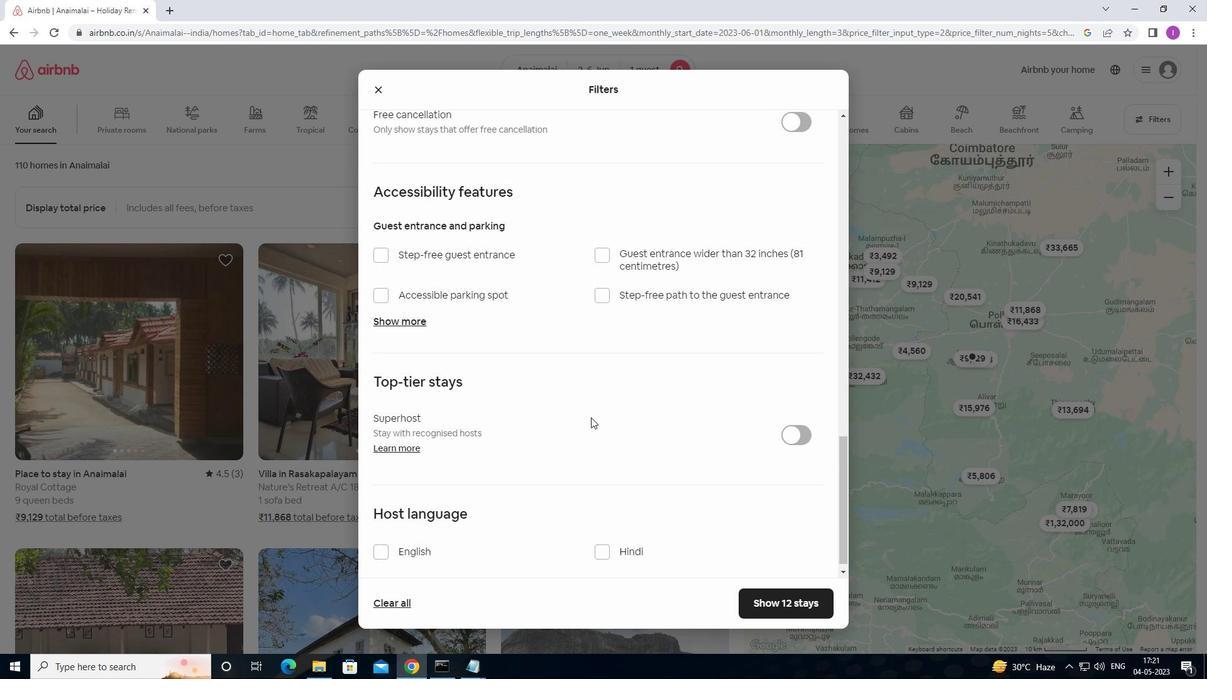 
Action: Mouse scrolled (591, 418) with delta (0, 0)
Screenshot: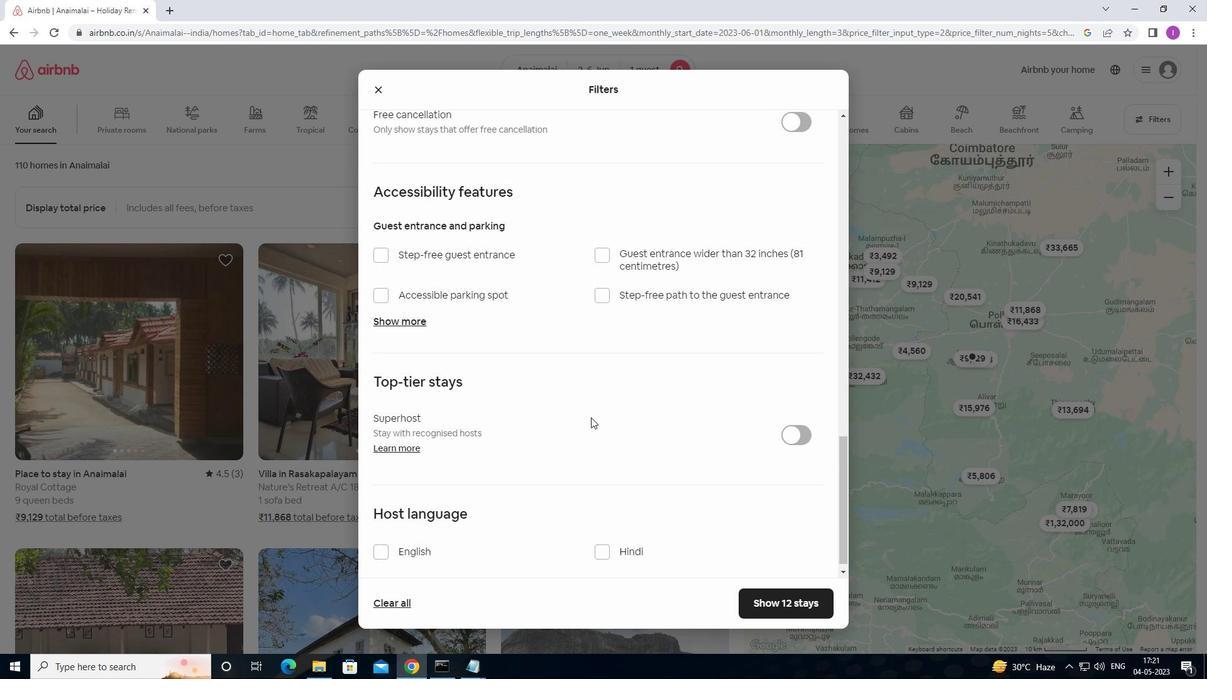 
Action: Mouse moved to (591, 421)
Screenshot: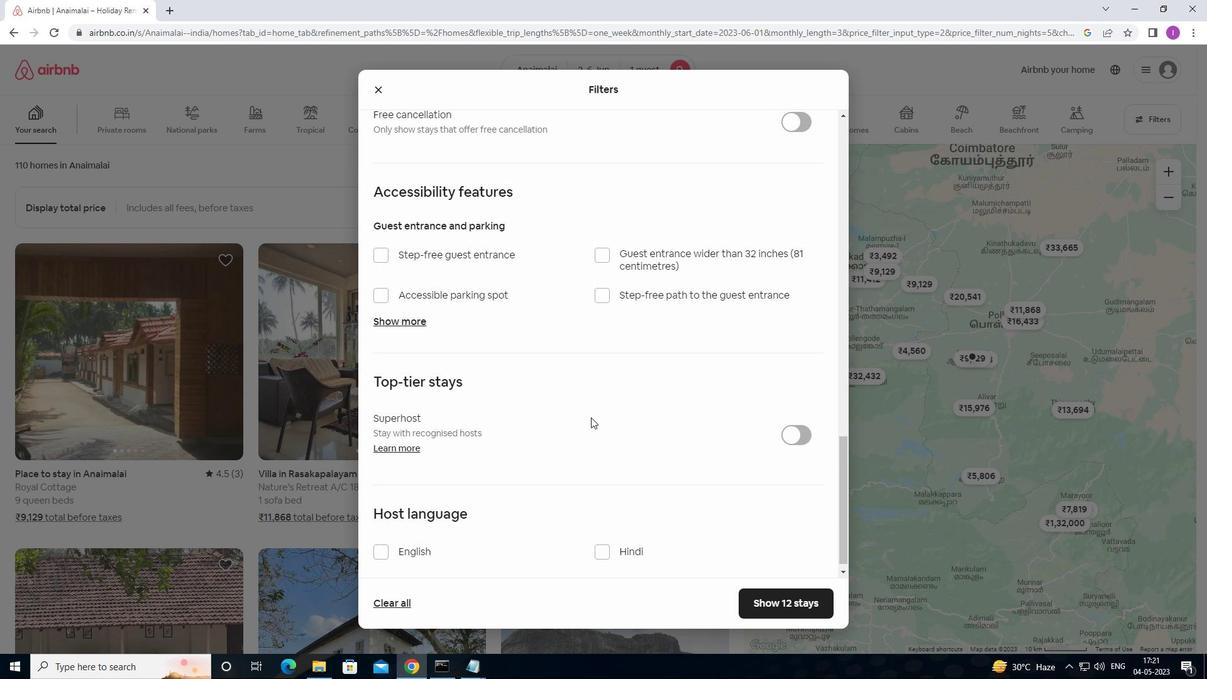 
Action: Mouse scrolled (591, 420) with delta (0, 0)
Screenshot: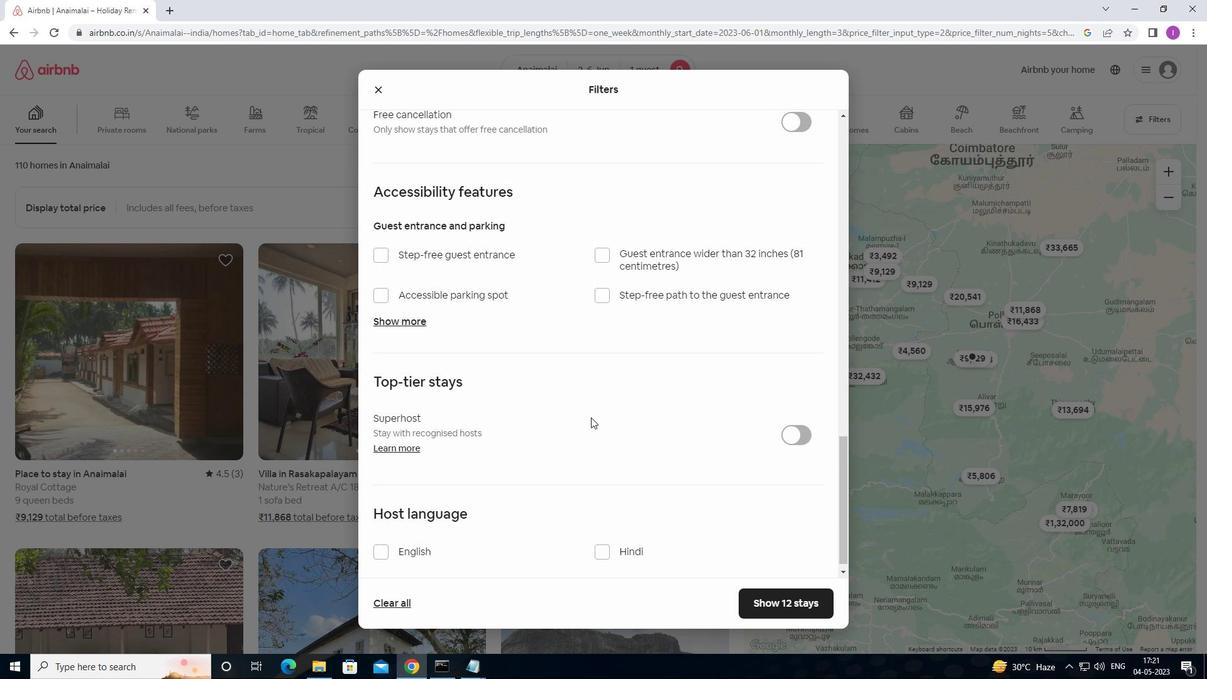 
Action: Mouse moved to (595, 429)
Screenshot: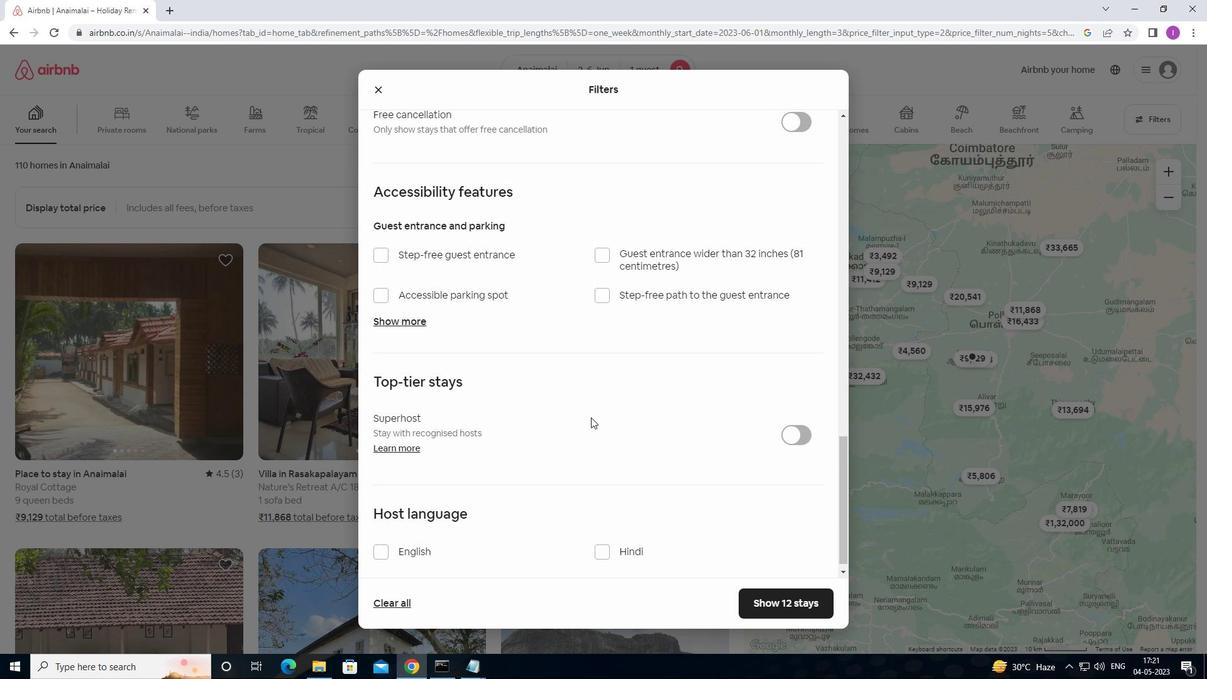 
Action: Mouse scrolled (595, 428) with delta (0, 0)
Screenshot: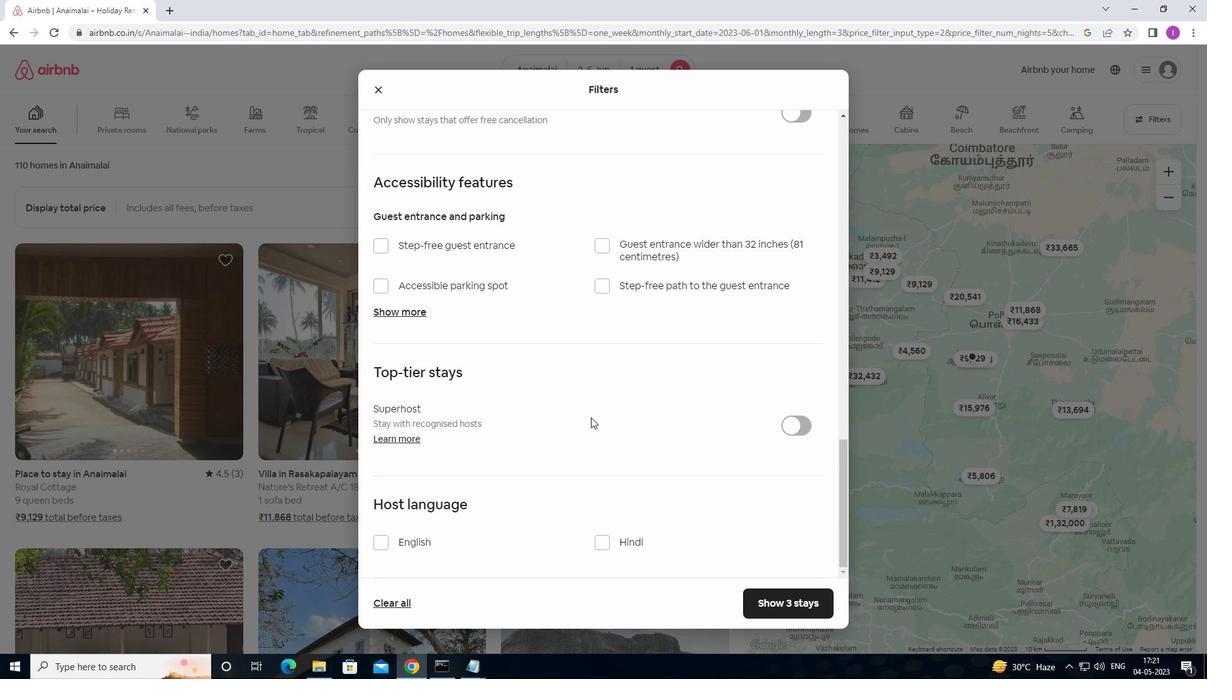 
Action: Mouse moved to (595, 429)
Screenshot: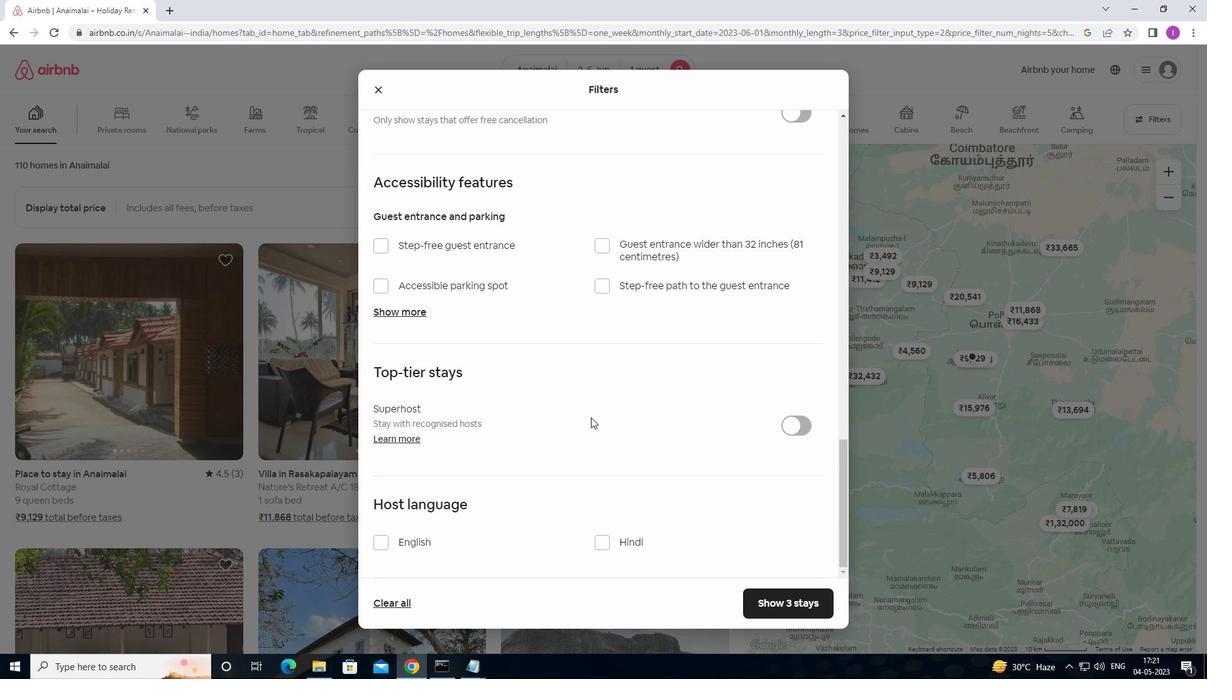 
Action: Mouse scrolled (595, 429) with delta (0, 0)
Screenshot: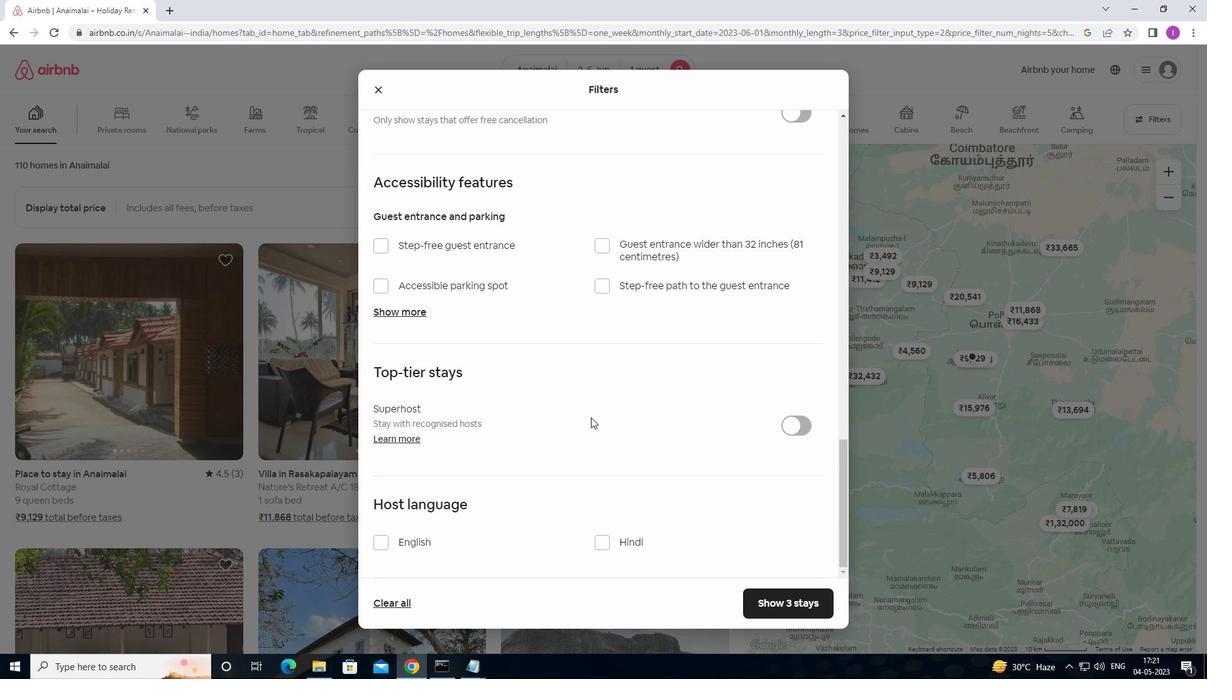 
Action: Mouse moved to (386, 545)
Screenshot: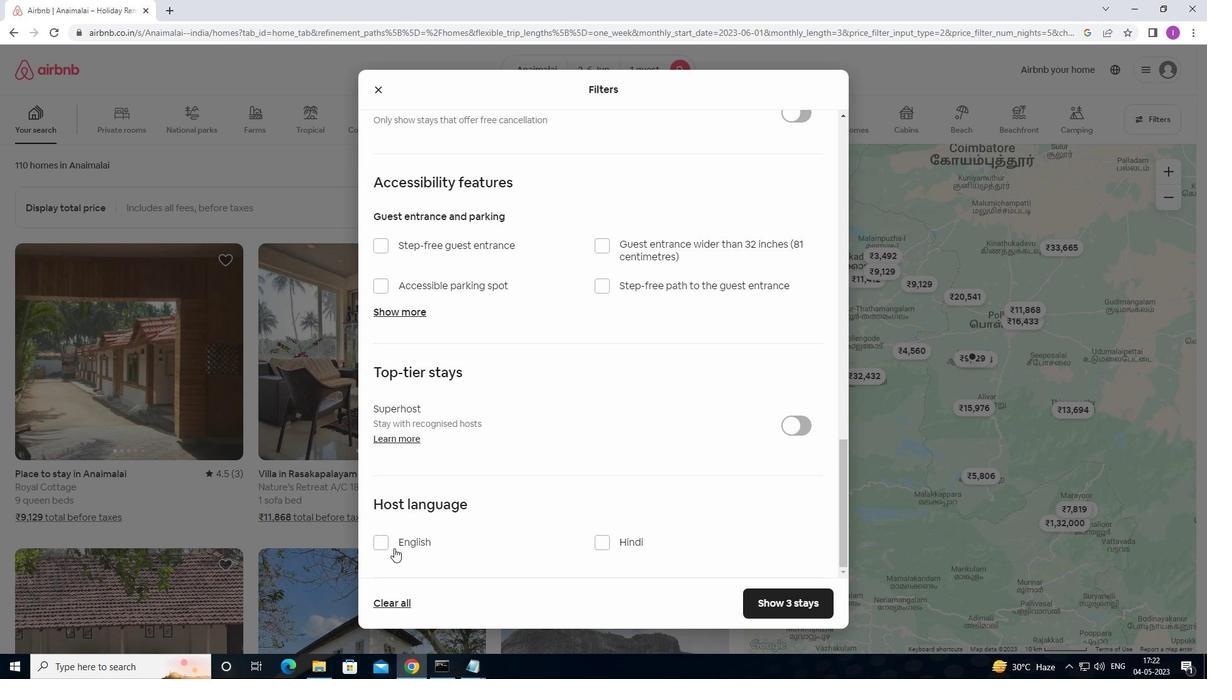 
Action: Mouse pressed left at (386, 545)
Screenshot: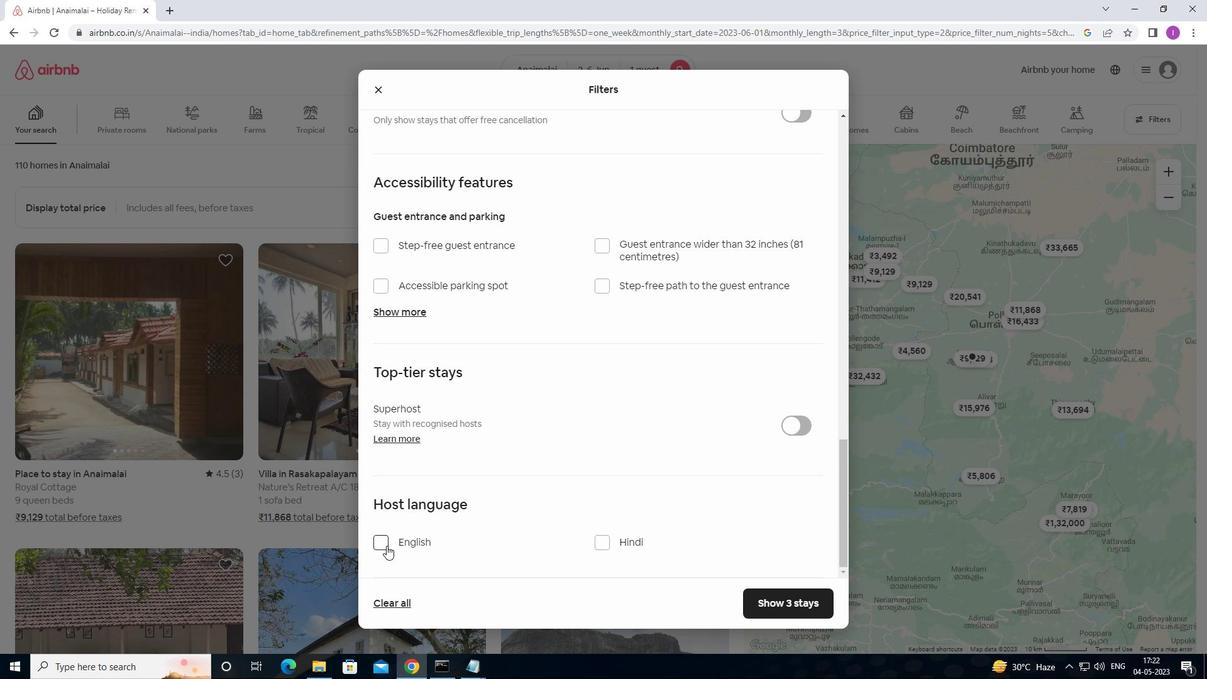 
Action: Mouse moved to (768, 612)
Screenshot: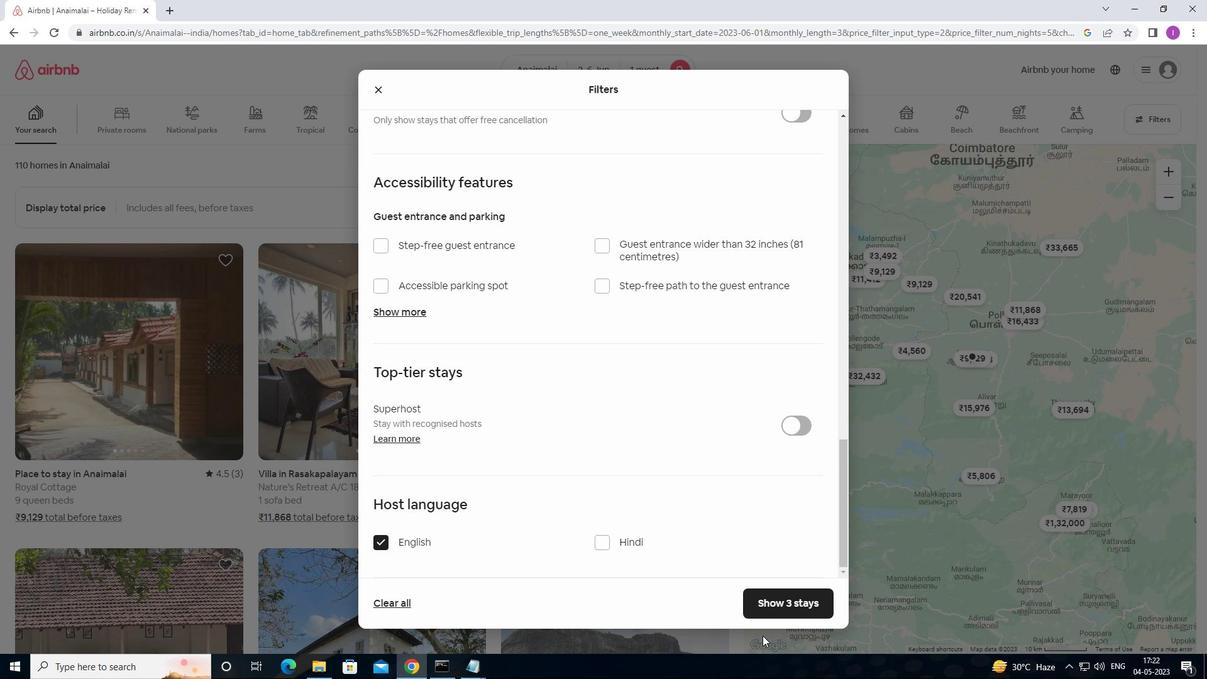 
Action: Mouse pressed left at (768, 612)
Screenshot: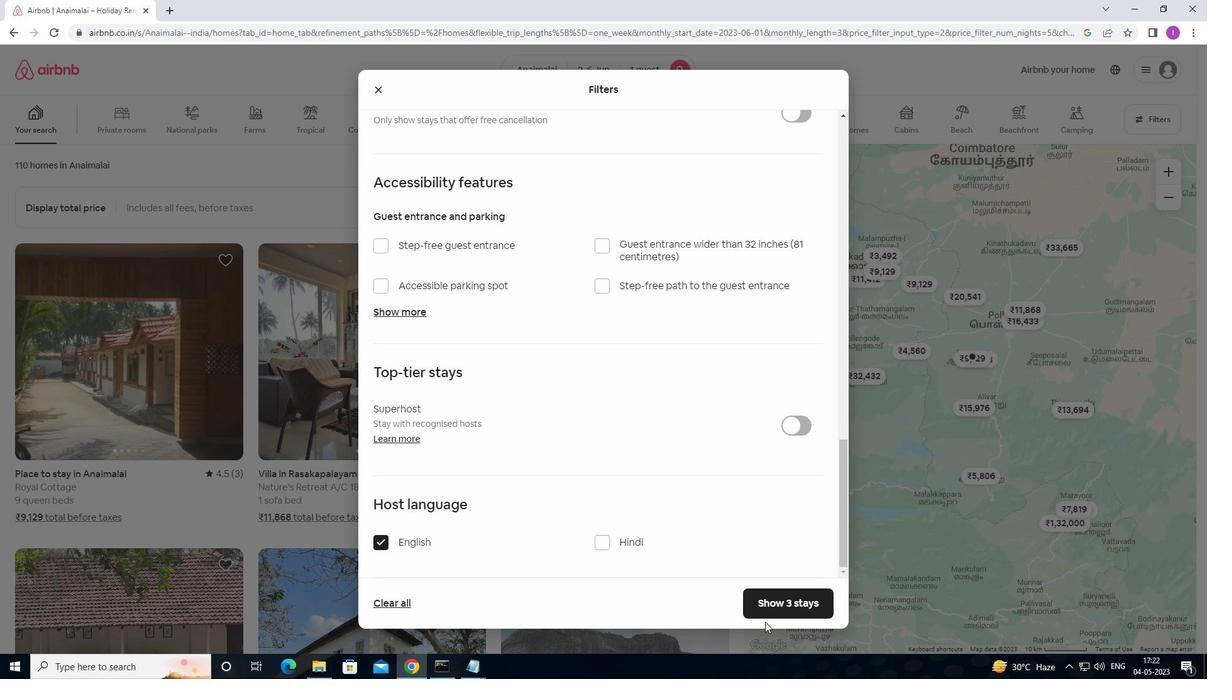
Action: Mouse moved to (594, 566)
Screenshot: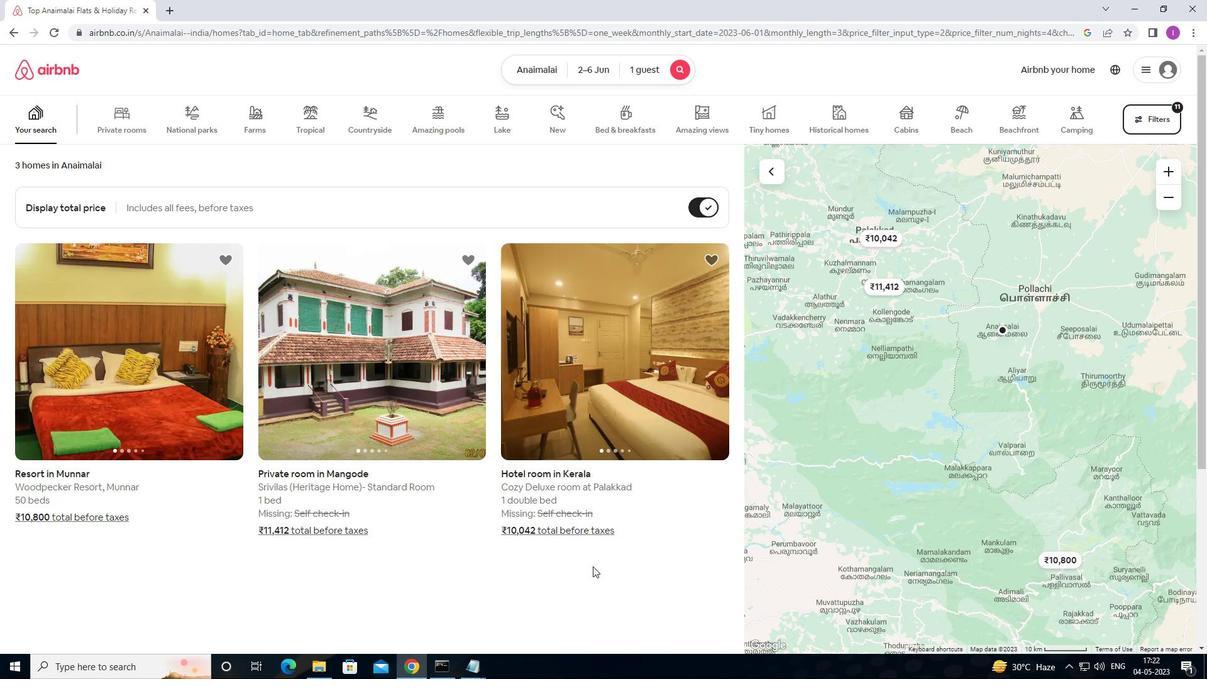 
